 Task: Find connections with filter location Pinhais with filter topic #automotivewith filter profile language Spanish with filter current company ITC Infotech with filter school KGiSL Institute of Technology with filter industry Community Services with filter service category Event Photography with filter keywords title Program Manager
Action: Mouse moved to (619, 275)
Screenshot: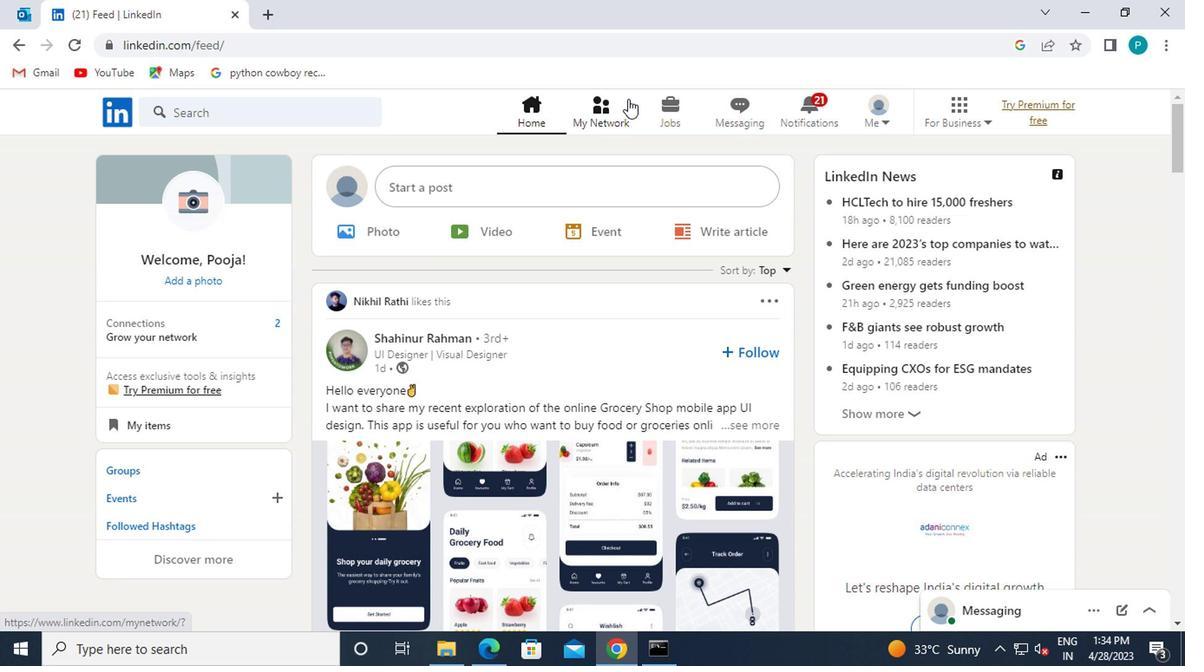 
Action: Mouse pressed left at (619, 275)
Screenshot: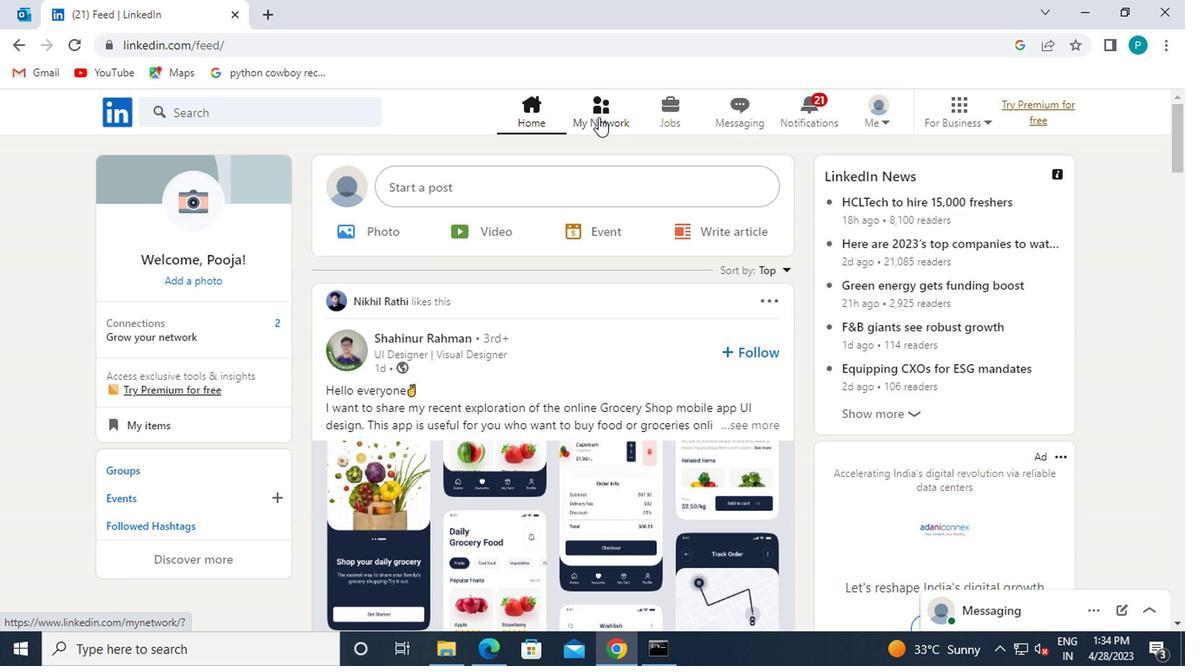 
Action: Mouse moved to (348, 322)
Screenshot: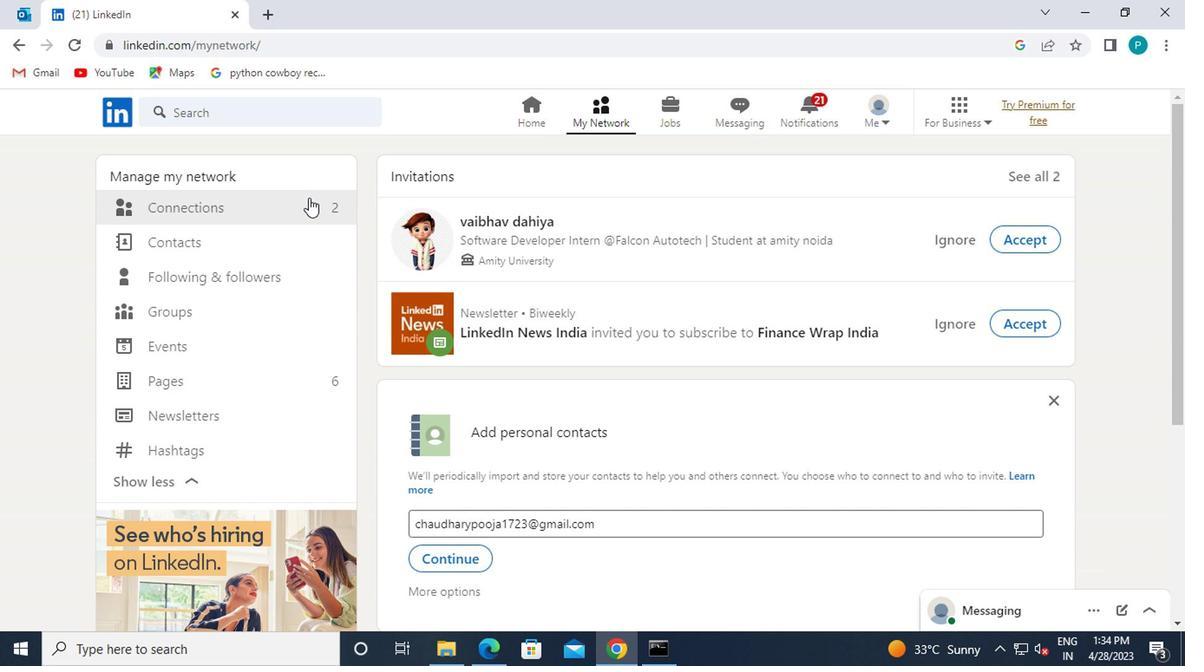
Action: Mouse pressed left at (348, 322)
Screenshot: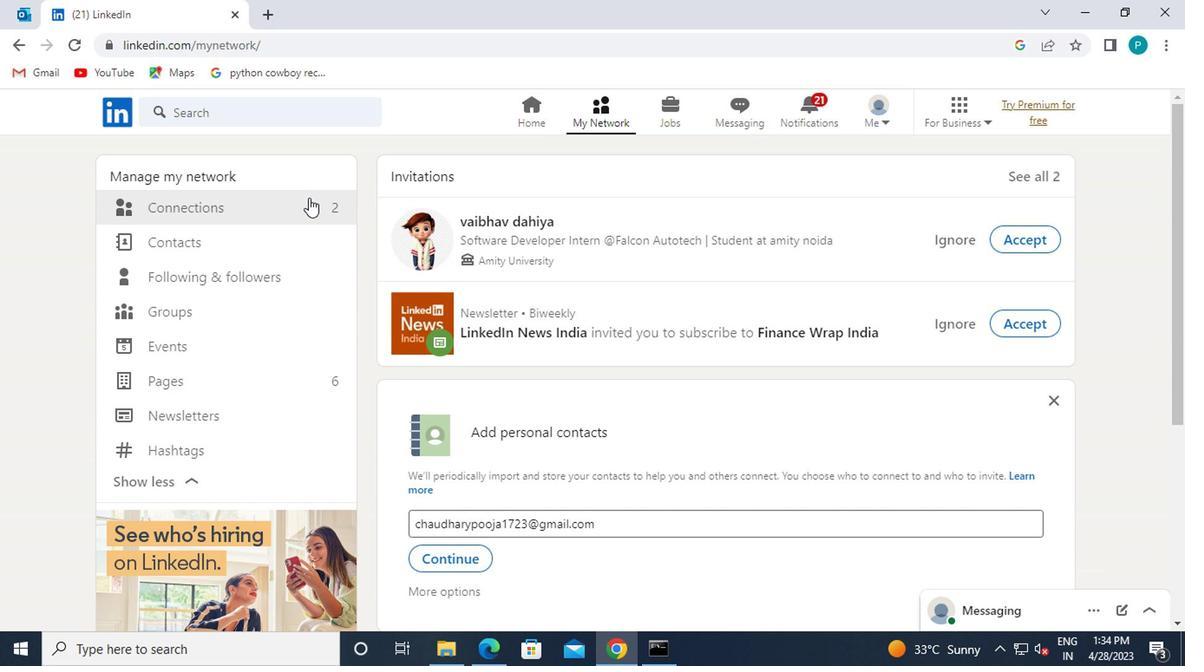 
Action: Mouse moved to (695, 323)
Screenshot: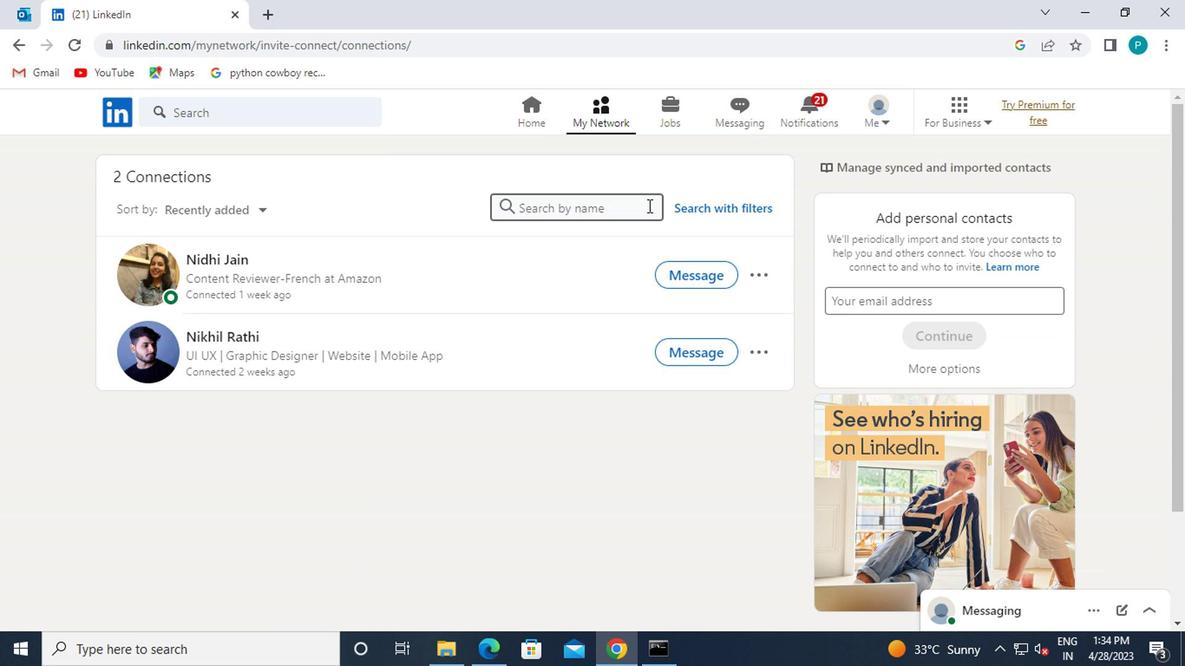 
Action: Mouse pressed left at (695, 323)
Screenshot: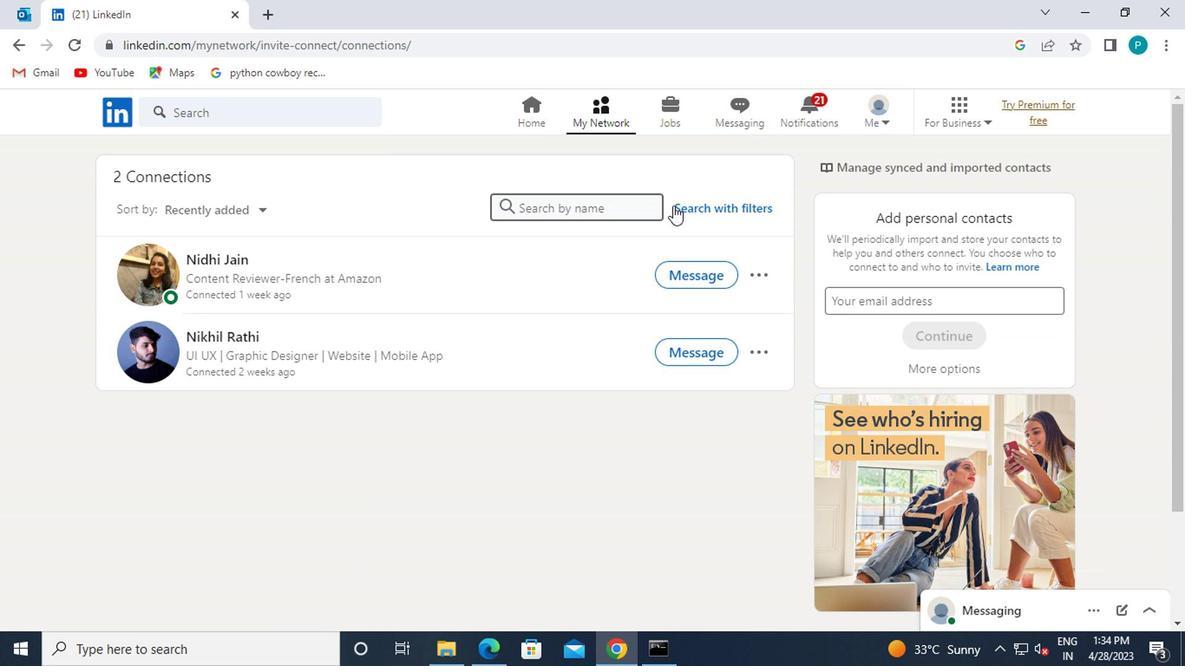 
Action: Mouse moved to (659, 294)
Screenshot: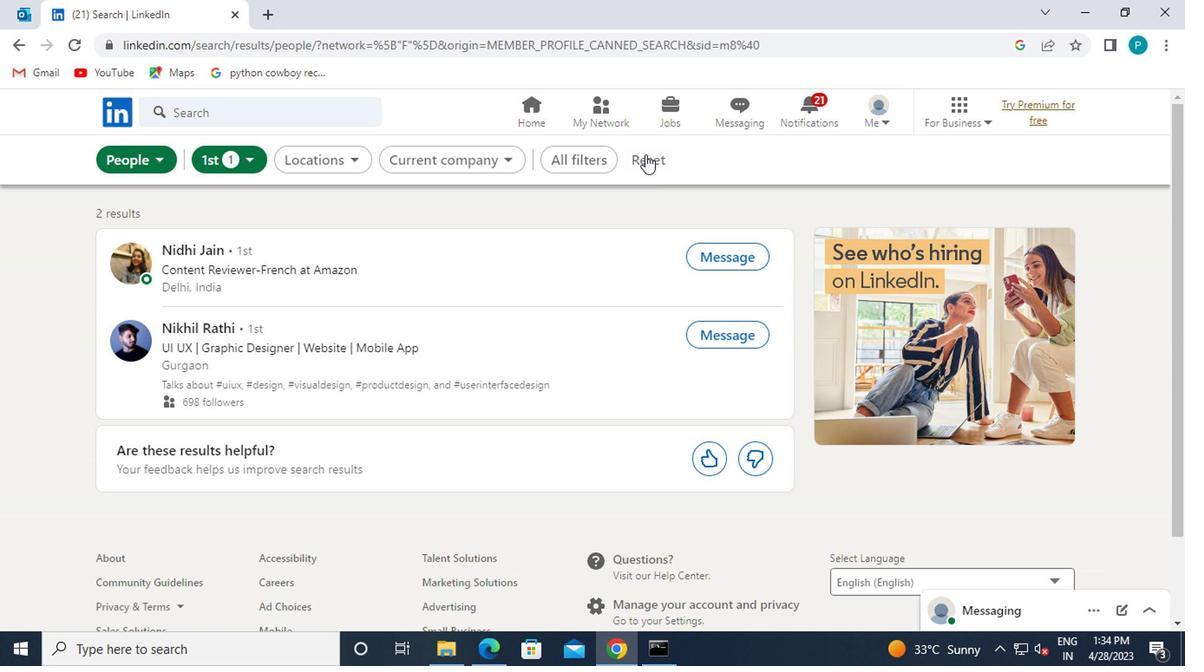 
Action: Mouse pressed left at (659, 294)
Screenshot: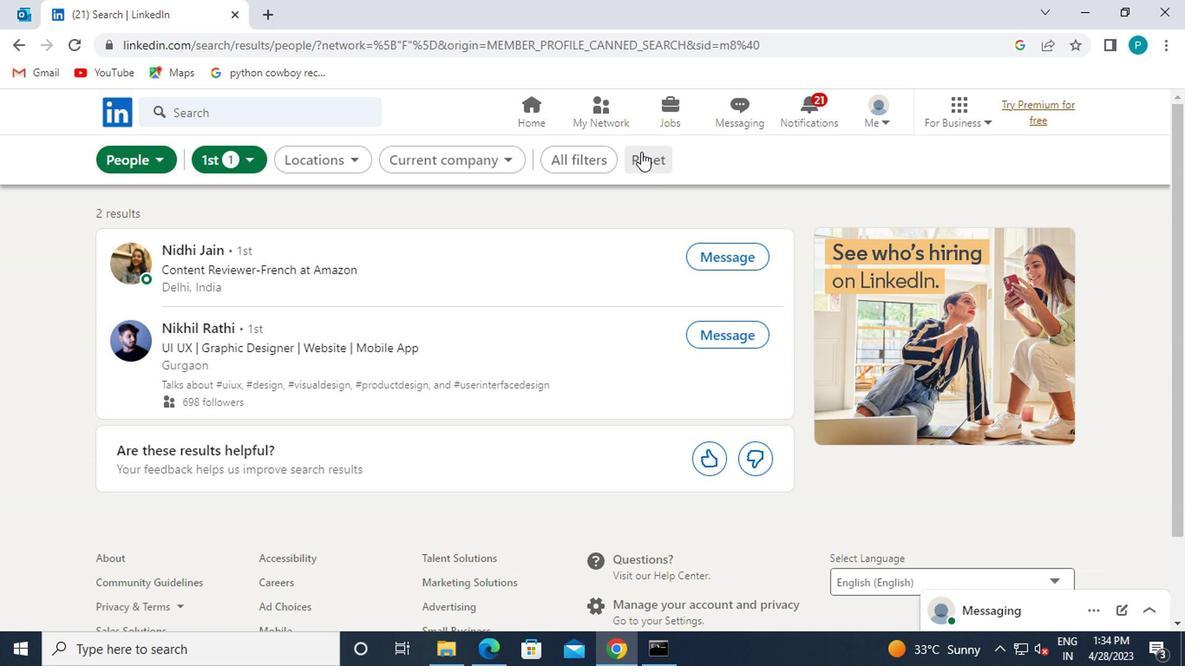 
Action: Mouse moved to (657, 301)
Screenshot: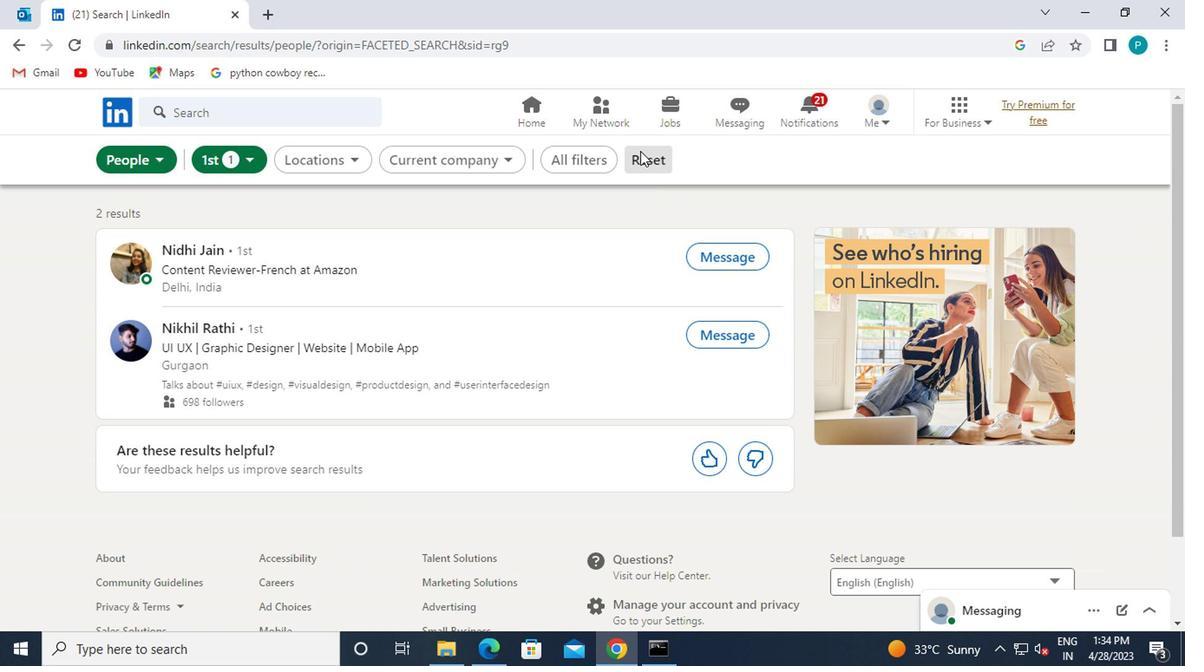 
Action: Mouse pressed left at (657, 301)
Screenshot: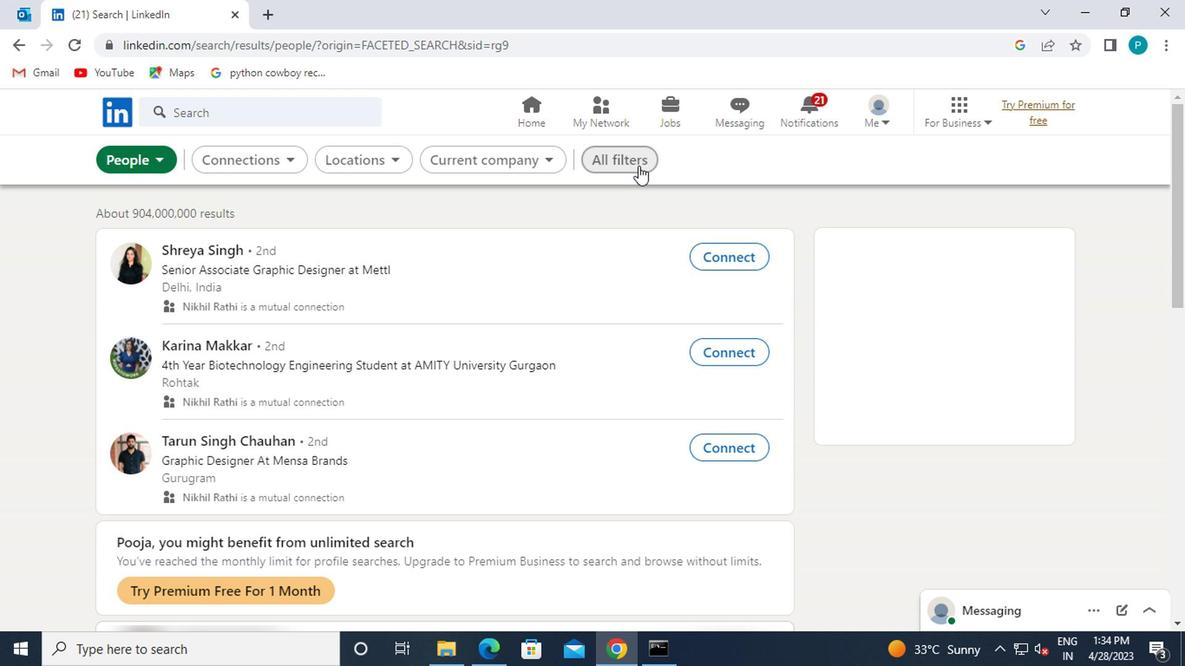 
Action: Mouse moved to (876, 417)
Screenshot: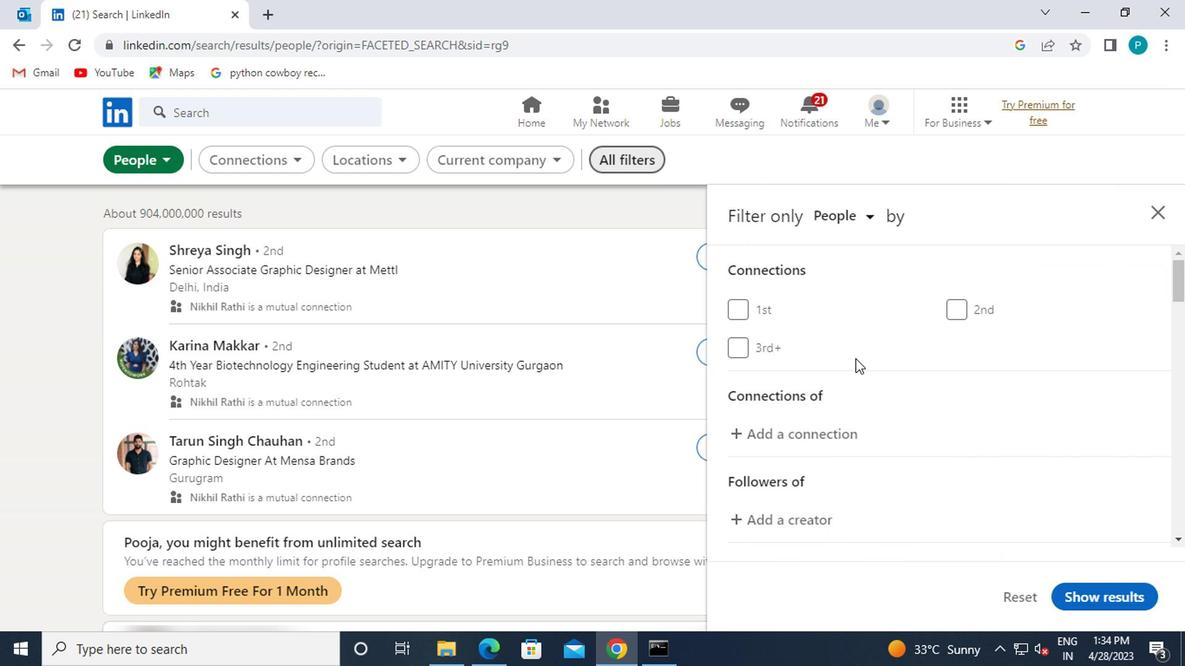 
Action: Mouse scrolled (876, 417) with delta (0, 0)
Screenshot: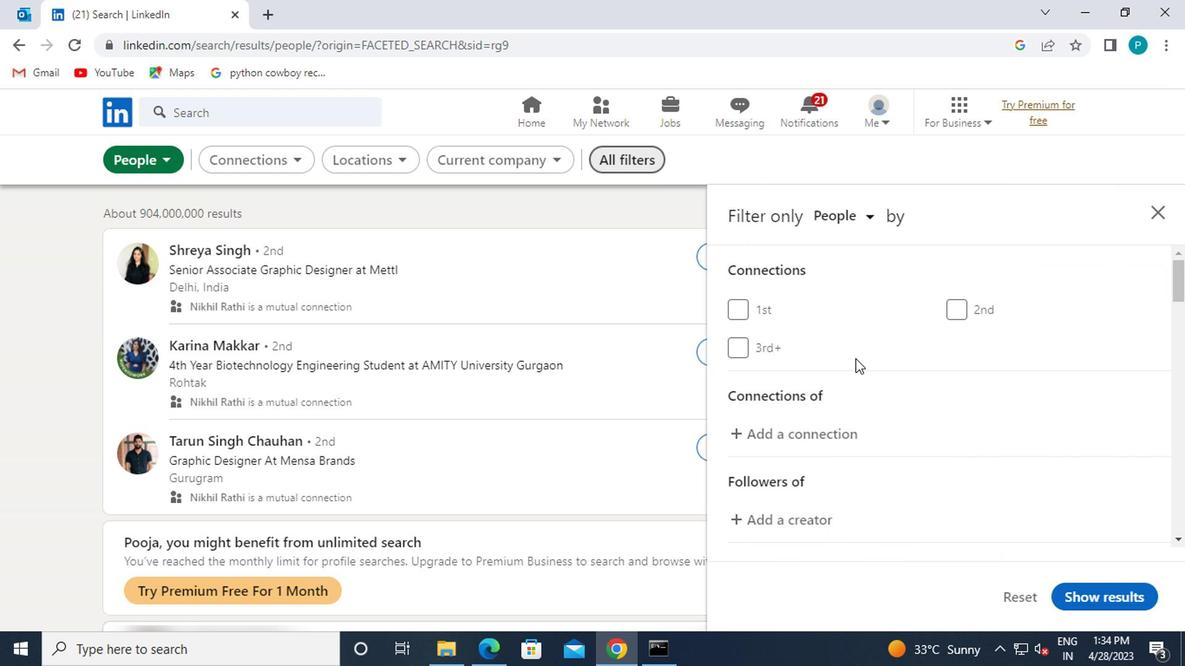 
Action: Mouse moved to (878, 418)
Screenshot: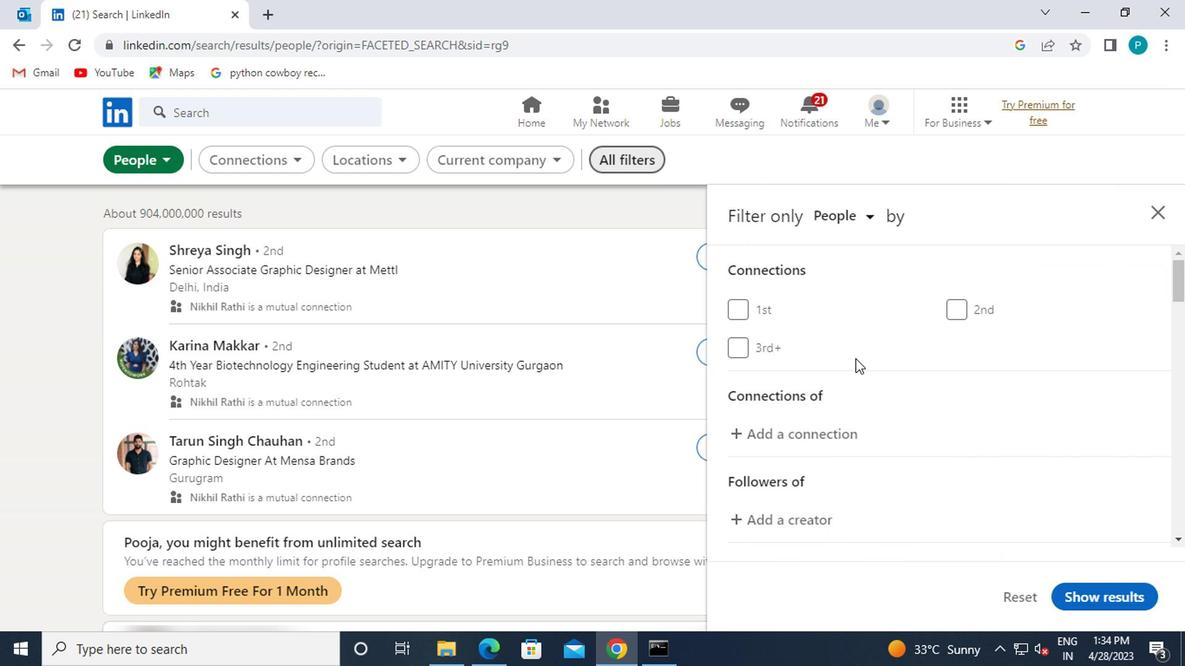 
Action: Mouse scrolled (878, 417) with delta (0, 0)
Screenshot: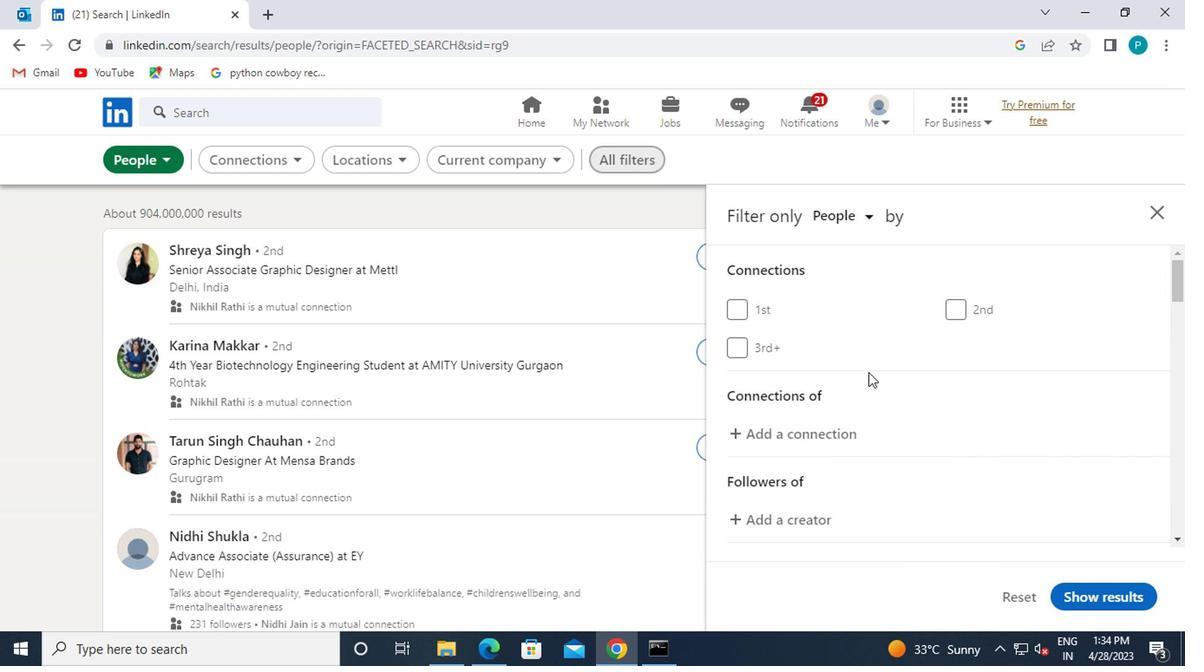 
Action: Mouse moved to (993, 489)
Screenshot: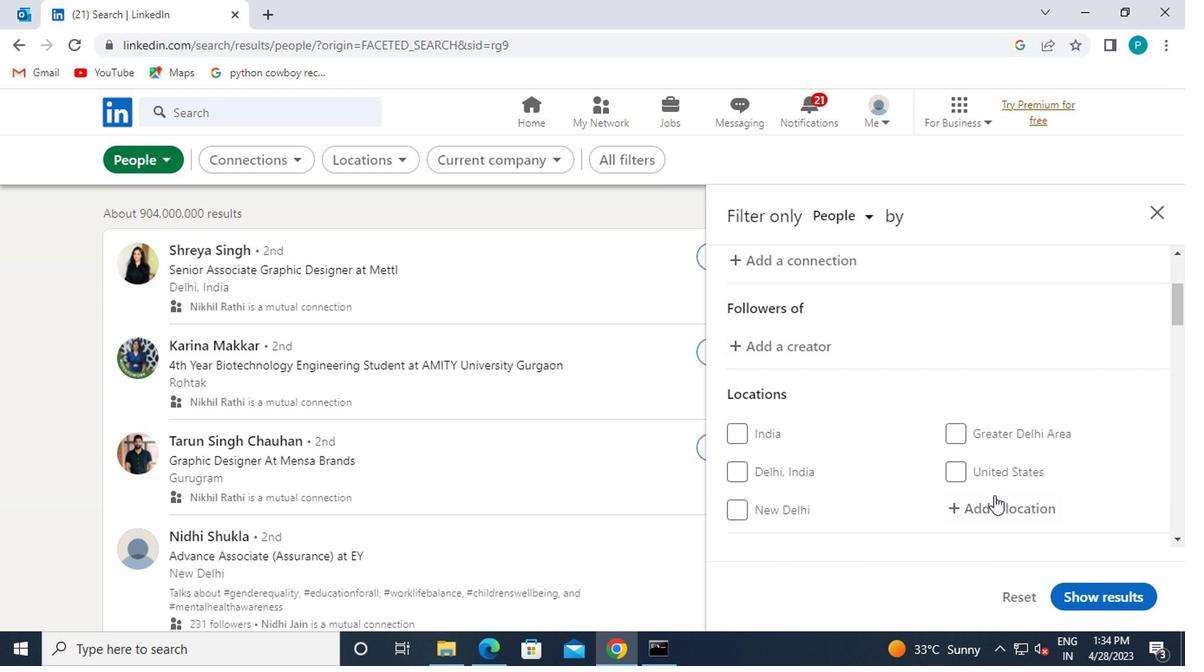 
Action: Mouse pressed left at (993, 489)
Screenshot: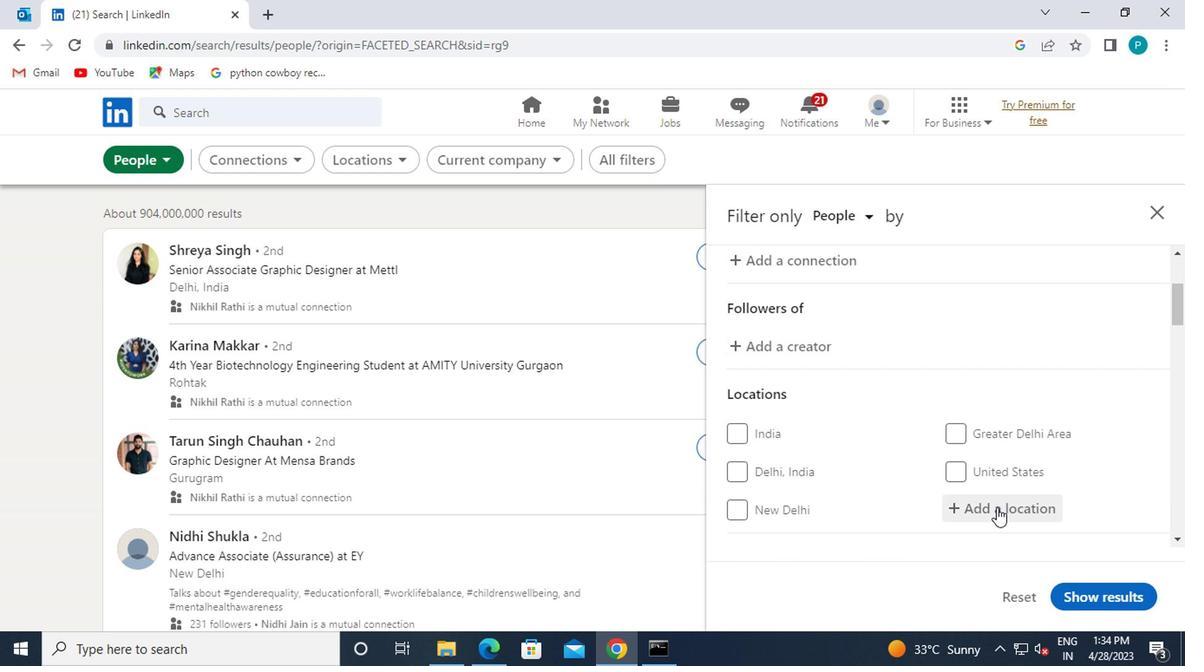 
Action: Mouse moved to (900, 442)
Screenshot: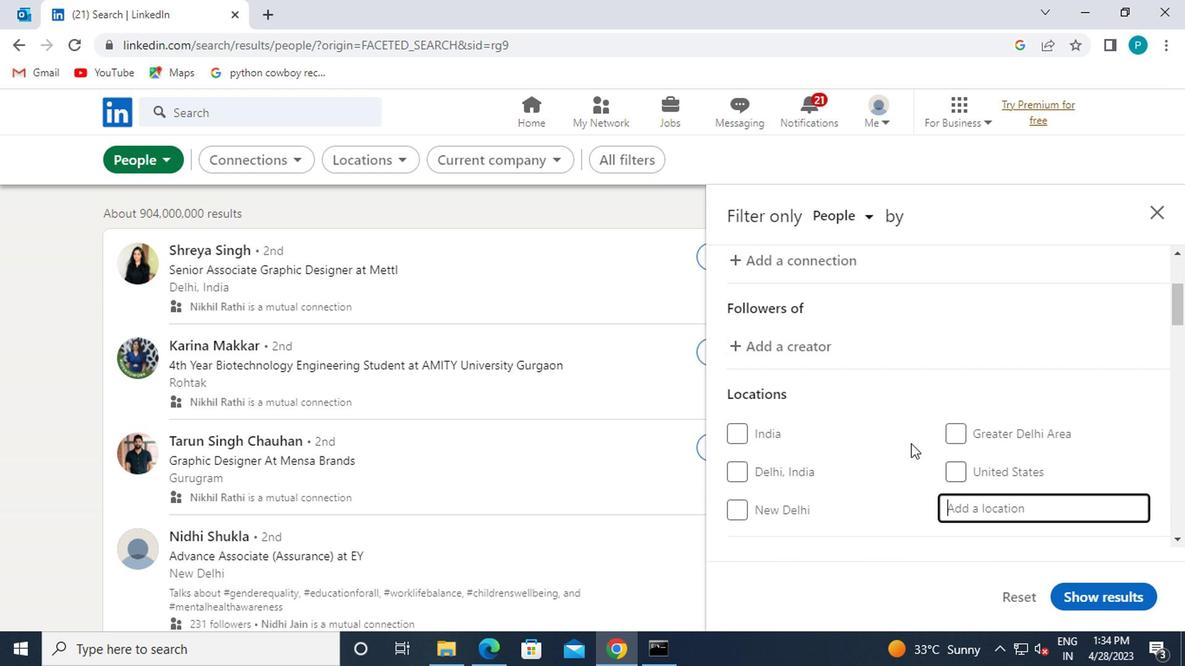 
Action: Mouse scrolled (900, 441) with delta (0, 0)
Screenshot: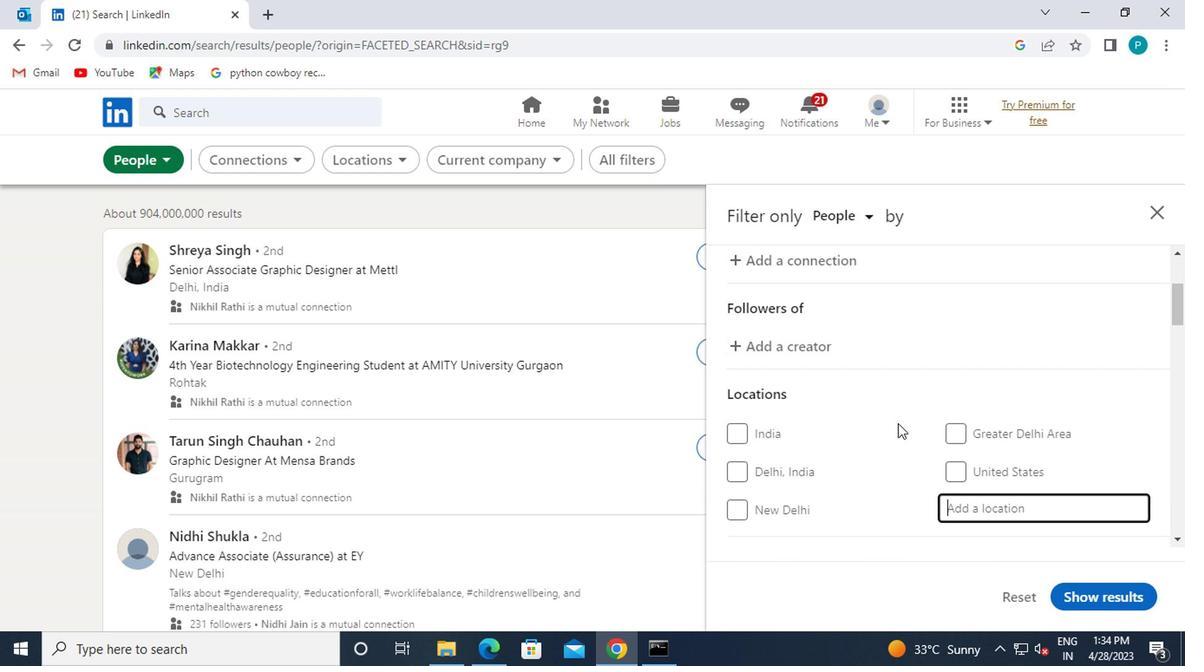 
Action: Key pressed <Key.caps_lock>p<Key.backspace><Key.caps_lock>p<Key.caps_lock>inhai
Screenshot: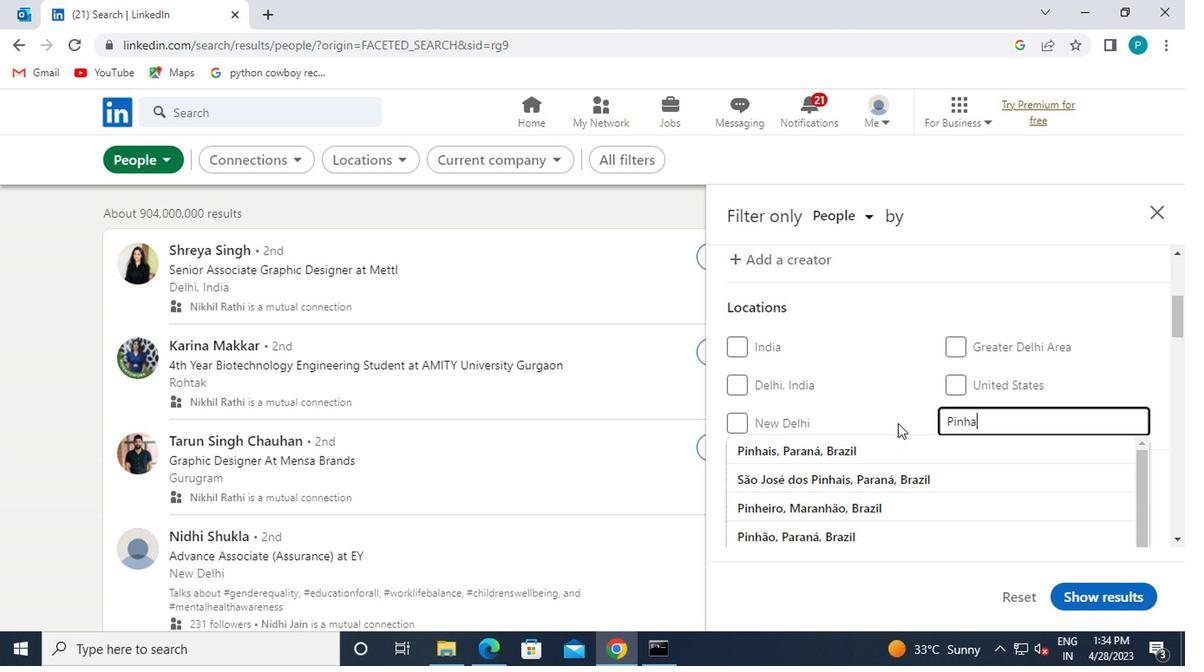 
Action: Mouse moved to (863, 454)
Screenshot: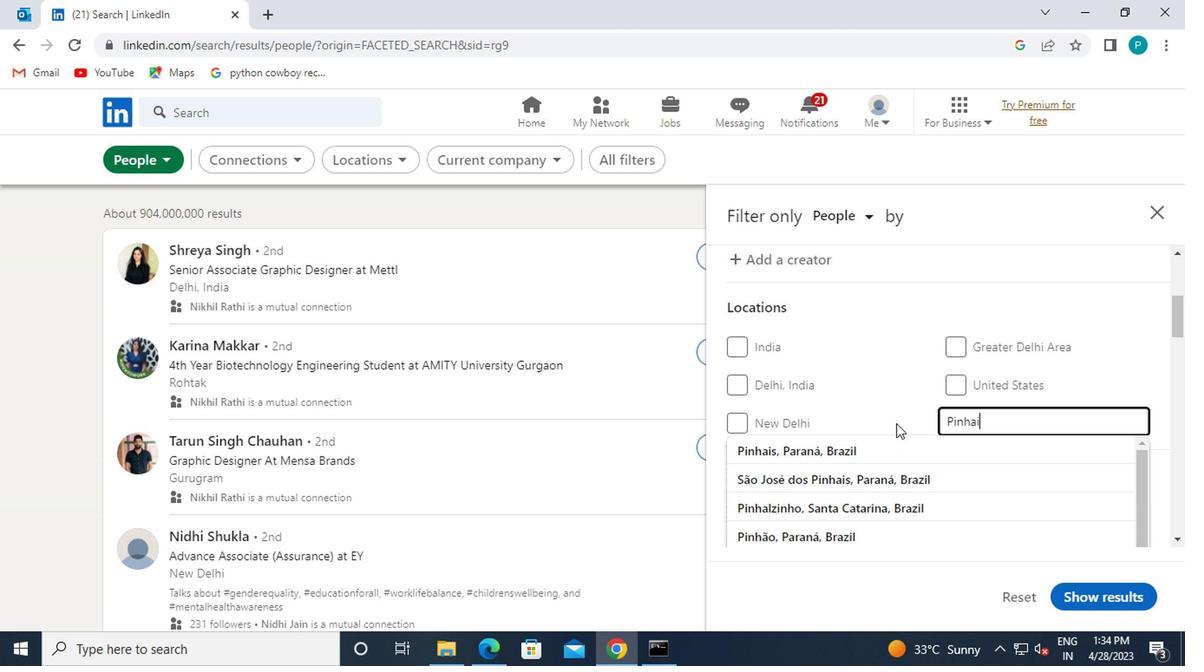 
Action: Key pressed s
Screenshot: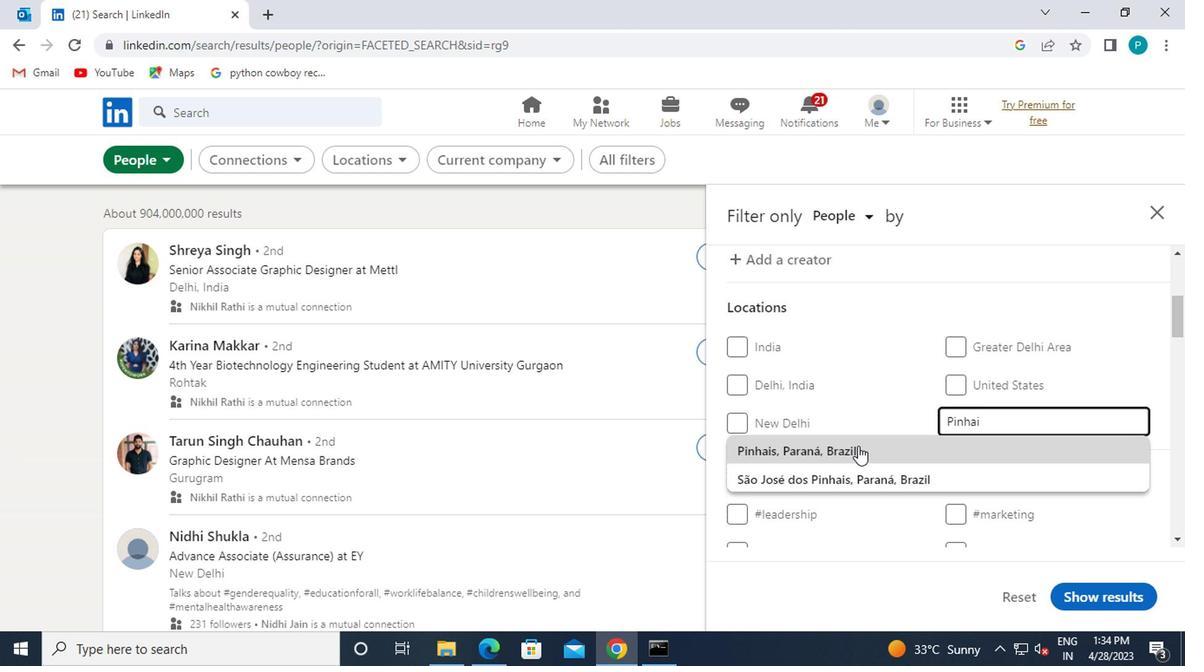
Action: Mouse moved to (857, 455)
Screenshot: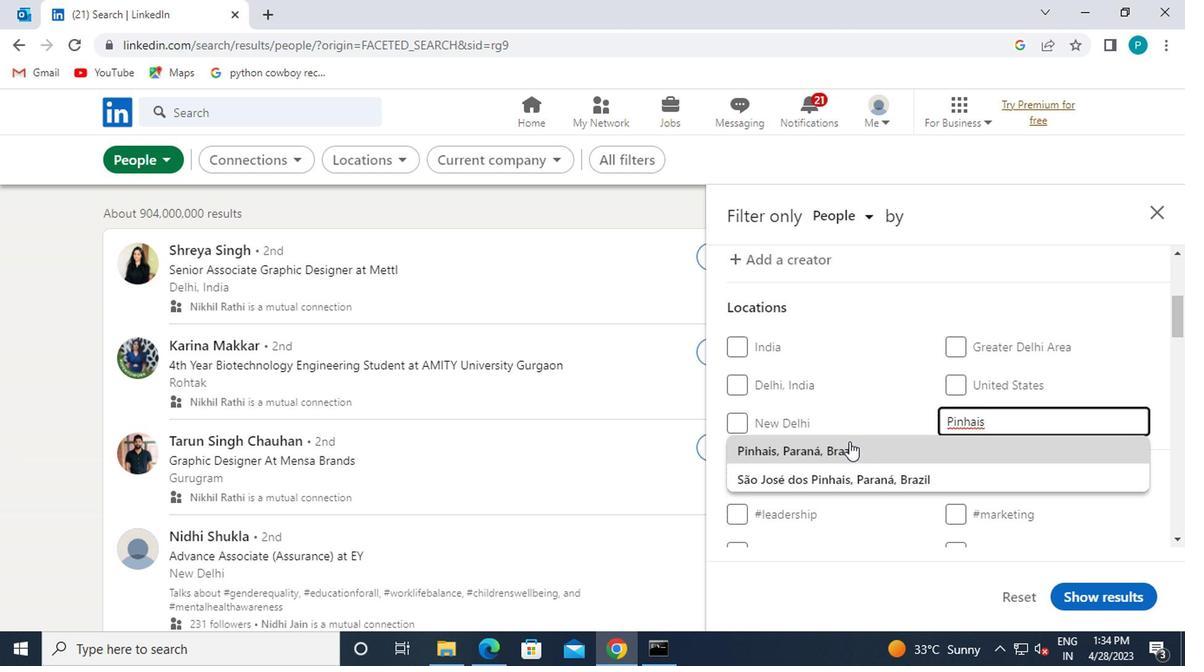 
Action: Mouse pressed left at (857, 455)
Screenshot: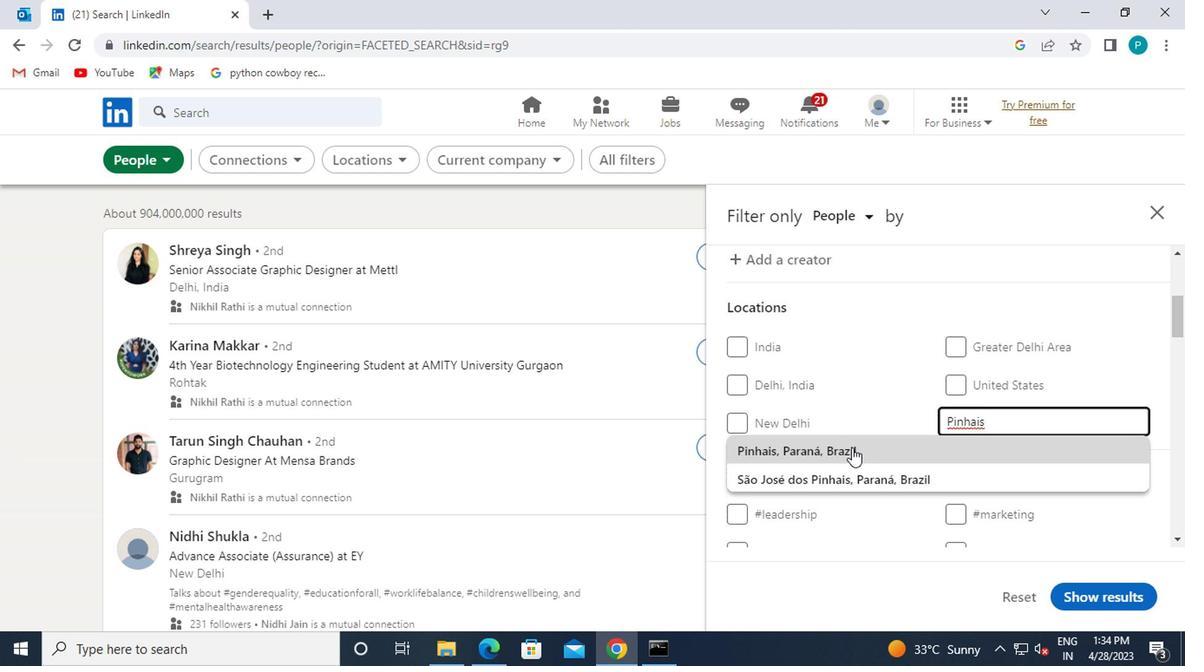
Action: Mouse moved to (955, 456)
Screenshot: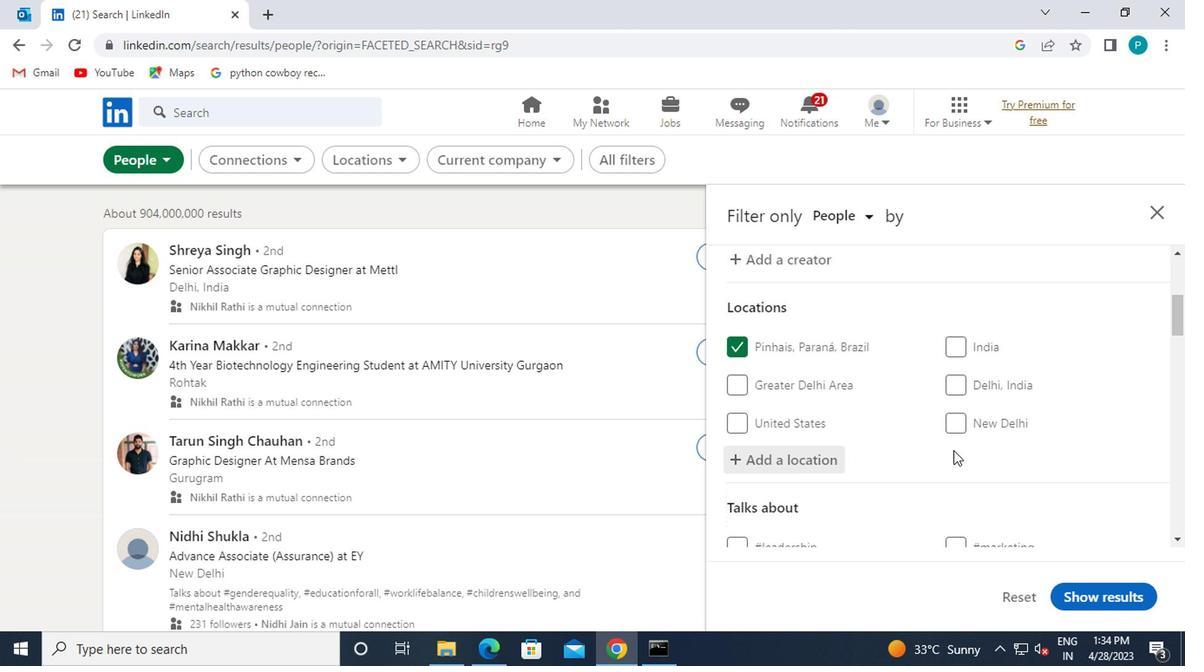 
Action: Mouse scrolled (955, 455) with delta (0, 0)
Screenshot: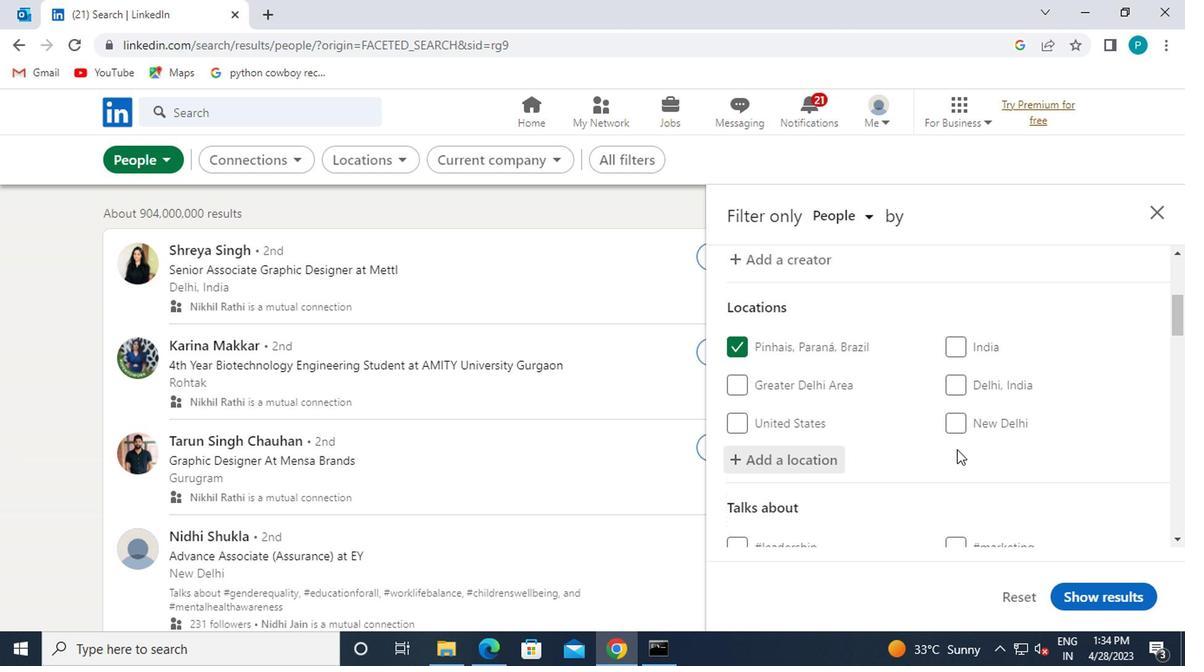 
Action: Mouse moved to (956, 456)
Screenshot: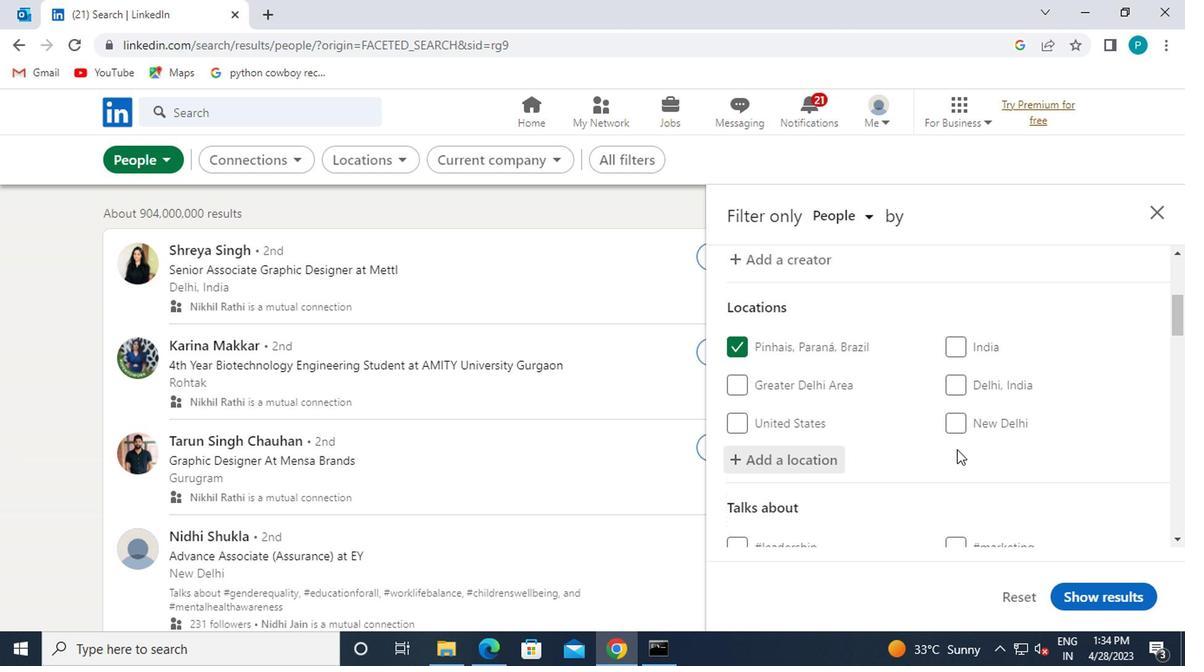 
Action: Mouse scrolled (956, 455) with delta (0, 0)
Screenshot: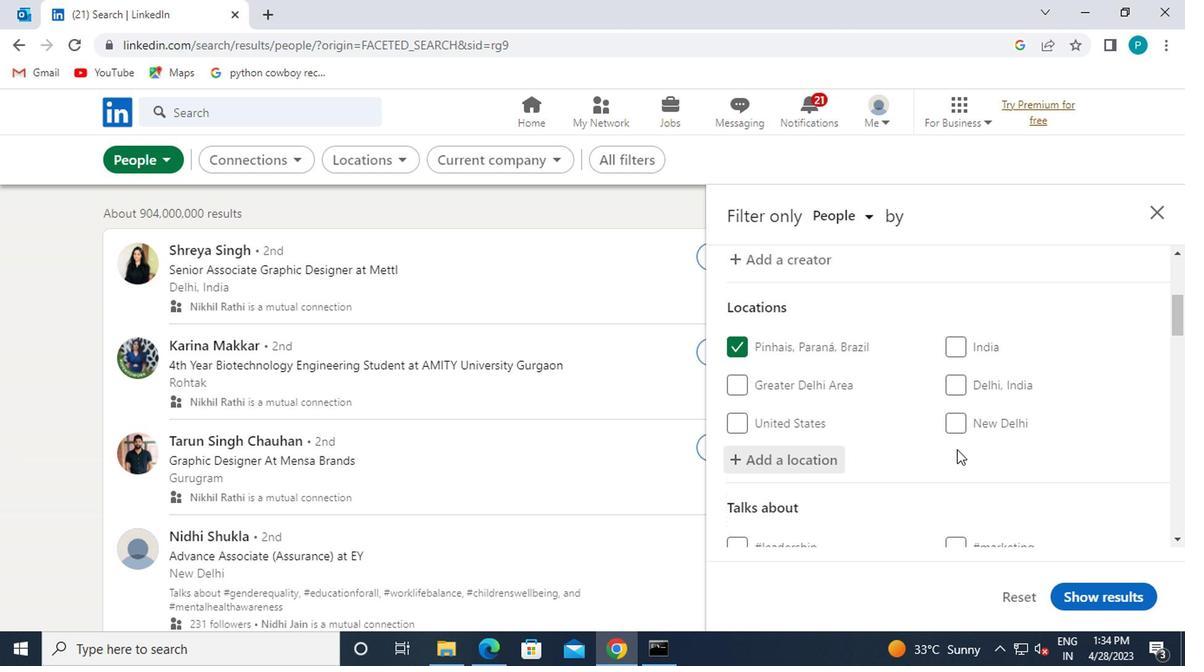 
Action: Mouse moved to (958, 455)
Screenshot: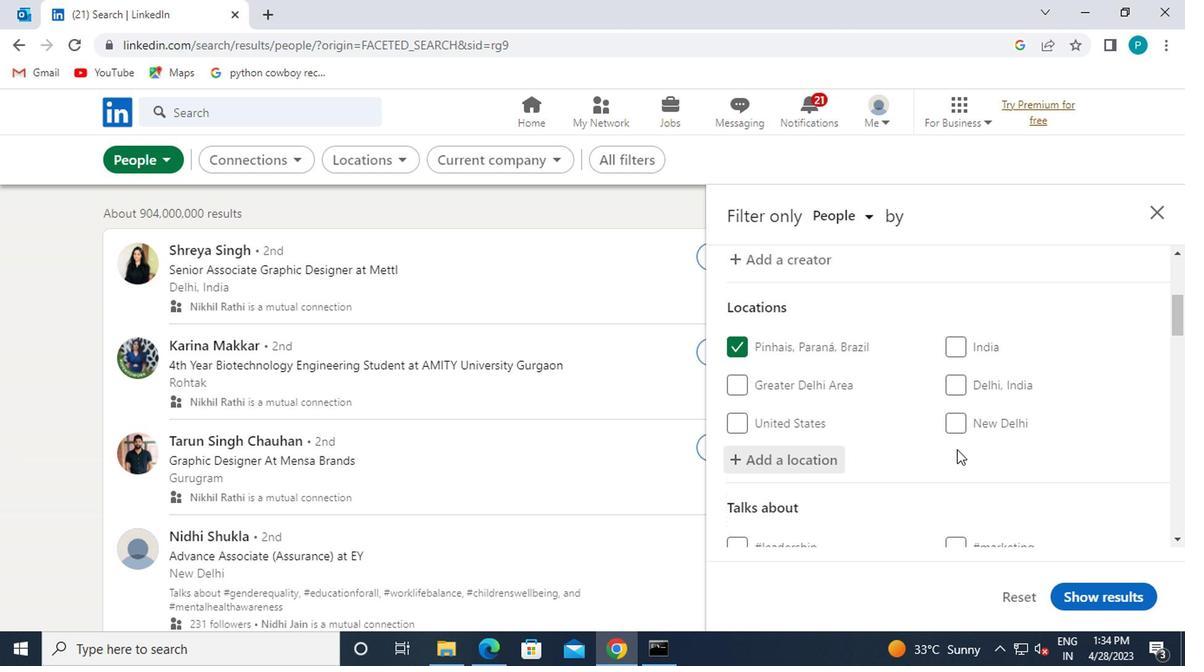 
Action: Mouse scrolled (958, 455) with delta (0, 0)
Screenshot: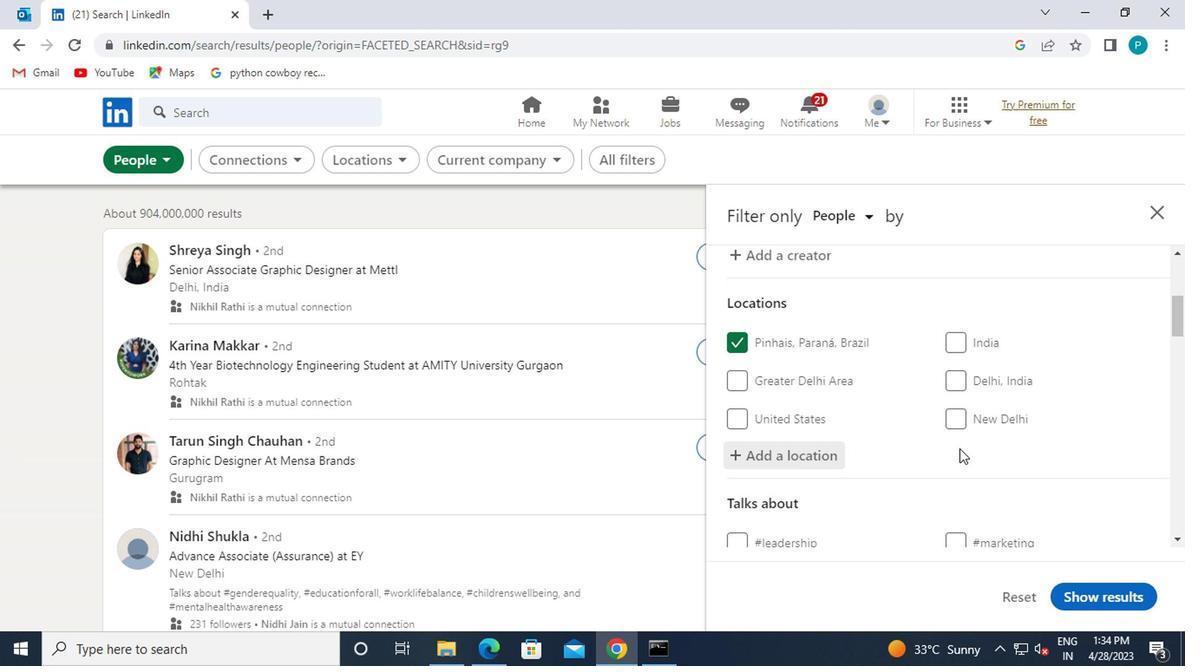 
Action: Mouse moved to (1007, 402)
Screenshot: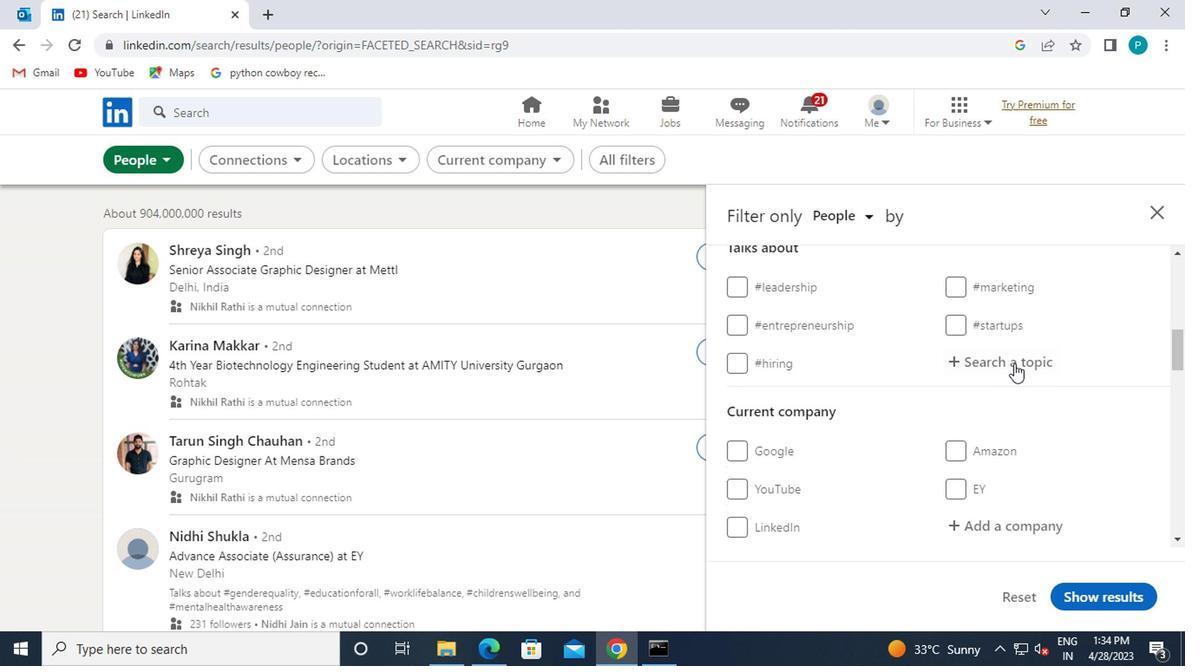 
Action: Mouse pressed left at (1007, 402)
Screenshot: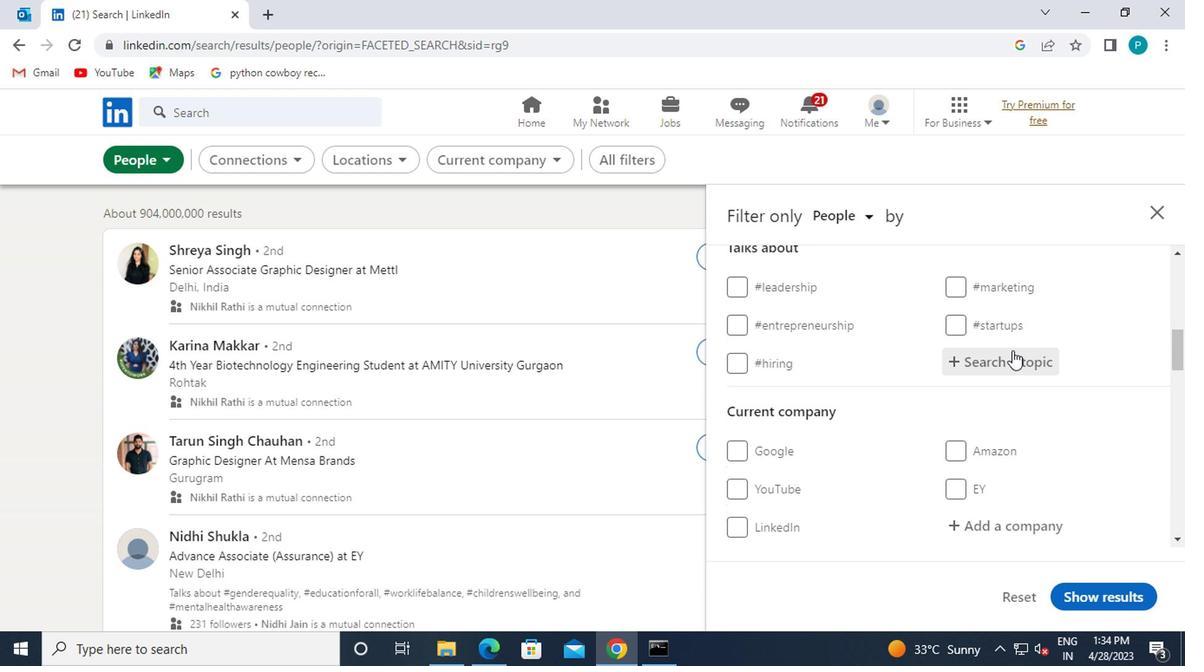 
Action: Key pressed <Key.shift>#AUTOMOTIVE
Screenshot: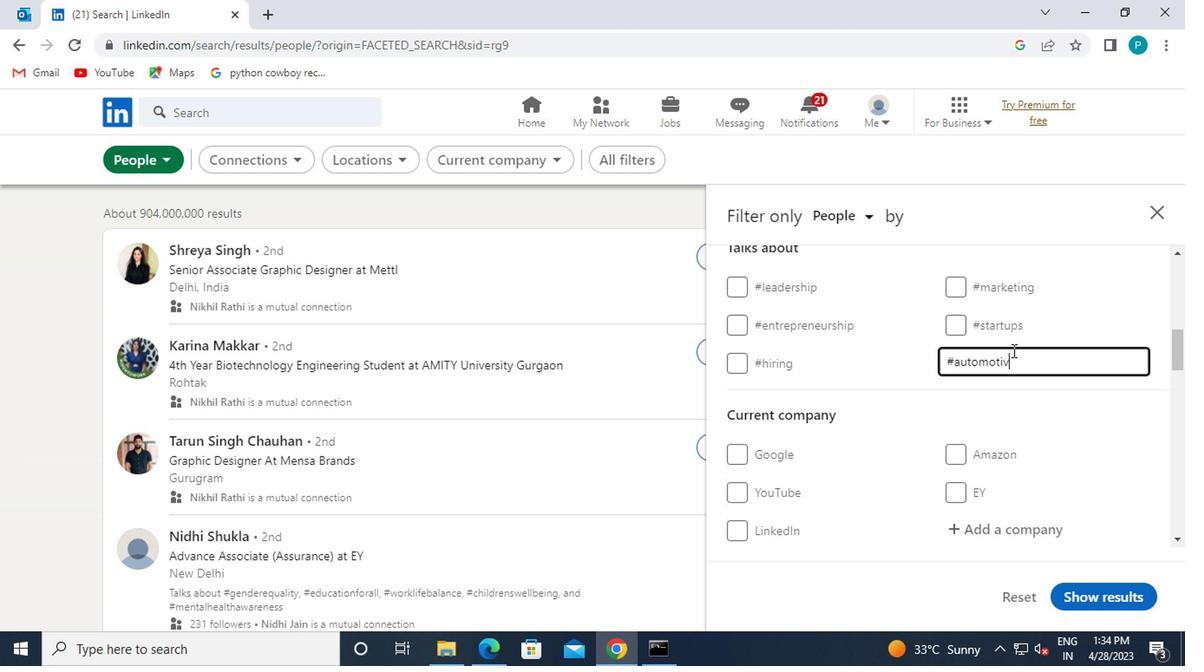 
Action: Mouse moved to (819, 416)
Screenshot: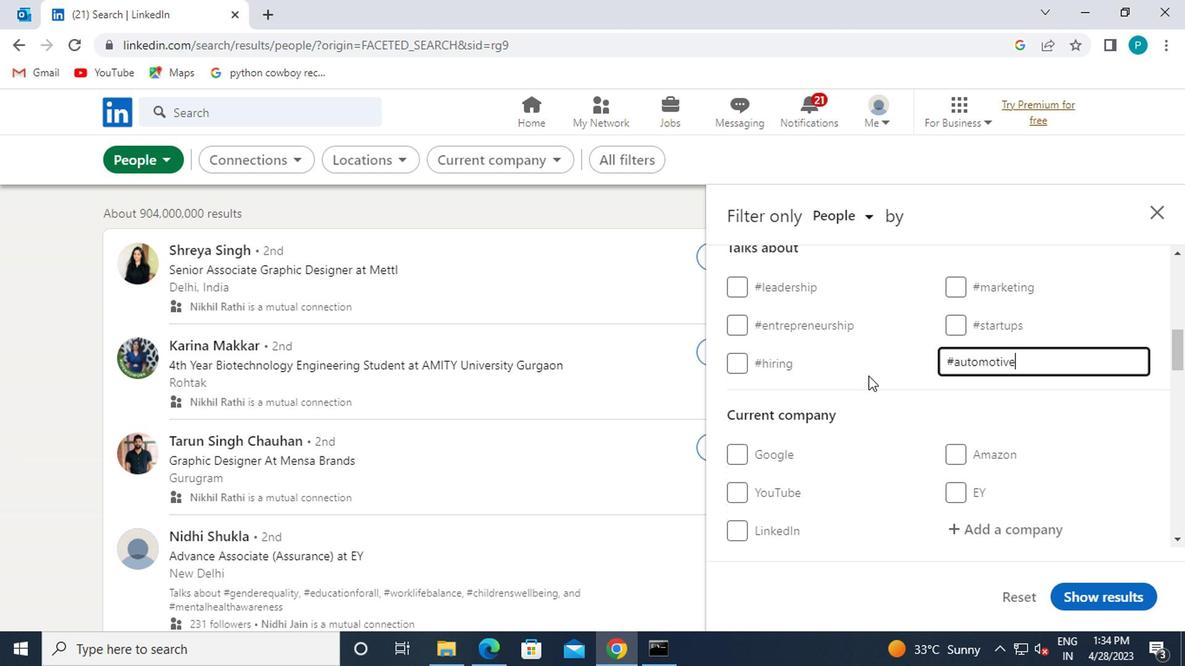 
Action: Mouse scrolled (819, 415) with delta (0, 0)
Screenshot: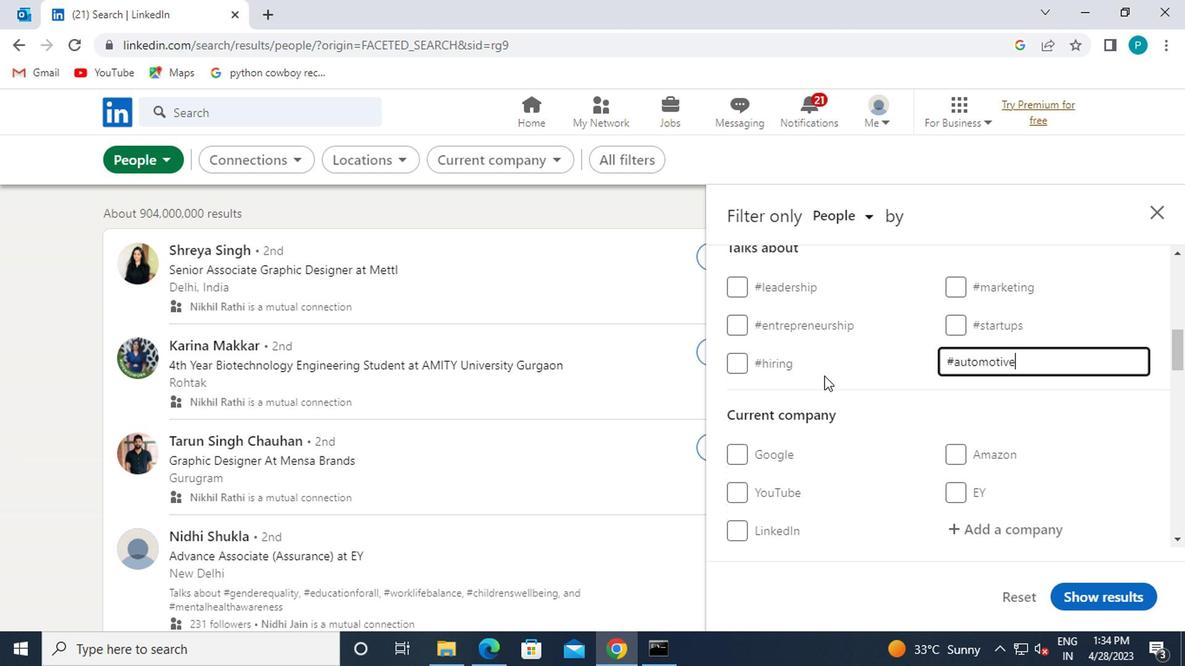 
Action: Mouse scrolled (819, 415) with delta (0, 0)
Screenshot: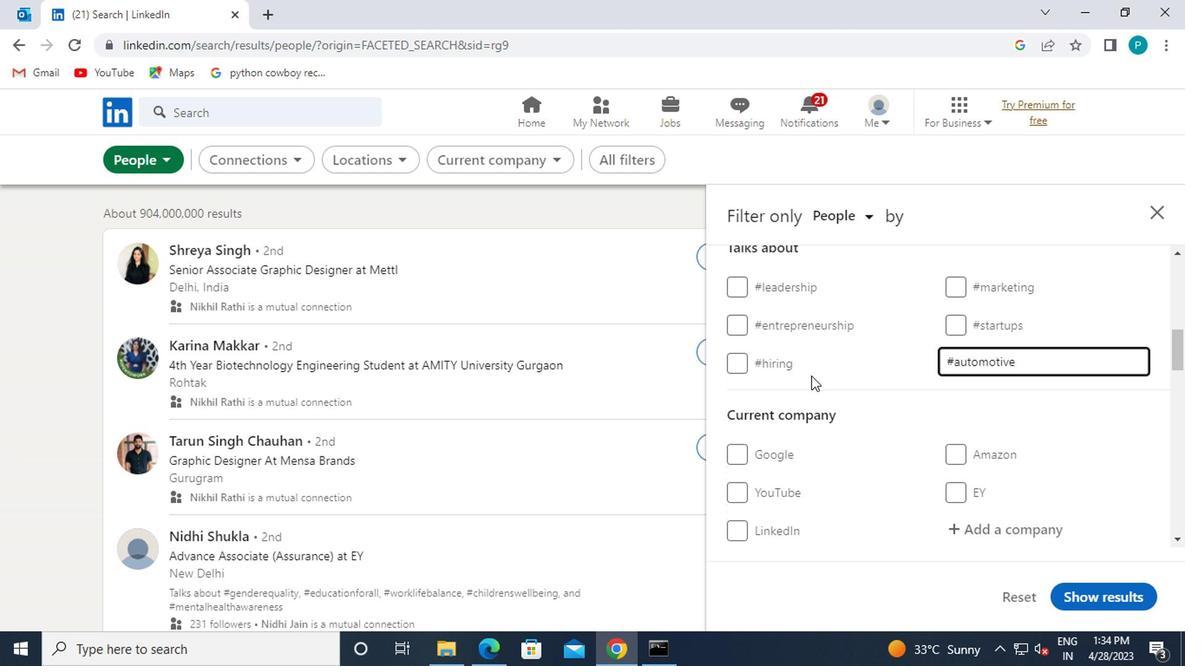 
Action: Mouse scrolled (819, 415) with delta (0, 0)
Screenshot: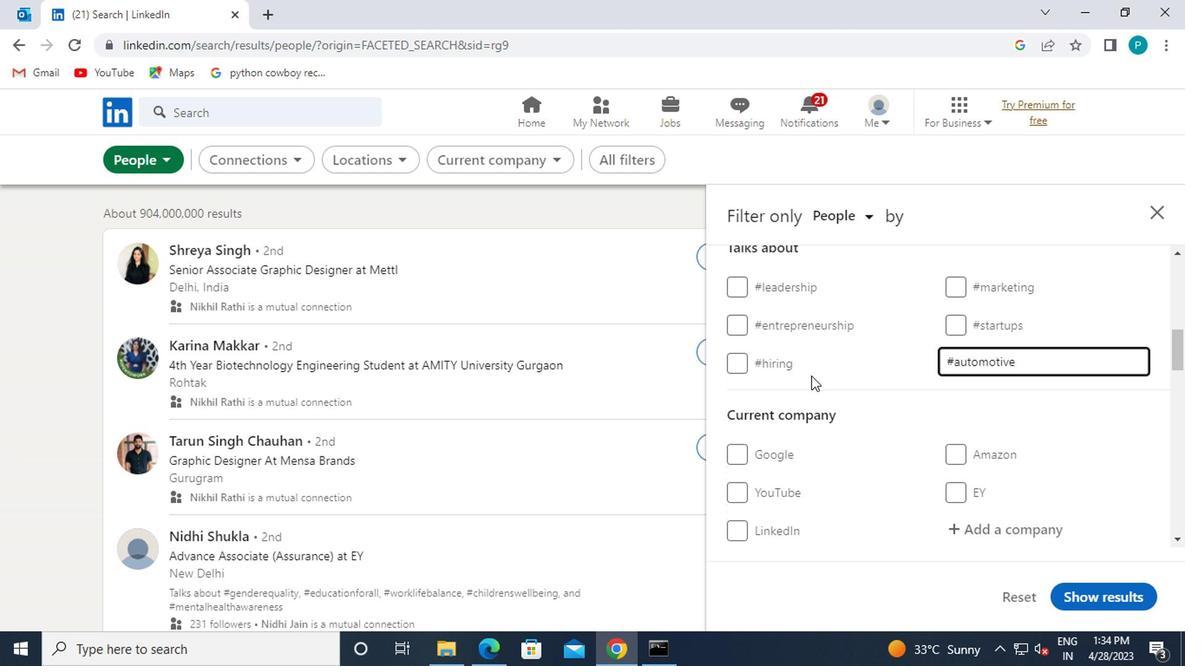 
Action: Mouse scrolled (819, 415) with delta (0, 0)
Screenshot: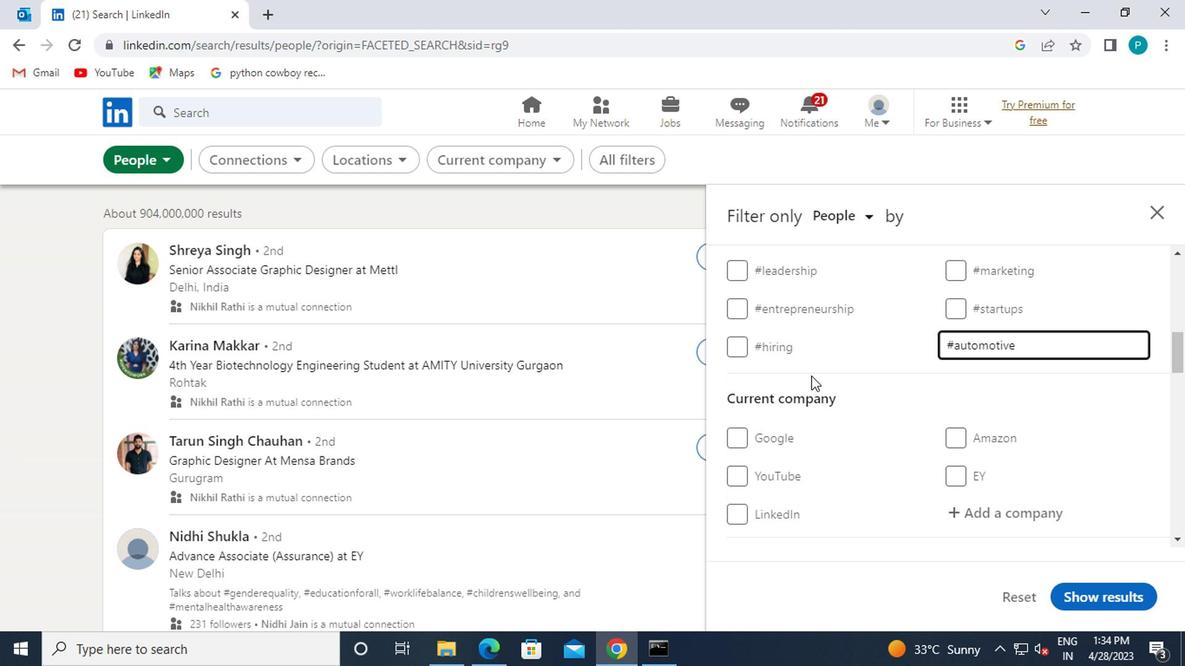 
Action: Mouse scrolled (819, 415) with delta (0, 0)
Screenshot: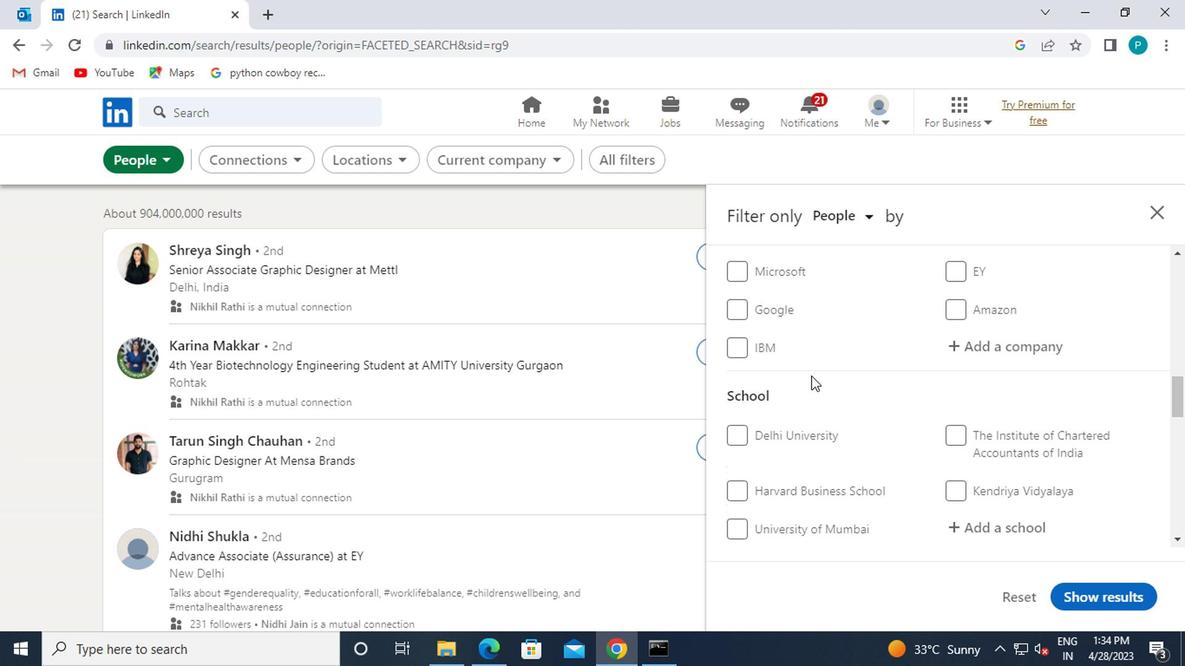 
Action: Mouse scrolled (819, 415) with delta (0, 0)
Screenshot: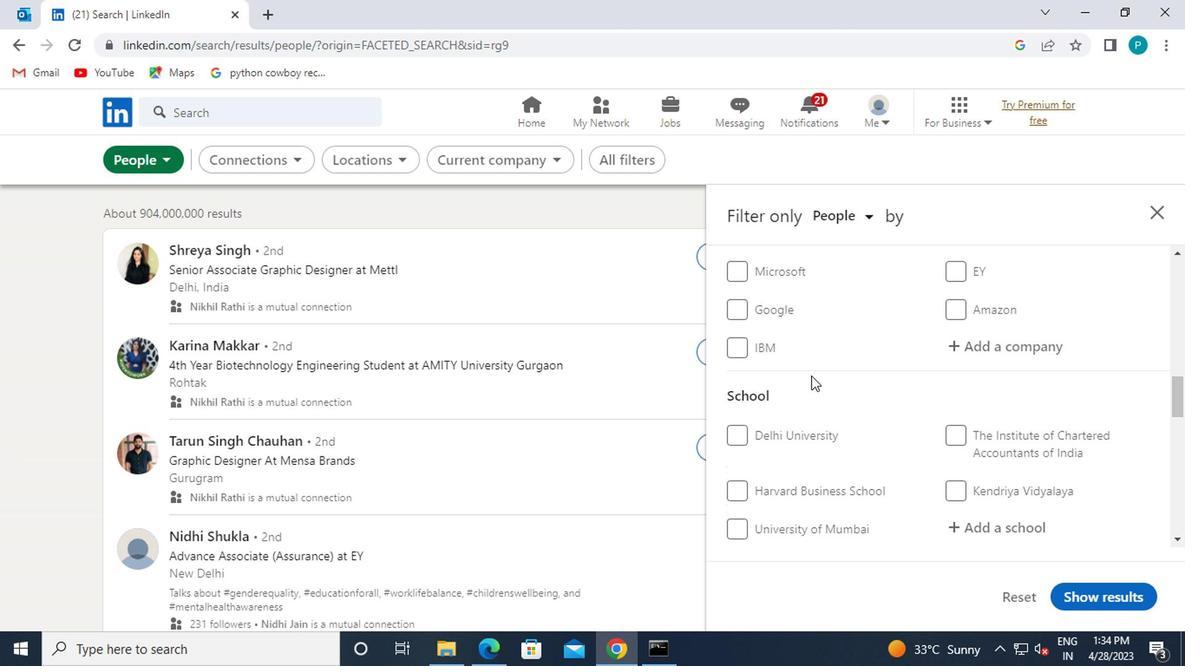 
Action: Mouse scrolled (819, 415) with delta (0, 0)
Screenshot: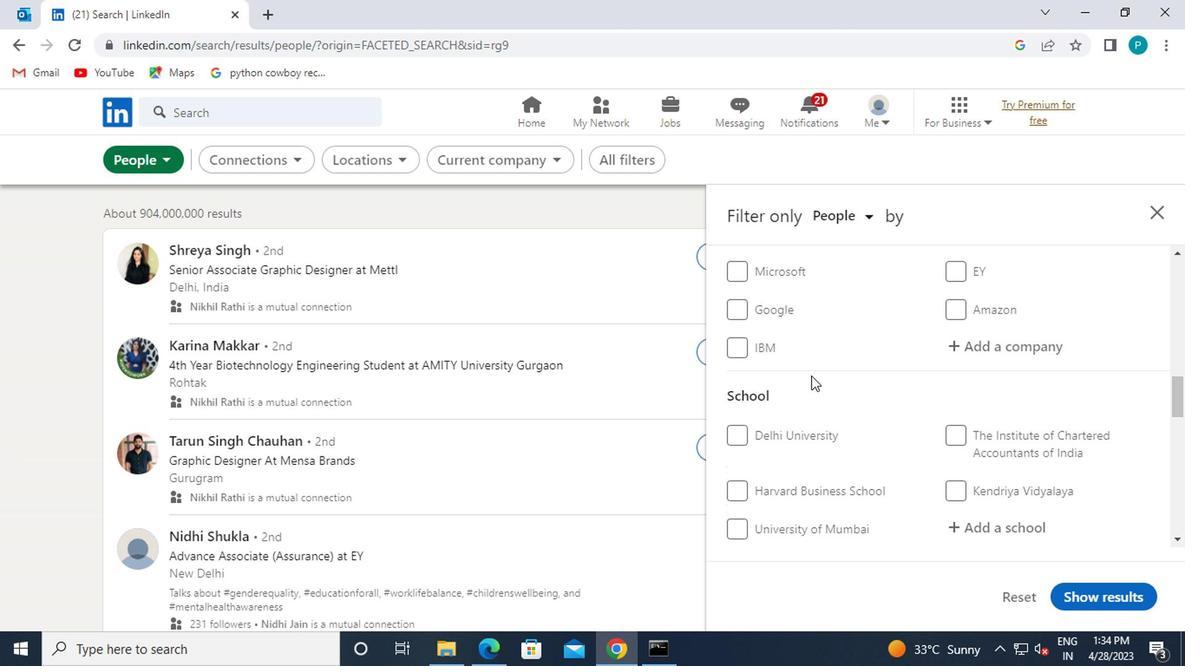 
Action: Mouse moved to (818, 416)
Screenshot: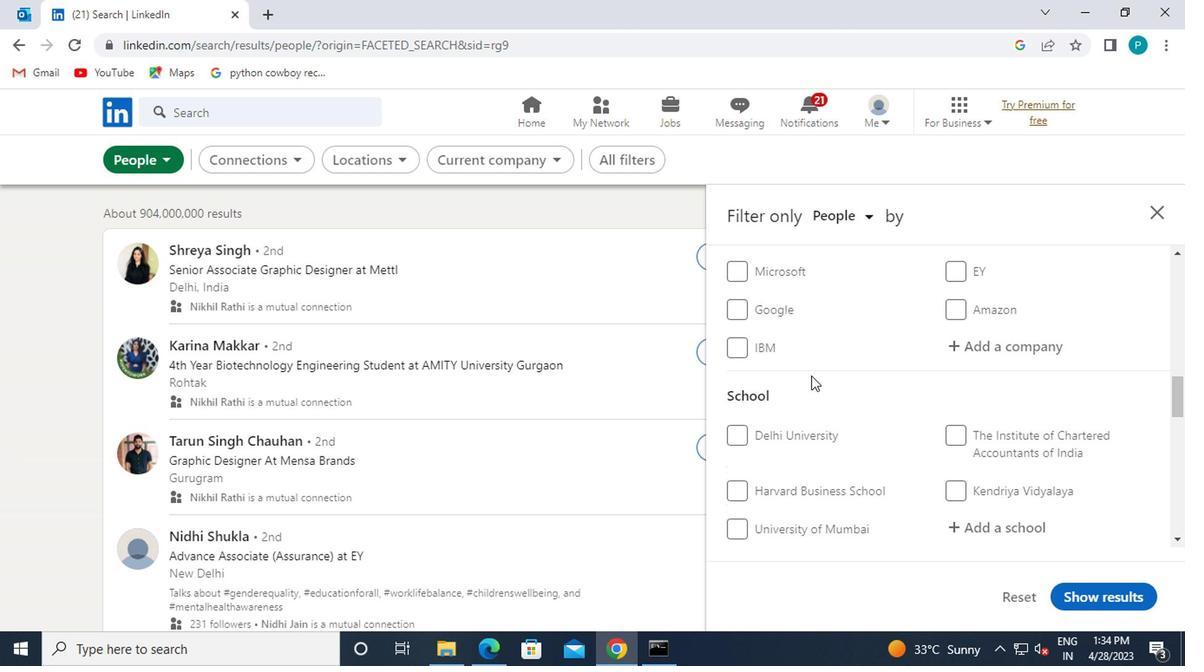 
Action: Mouse scrolled (818, 415) with delta (0, 0)
Screenshot: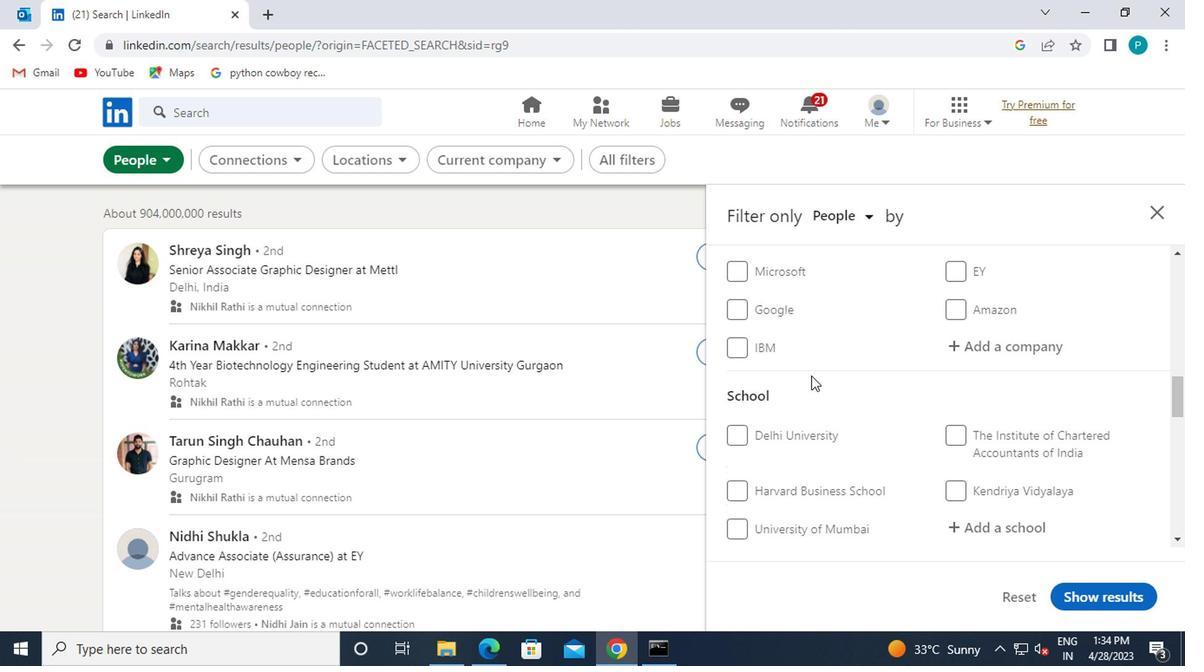 
Action: Mouse moved to (792, 449)
Screenshot: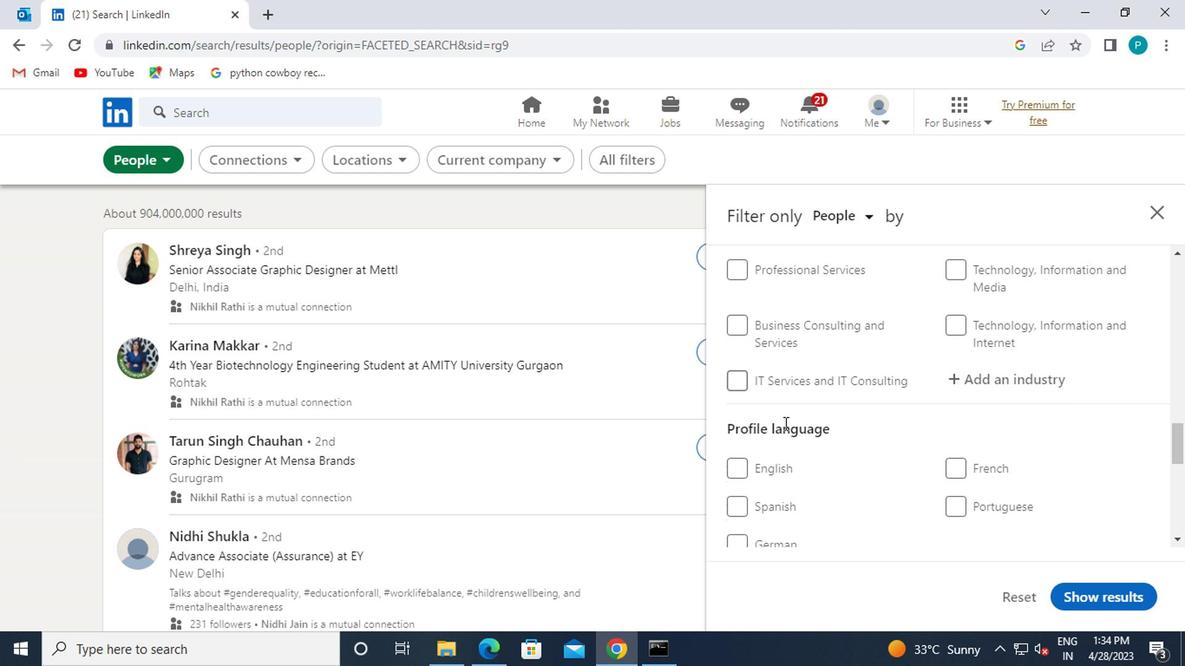 
Action: Mouse scrolled (792, 448) with delta (0, 0)
Screenshot: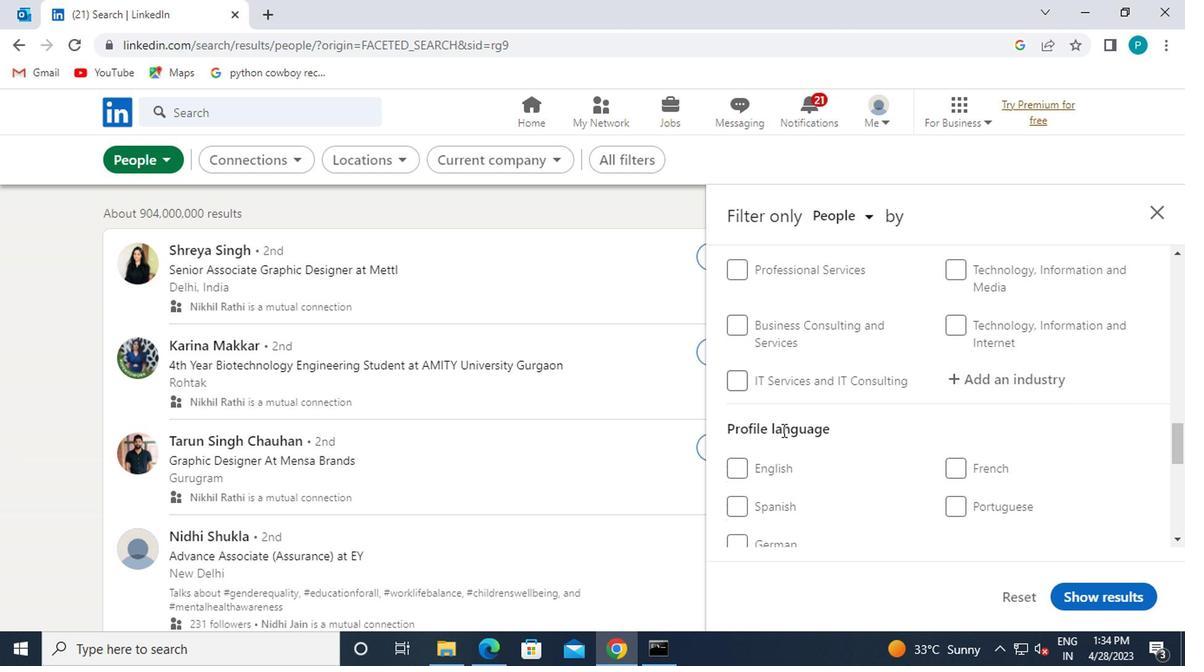 
Action: Mouse scrolled (792, 448) with delta (0, 0)
Screenshot: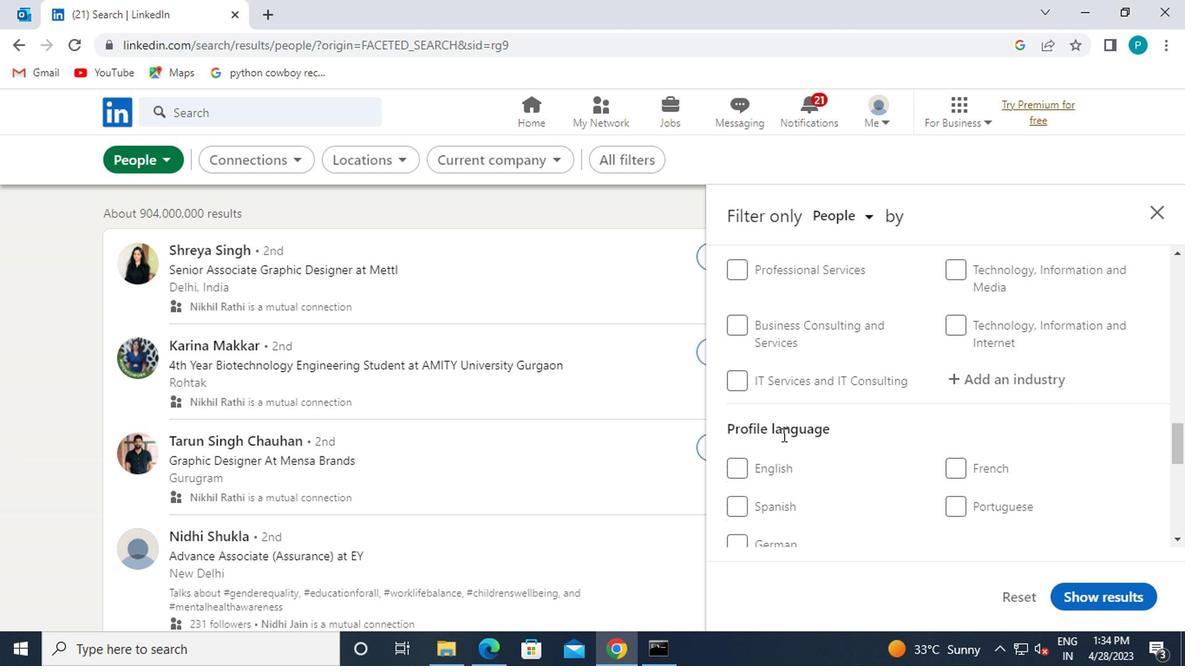 
Action: Mouse scrolled (792, 448) with delta (0, 0)
Screenshot: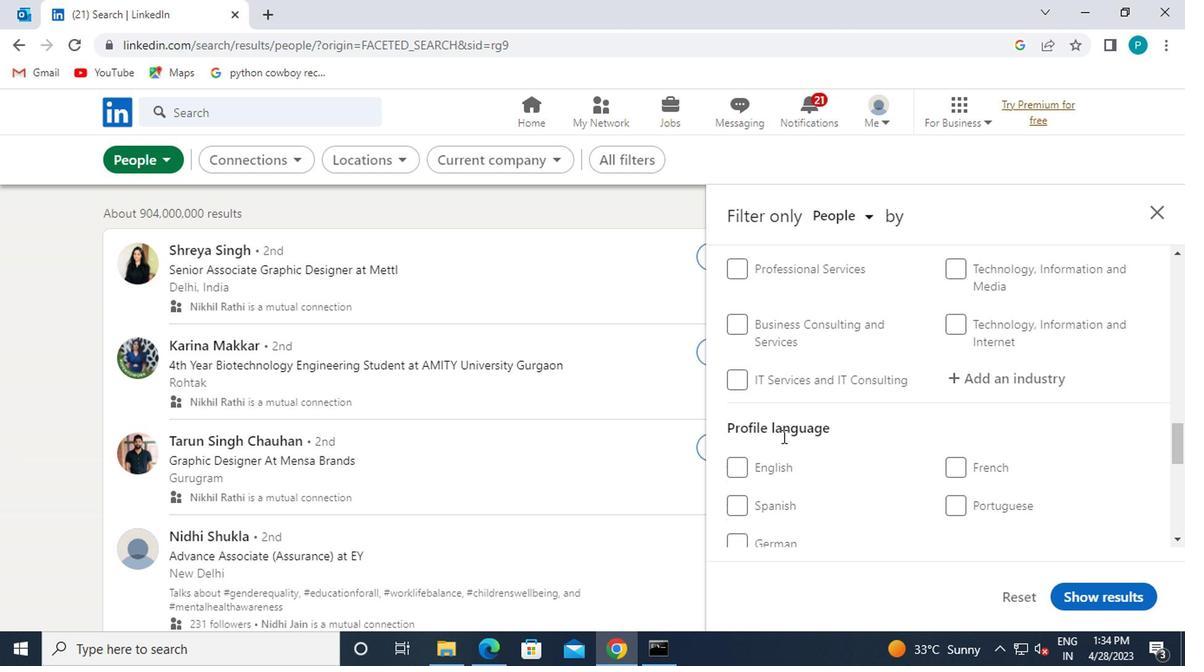 
Action: Mouse moved to (788, 440)
Screenshot: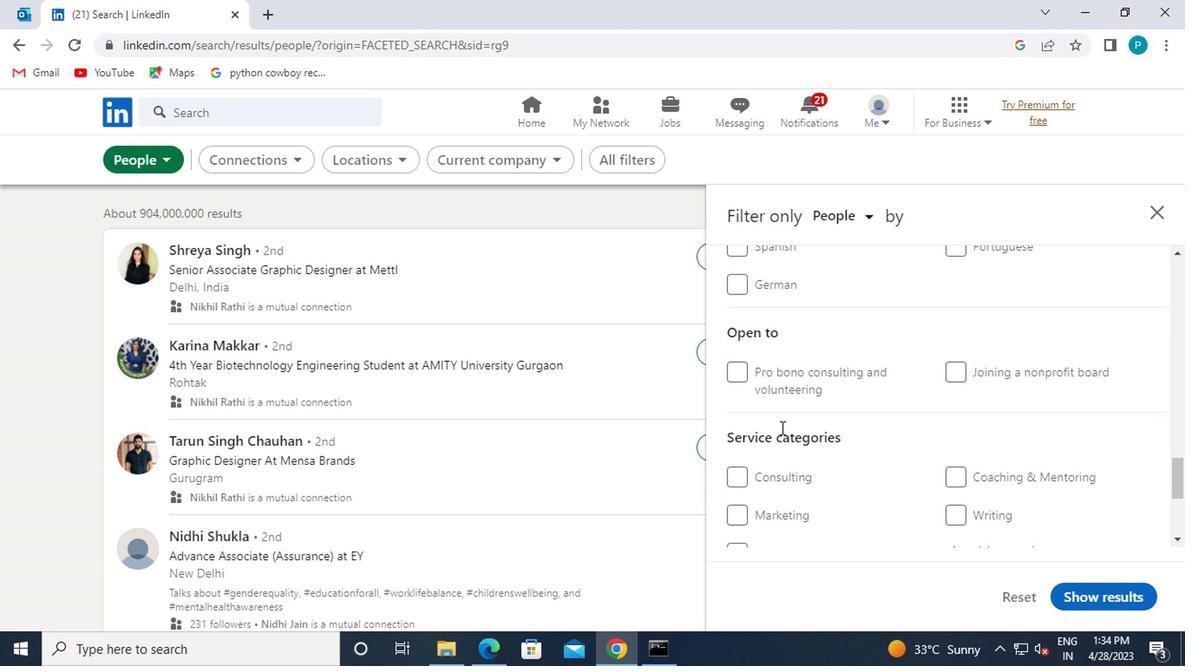 
Action: Mouse scrolled (788, 441) with delta (0, 0)
Screenshot: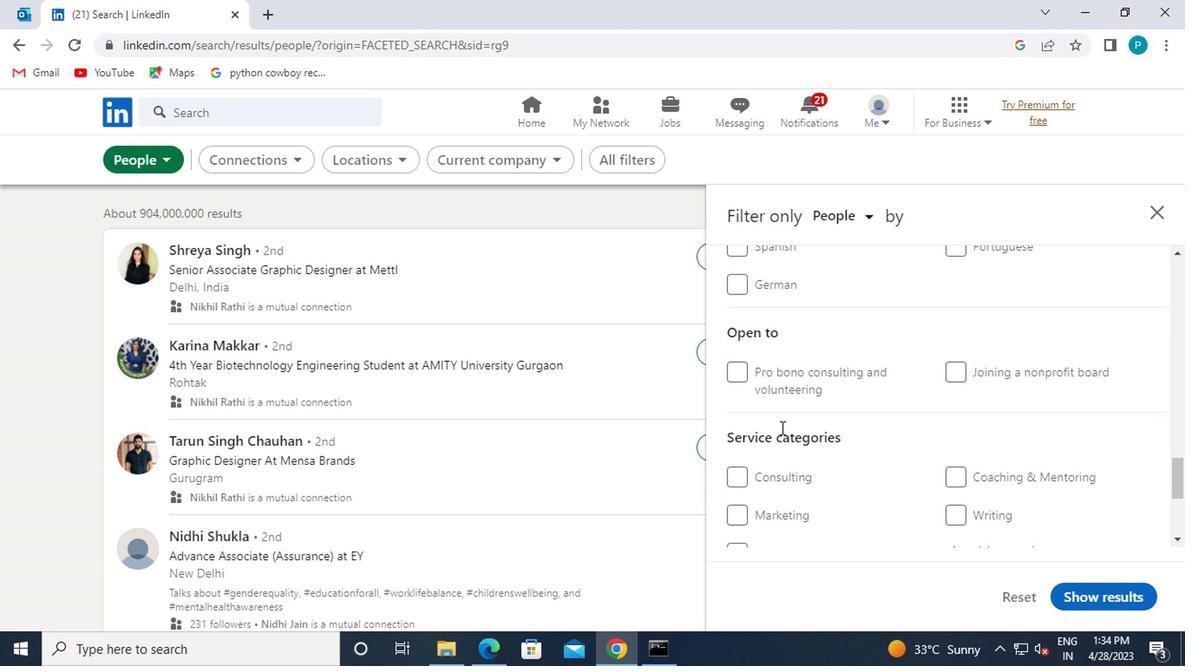 
Action: Mouse scrolled (788, 441) with delta (0, 0)
Screenshot: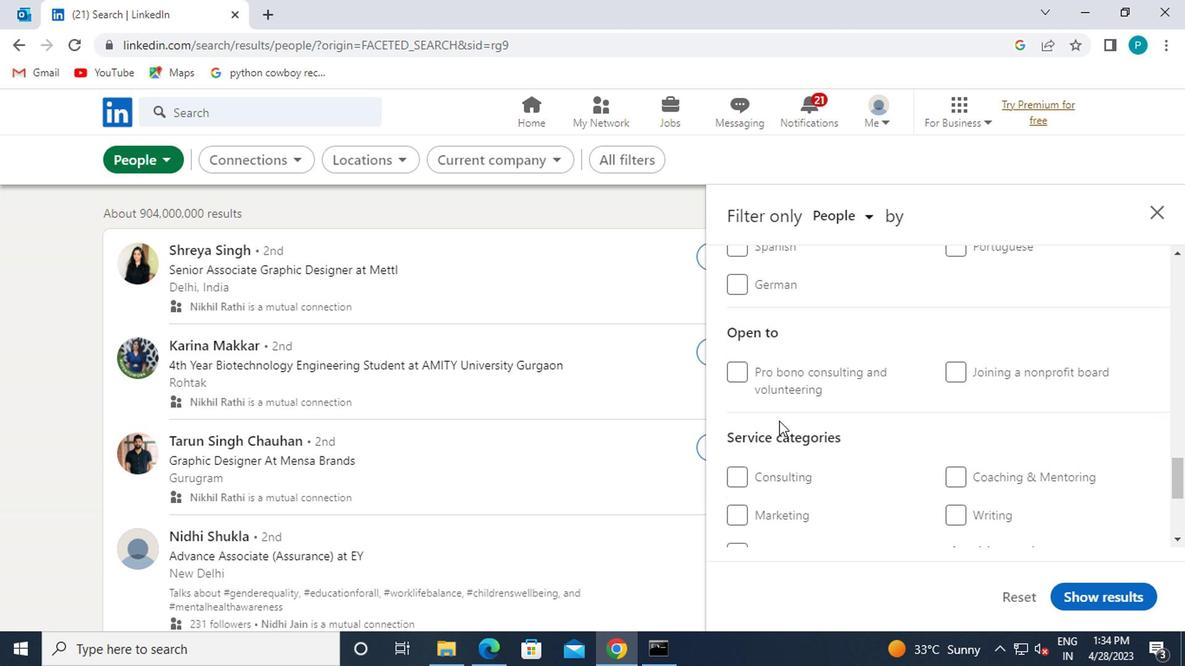 
Action: Mouse moved to (769, 442)
Screenshot: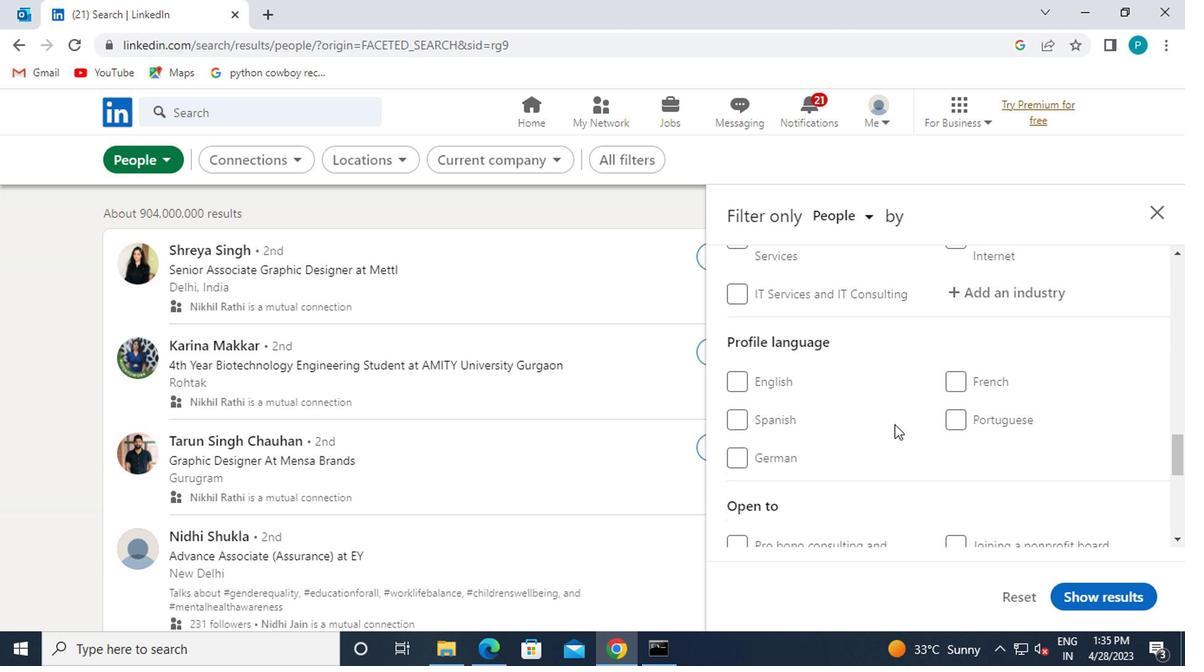 
Action: Mouse pressed left at (769, 442)
Screenshot: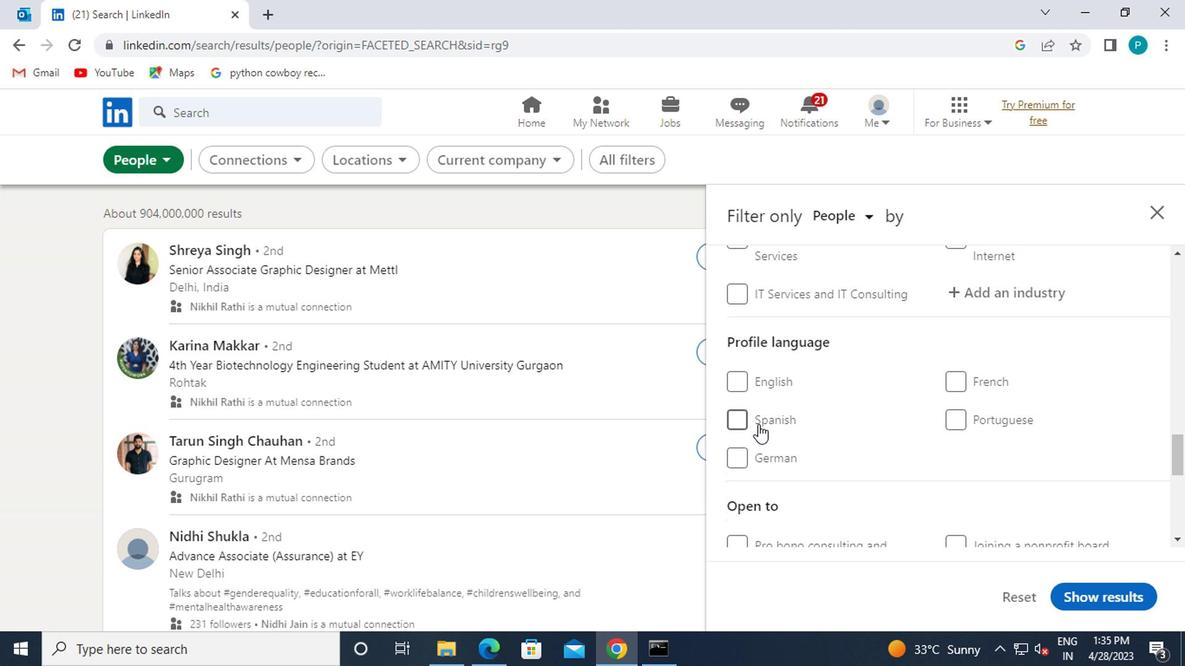 
Action: Mouse moved to (916, 442)
Screenshot: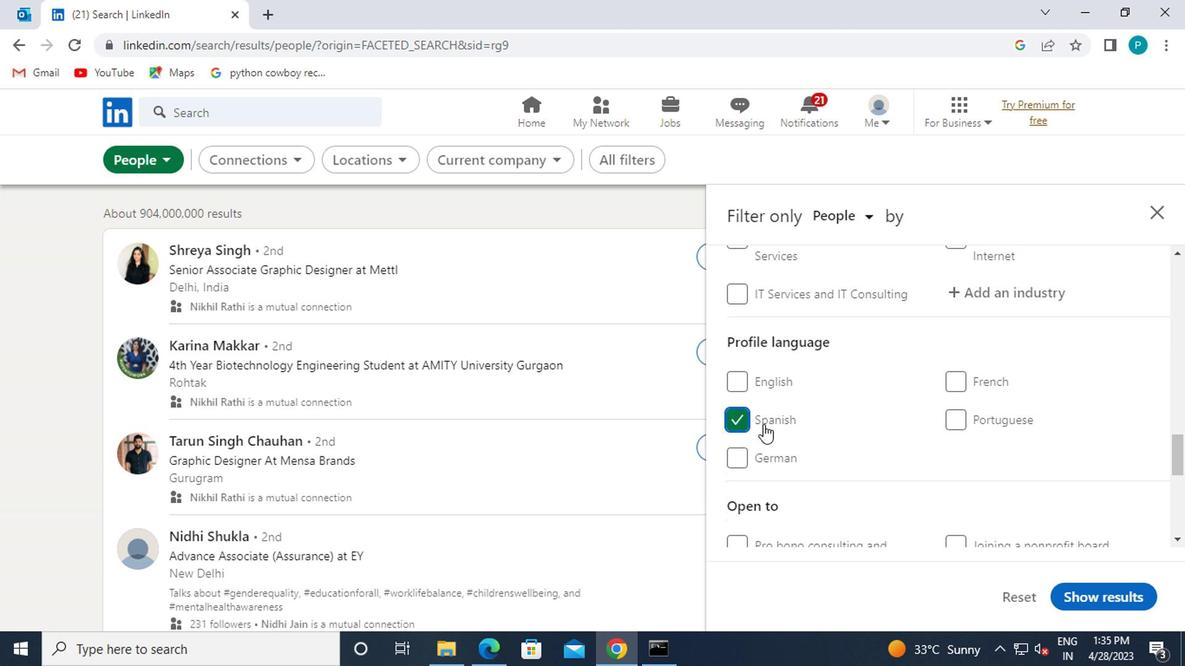 
Action: Mouse scrolled (916, 443) with delta (0, 0)
Screenshot: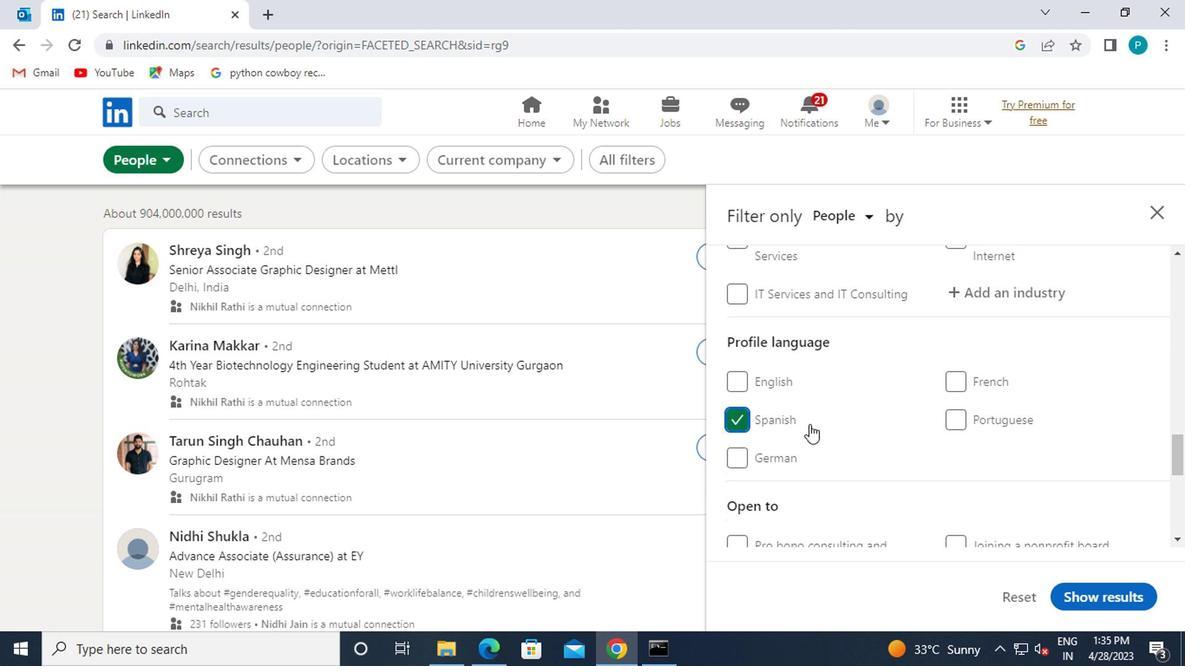 
Action: Mouse scrolled (916, 443) with delta (0, 0)
Screenshot: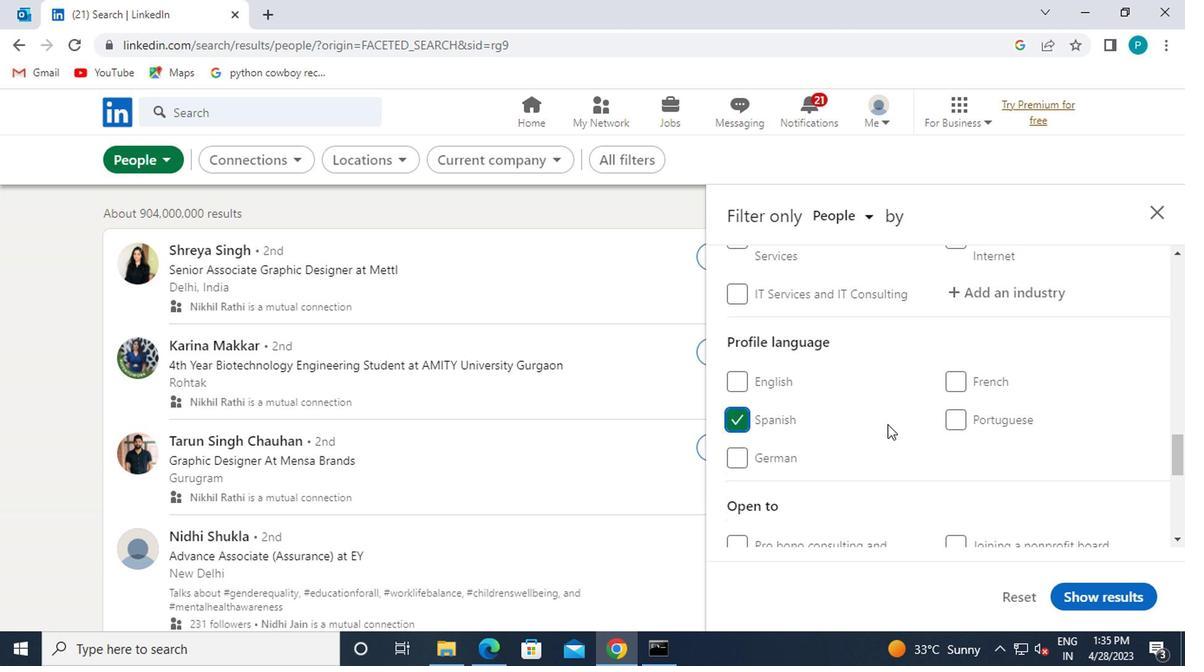 
Action: Mouse scrolled (916, 443) with delta (0, 0)
Screenshot: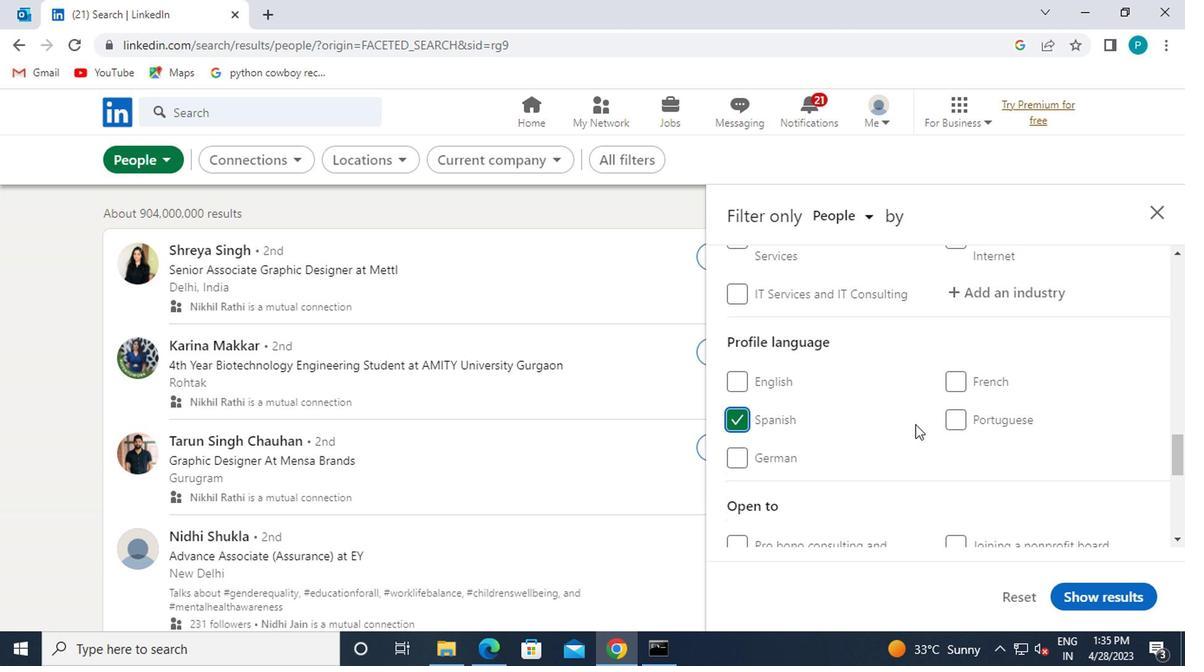 
Action: Mouse scrolled (916, 443) with delta (0, 0)
Screenshot: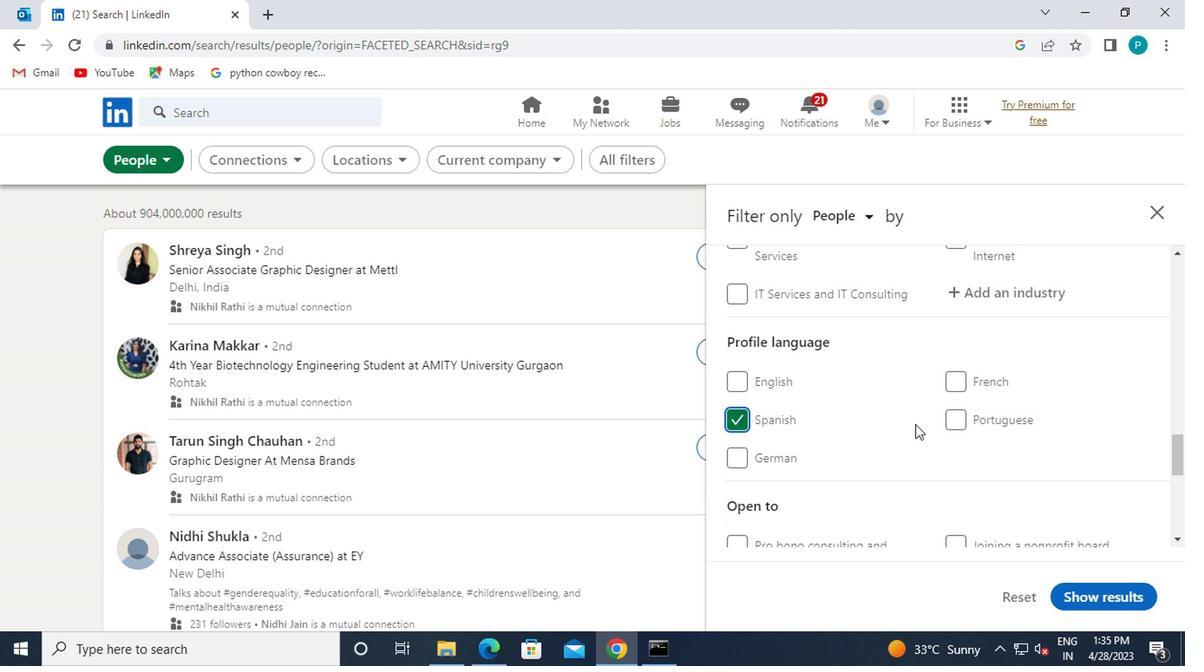 
Action: Mouse moved to (916, 442)
Screenshot: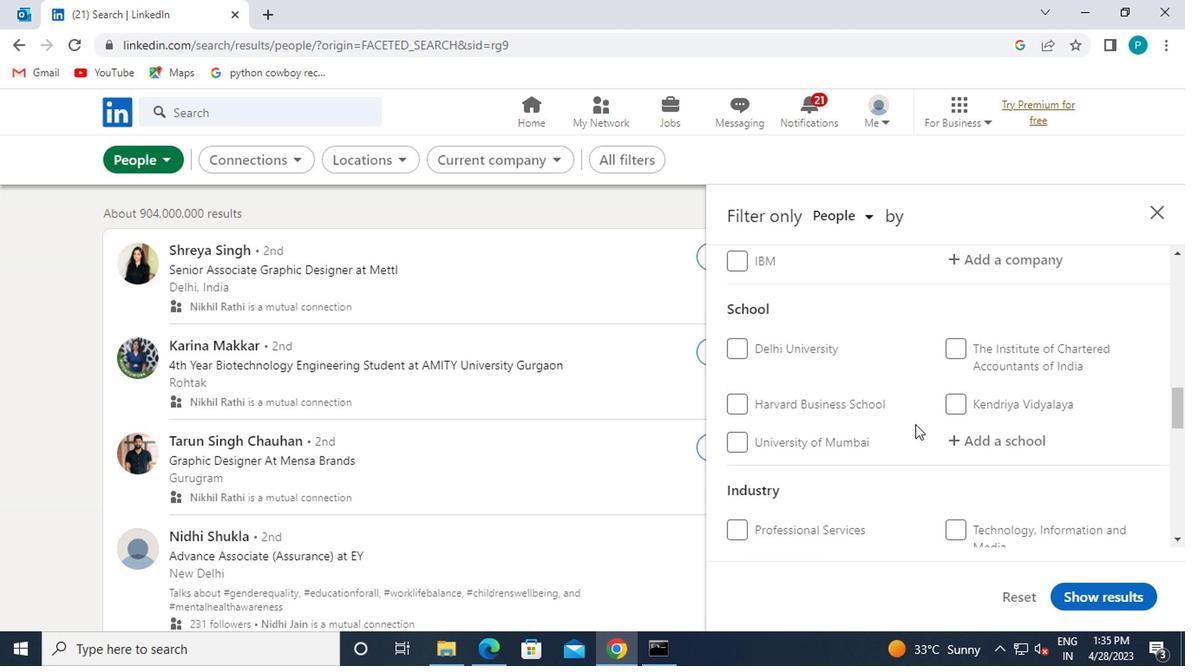 
Action: Mouse scrolled (916, 443) with delta (0, 0)
Screenshot: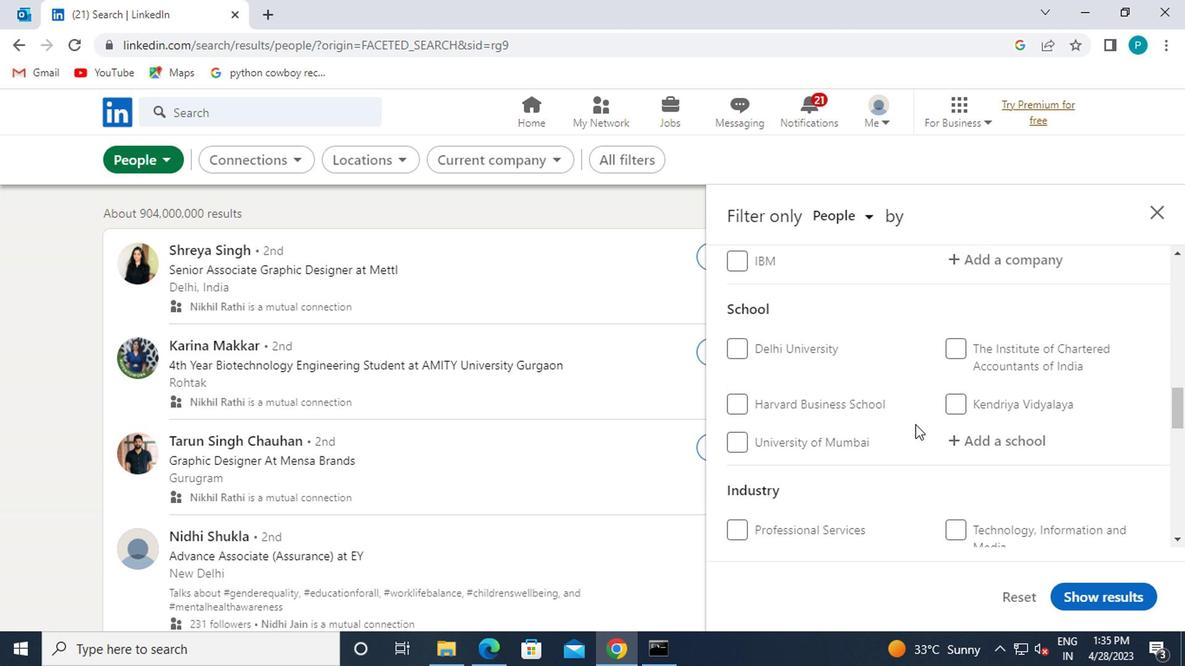
Action: Mouse scrolled (916, 443) with delta (0, 0)
Screenshot: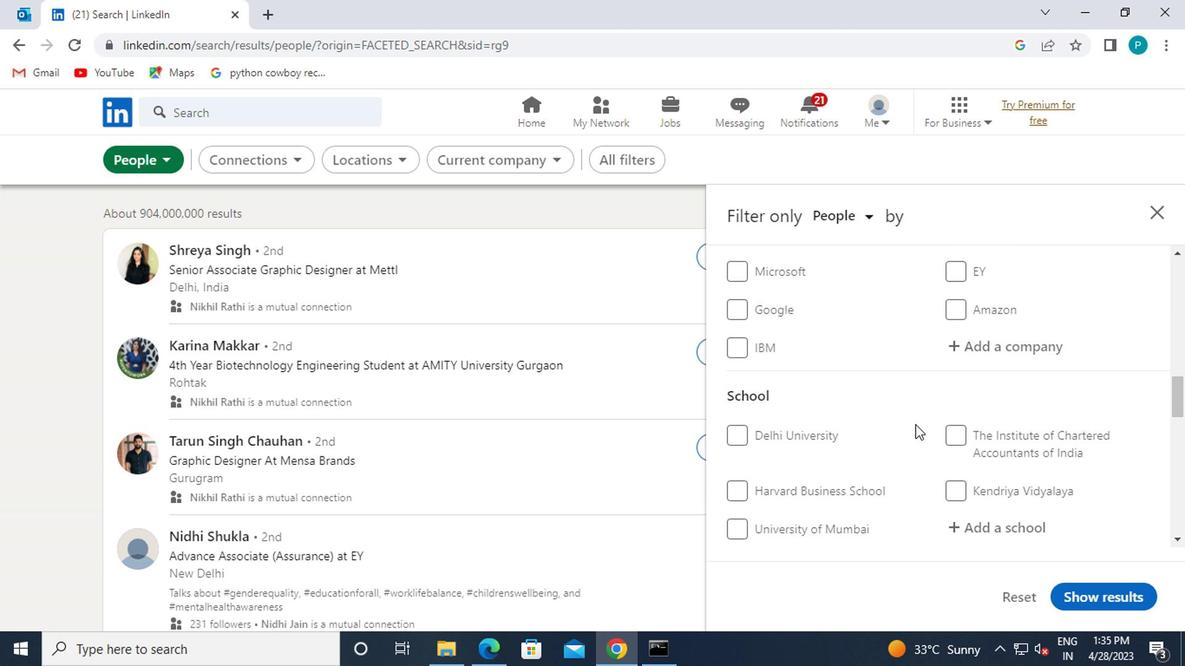 
Action: Mouse scrolled (916, 443) with delta (0, 0)
Screenshot: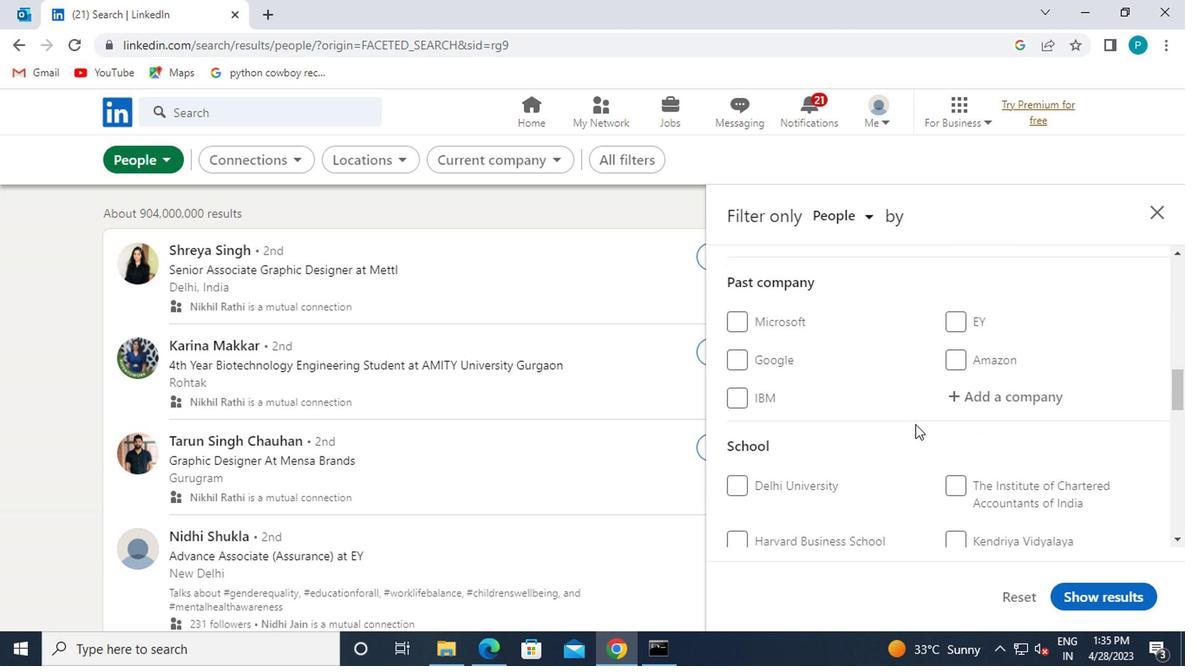 
Action: Mouse scrolled (916, 443) with delta (0, 0)
Screenshot: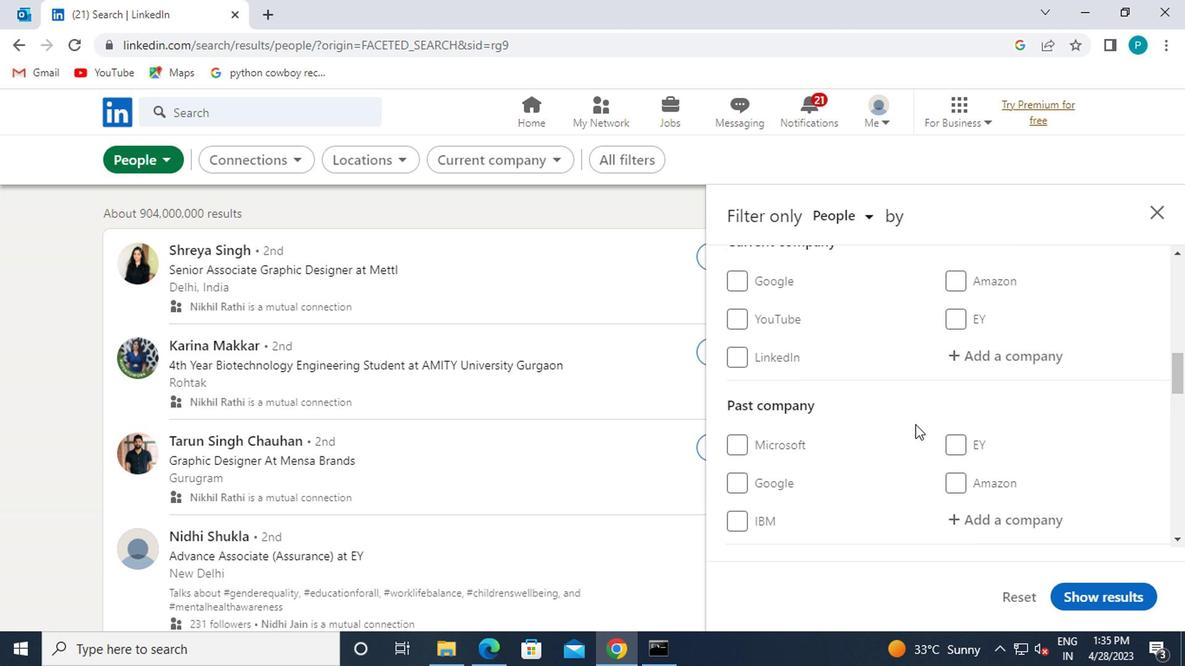 
Action: Mouse moved to (968, 454)
Screenshot: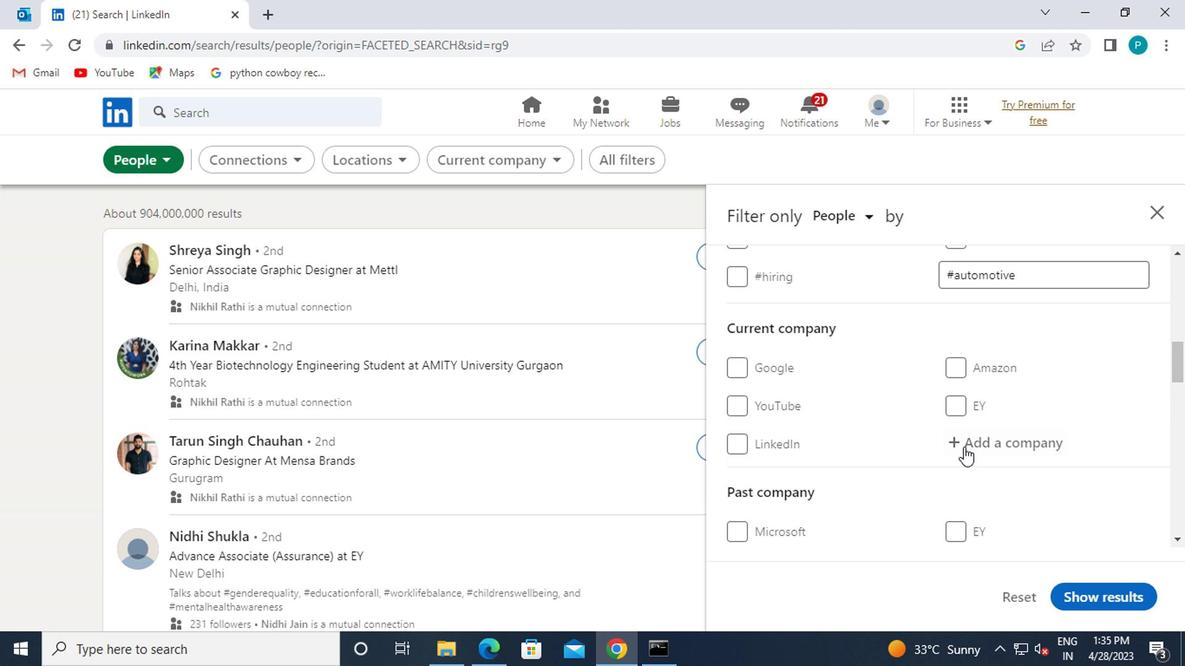 
Action: Mouse pressed left at (968, 454)
Screenshot: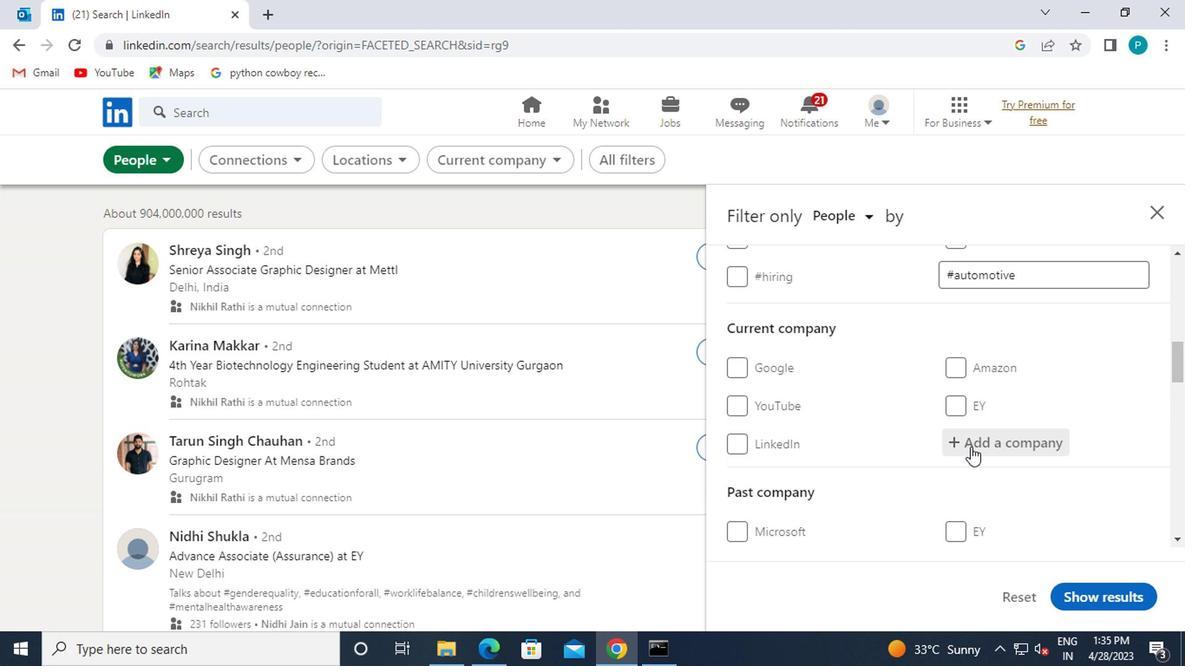 
Action: Mouse moved to (972, 454)
Screenshot: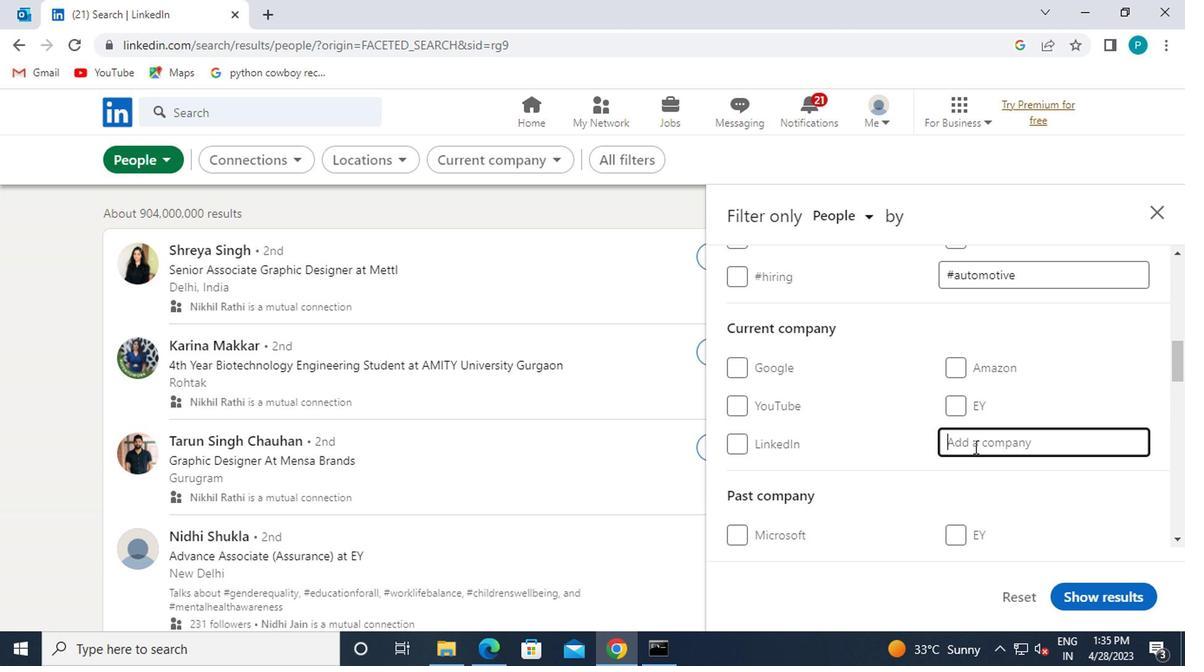 
Action: Key pressed <Key.caps_lock>ITC
Screenshot: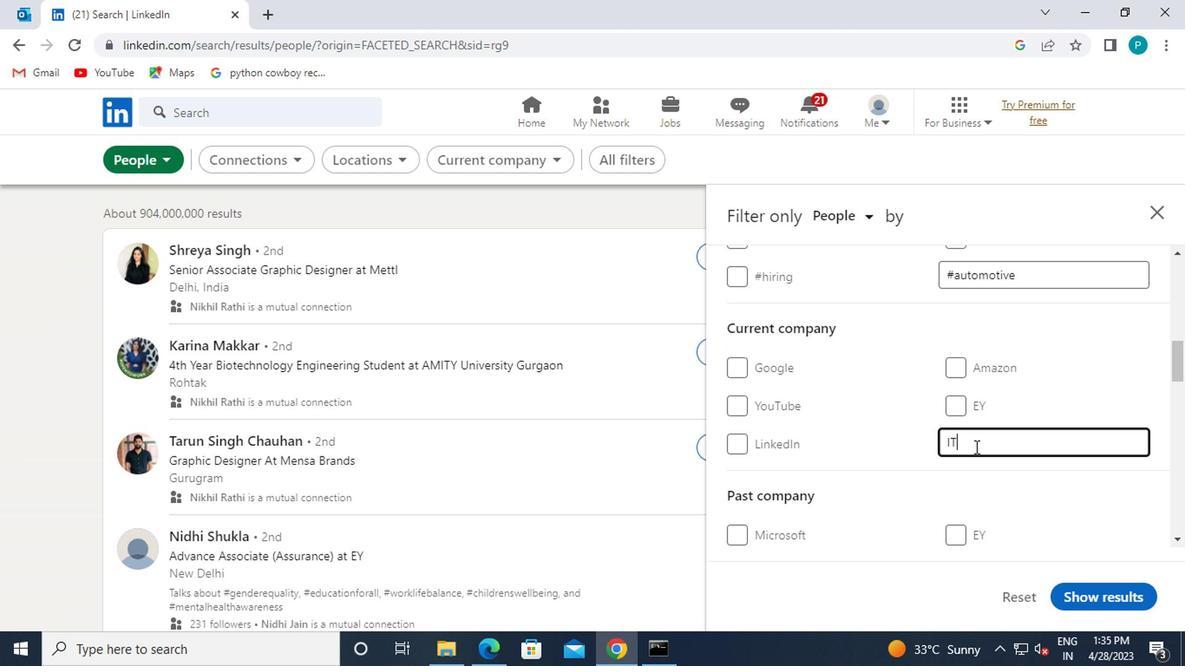 
Action: Mouse moved to (899, 495)
Screenshot: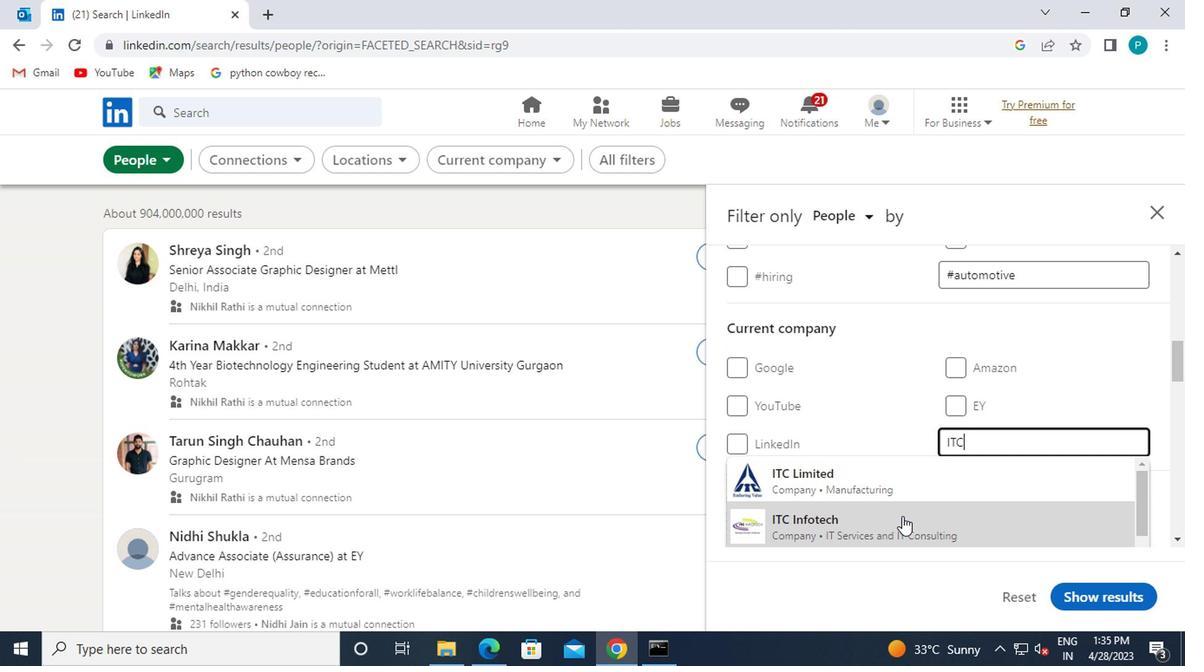 
Action: Mouse pressed left at (899, 495)
Screenshot: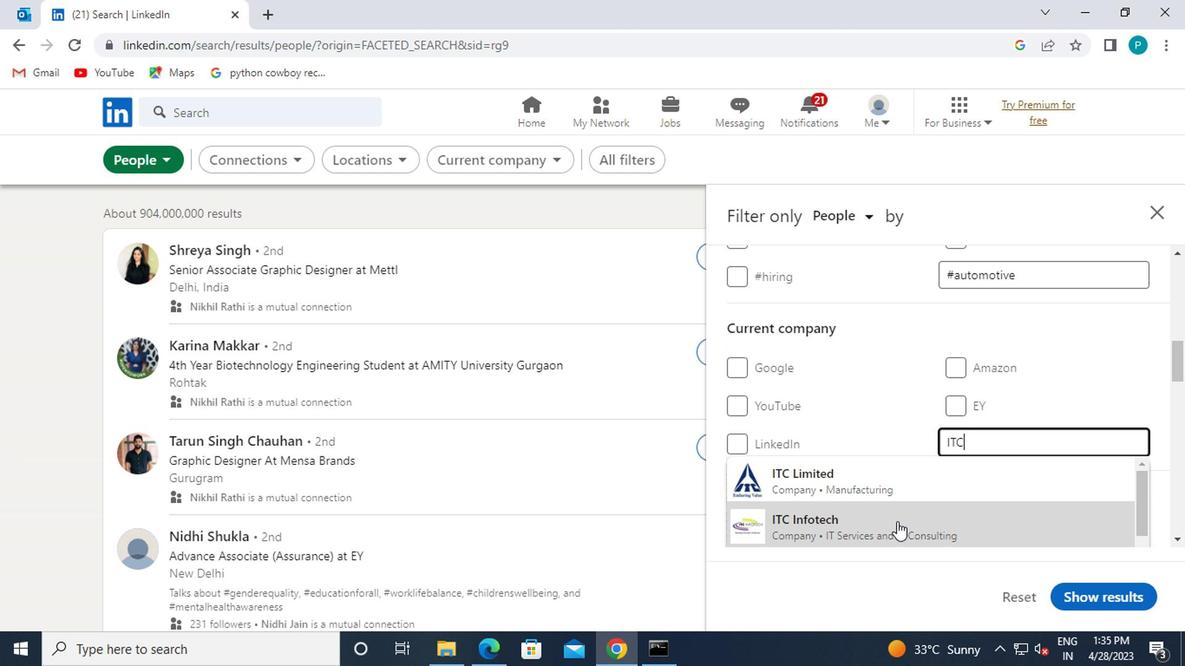 
Action: Mouse moved to (898, 496)
Screenshot: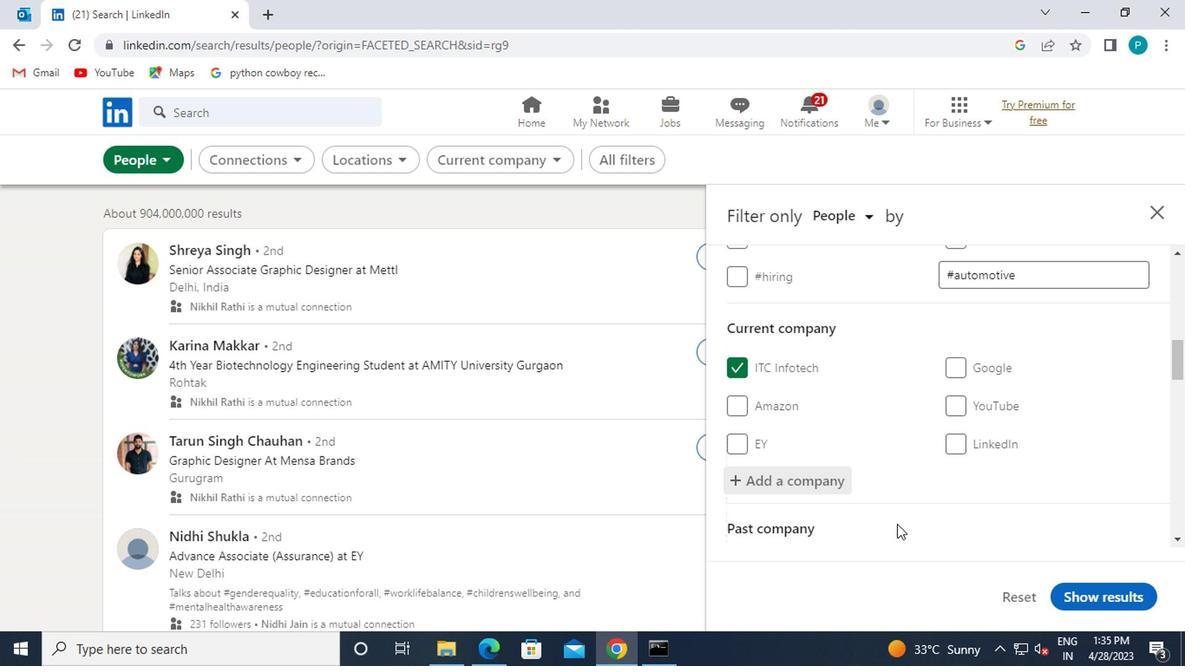 
Action: Mouse scrolled (898, 495) with delta (0, 0)
Screenshot: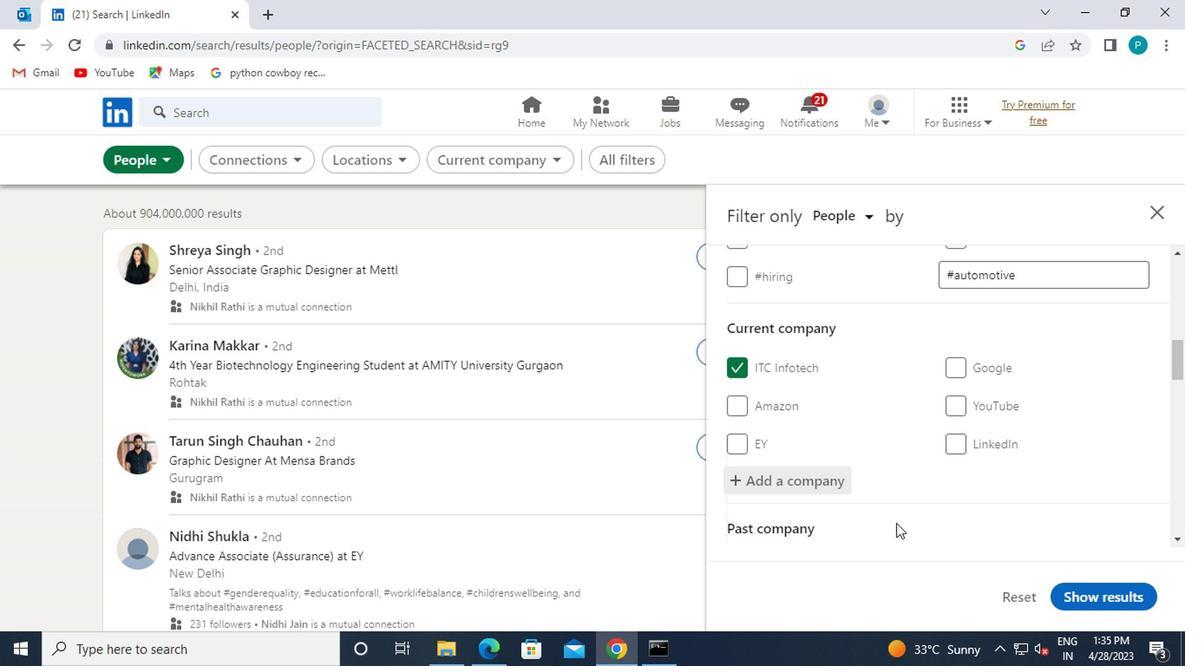 
Action: Mouse scrolled (898, 495) with delta (0, 0)
Screenshot: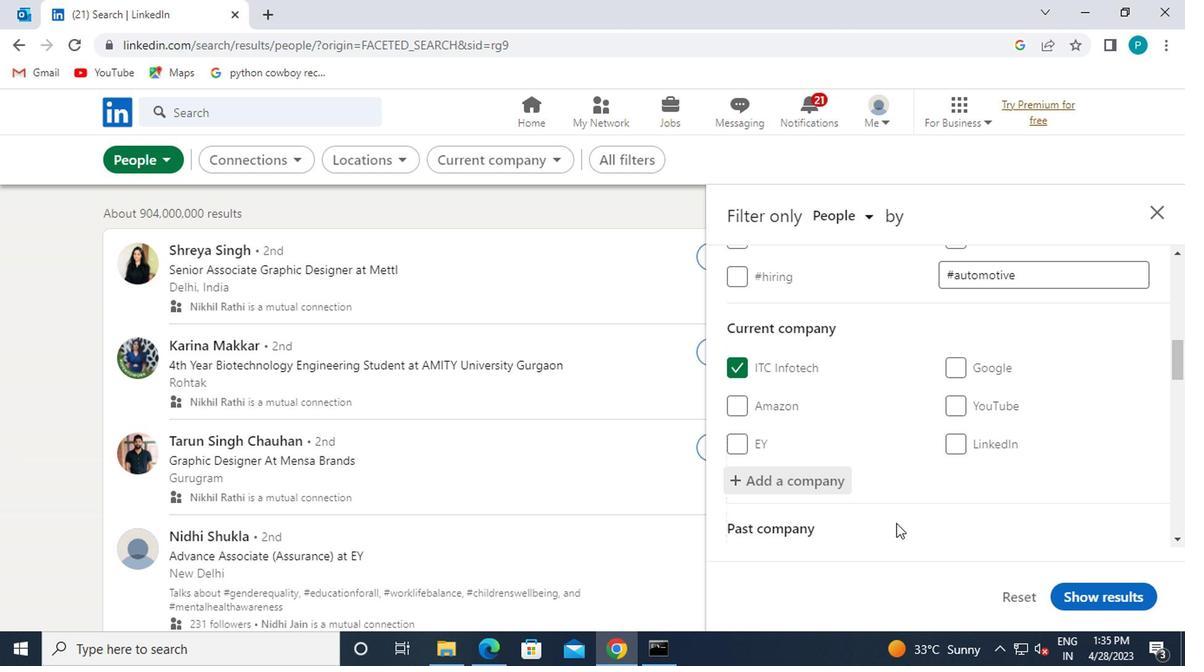 
Action: Mouse scrolled (898, 495) with delta (0, 0)
Screenshot: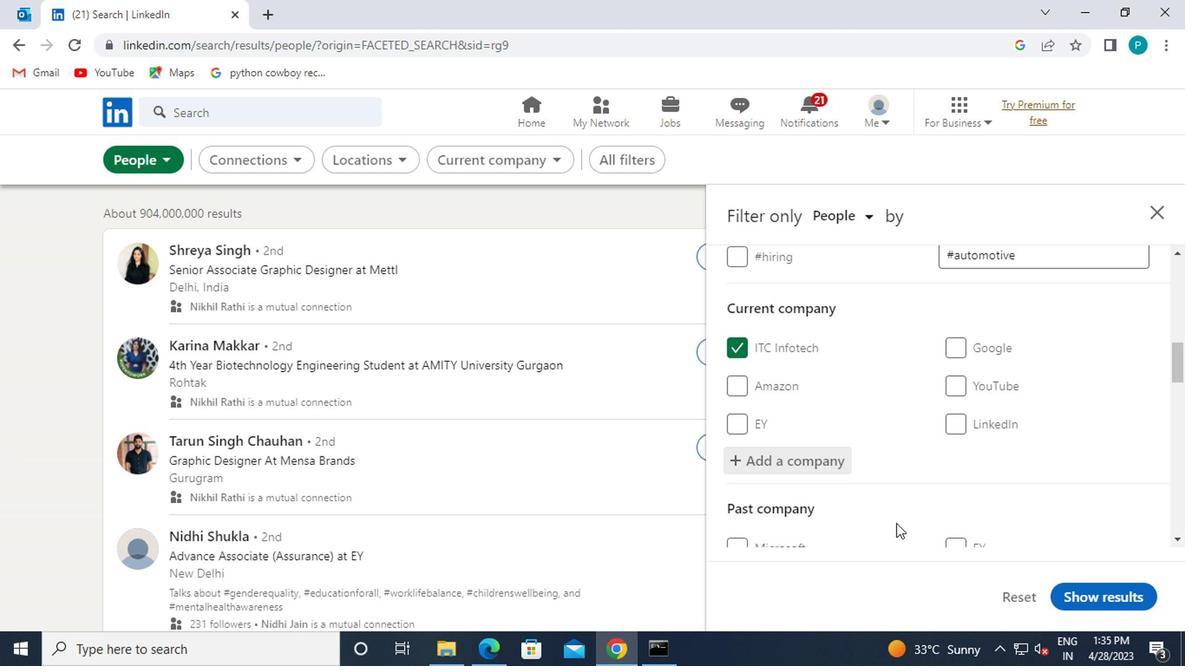 
Action: Mouse moved to (903, 427)
Screenshot: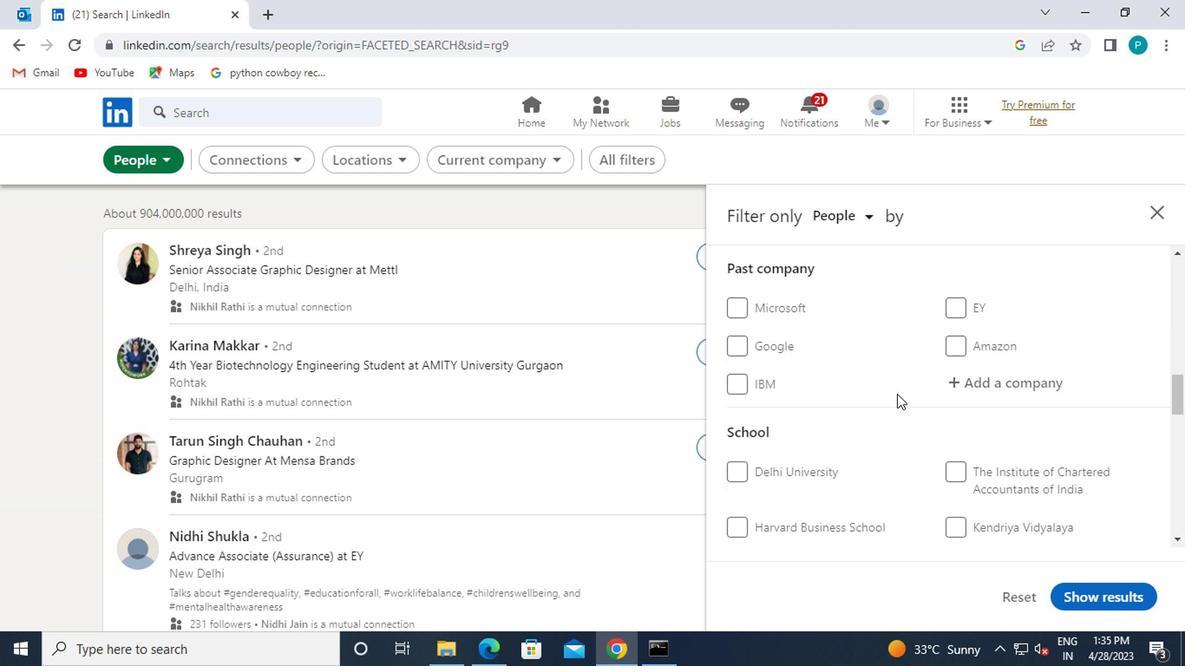 
Action: Mouse scrolled (903, 428) with delta (0, 0)
Screenshot: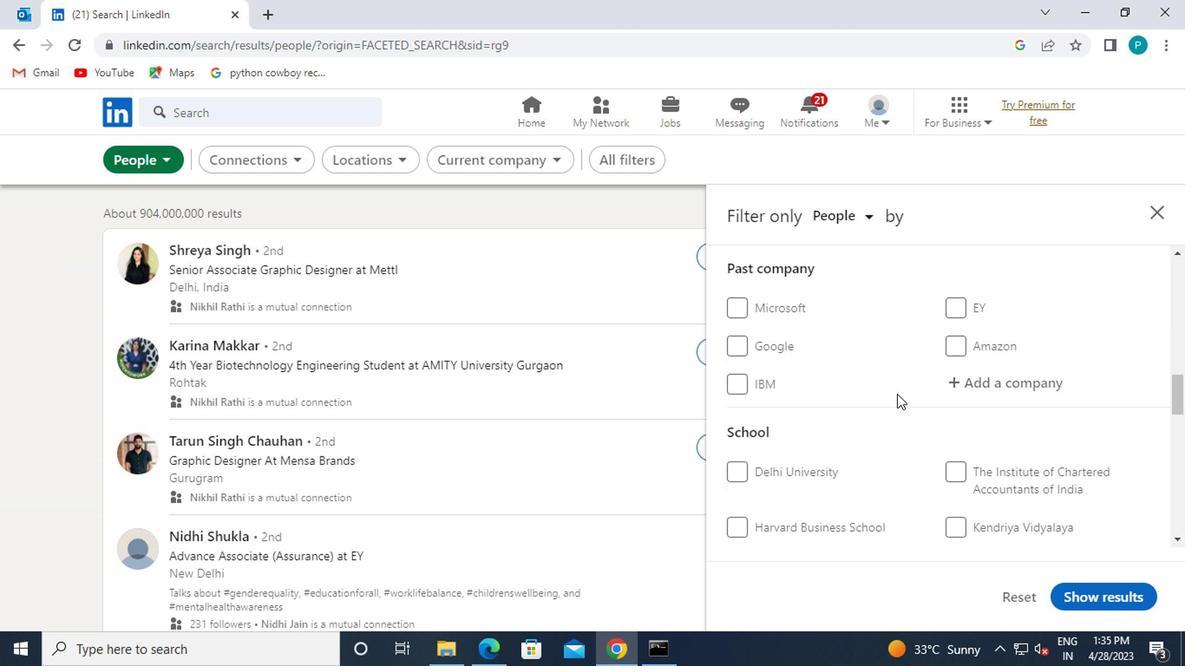 
Action: Mouse moved to (918, 433)
Screenshot: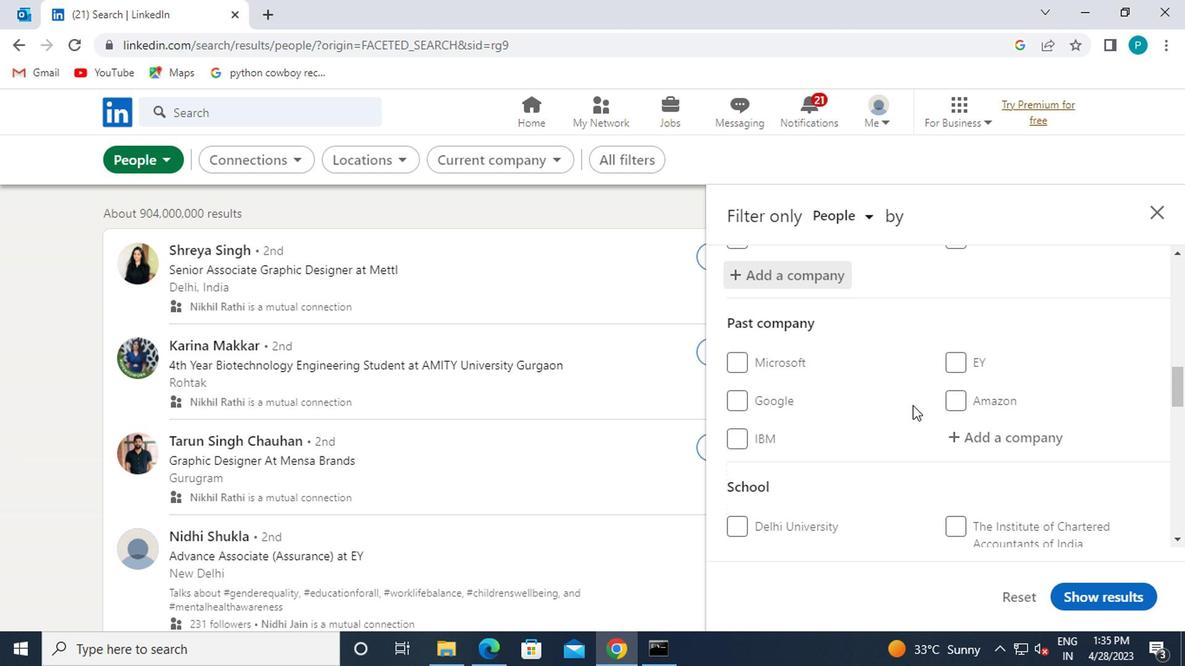 
Action: Mouse scrolled (918, 433) with delta (0, 0)
Screenshot: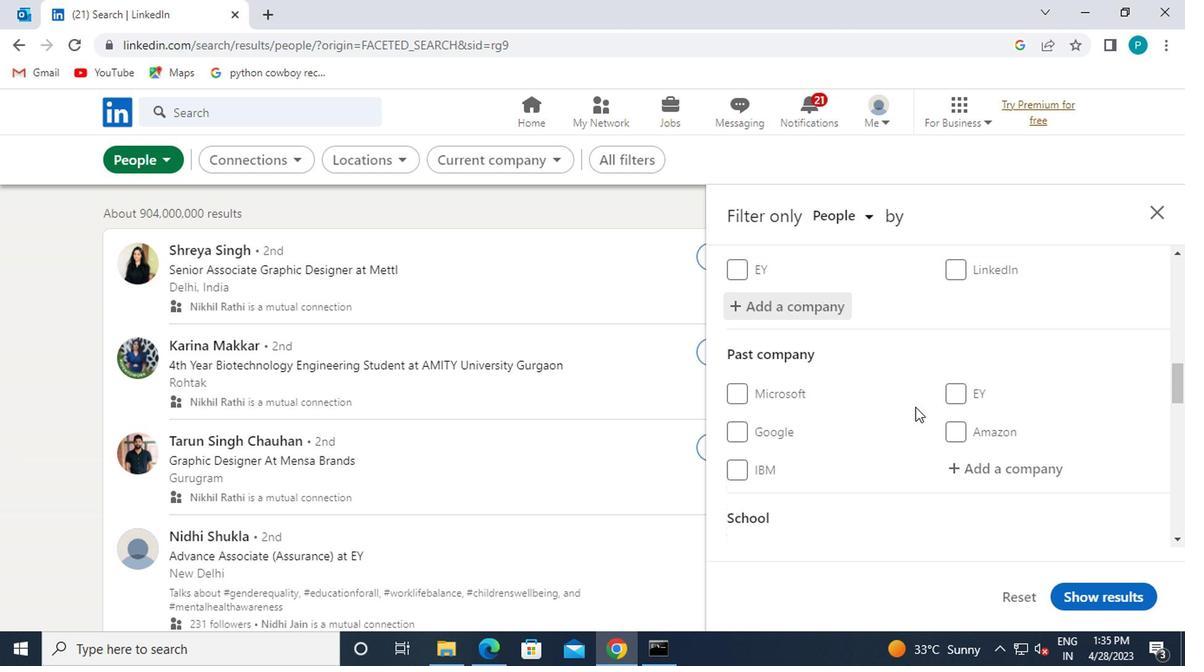 
Action: Mouse scrolled (918, 433) with delta (0, 0)
Screenshot: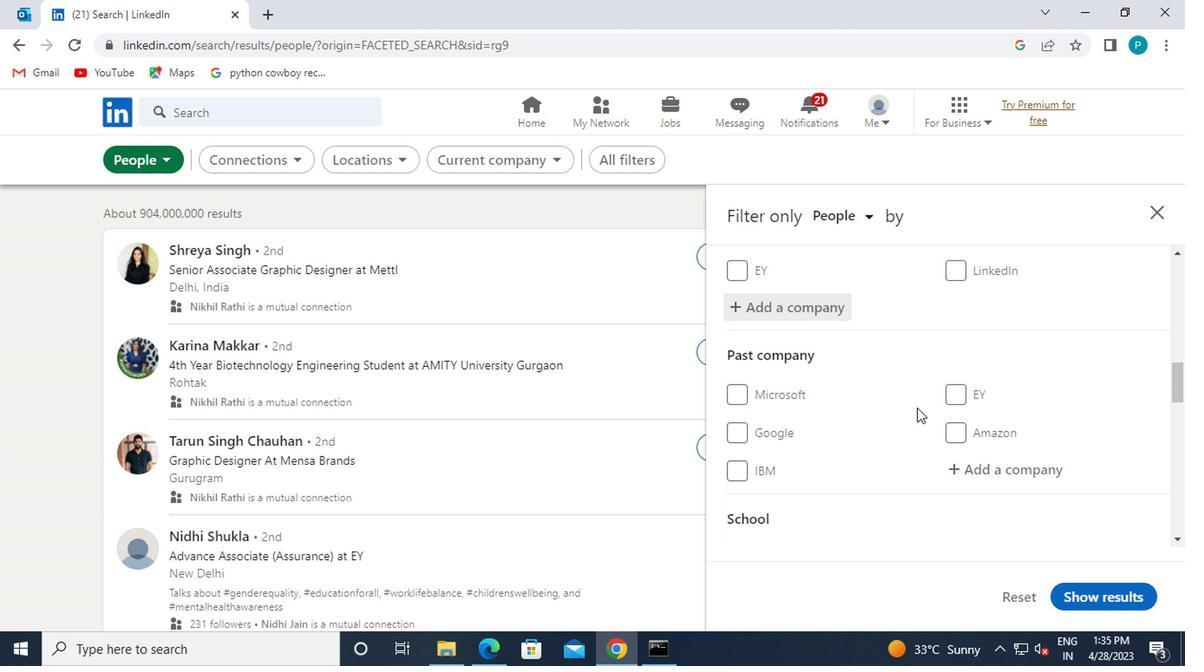 
Action: Mouse moved to (1000, 472)
Screenshot: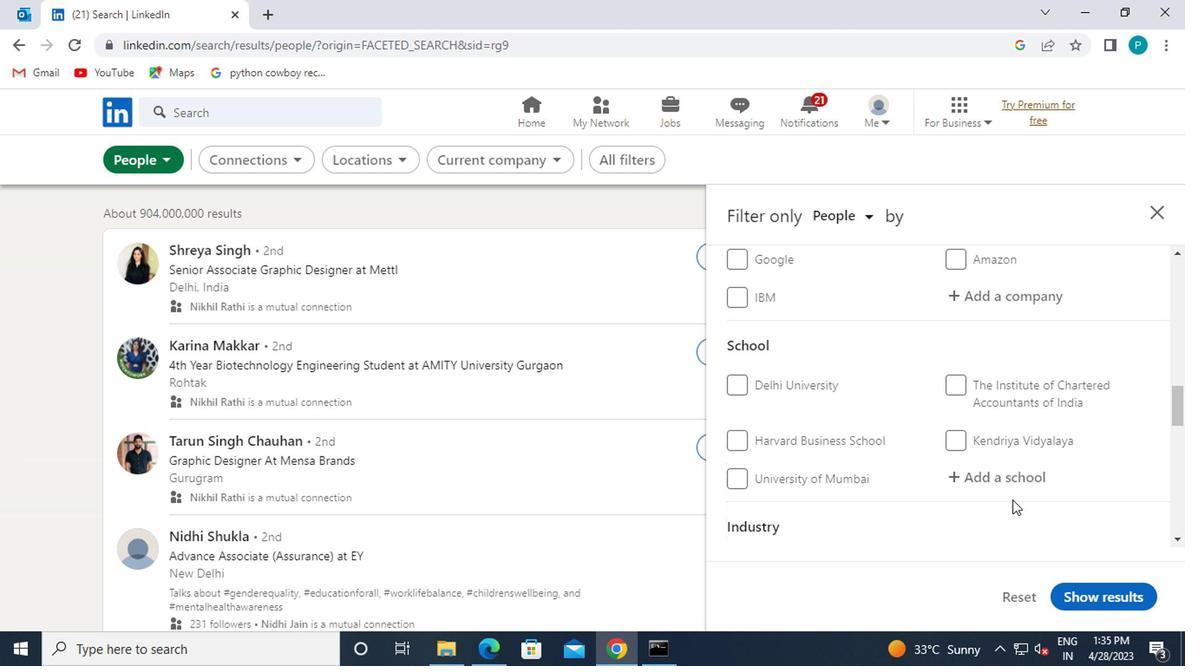 
Action: Mouse pressed left at (1000, 472)
Screenshot: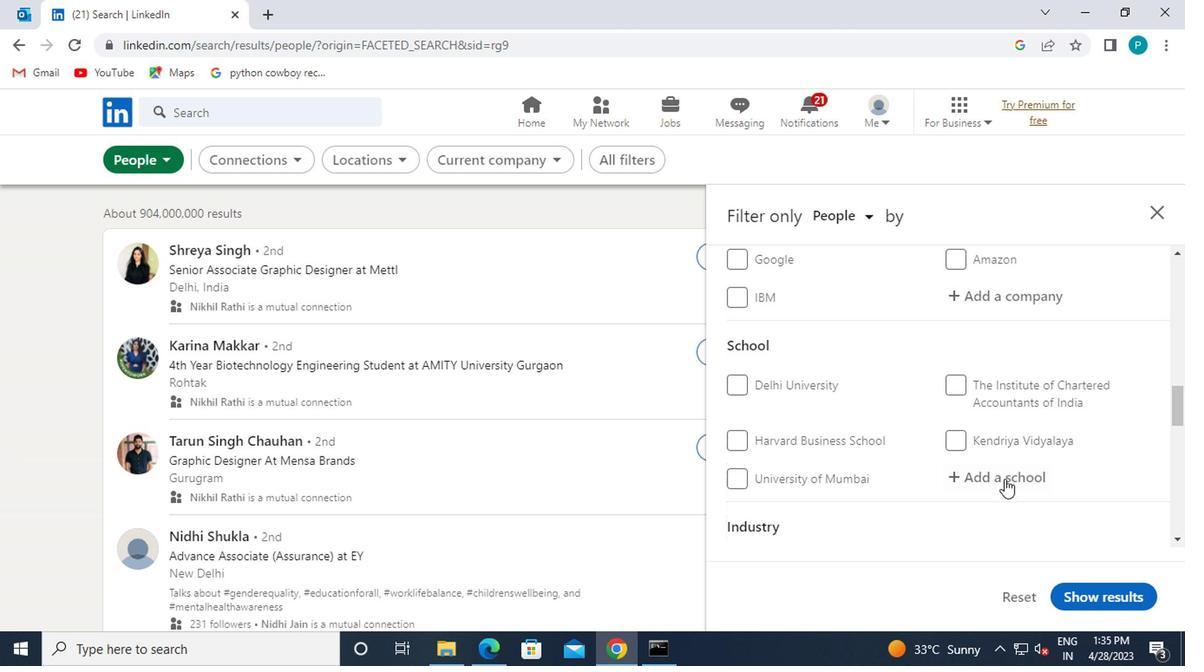 
Action: Mouse moved to (978, 475)
Screenshot: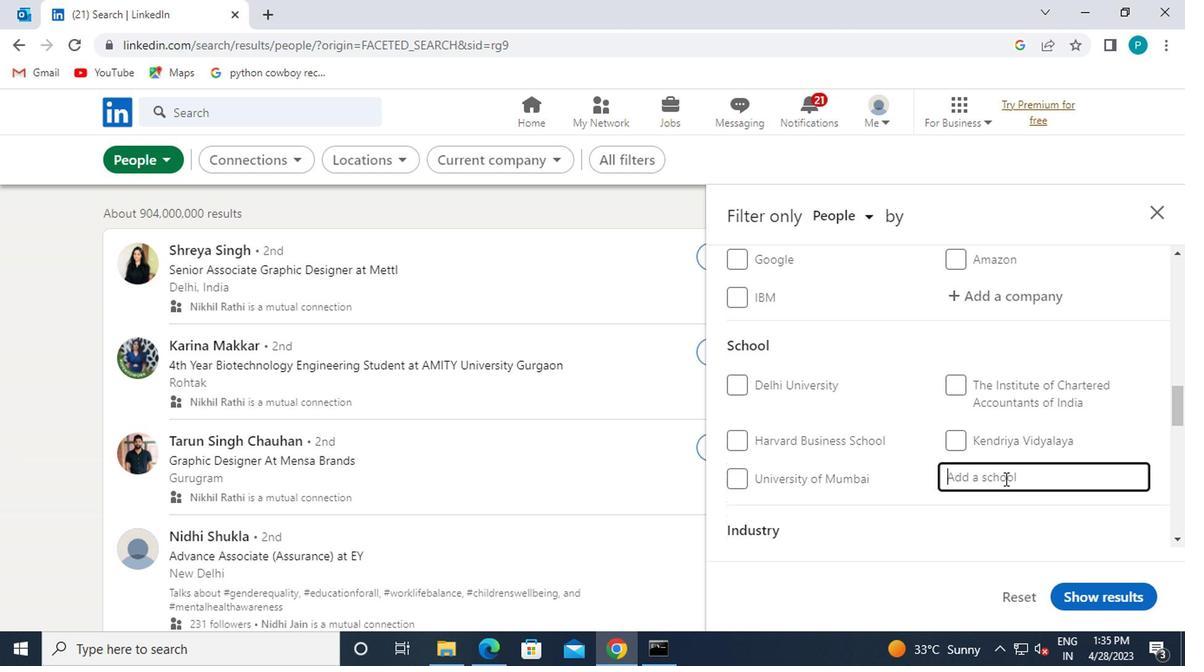 
Action: Key pressed <Key.caps_lock>S<Key.caps_lock><Key.backspace><Key.caps_lock>KG<Key.backspace><Key.backspace><Key.caps_lock>KG<Key.caps_lock>I
Screenshot: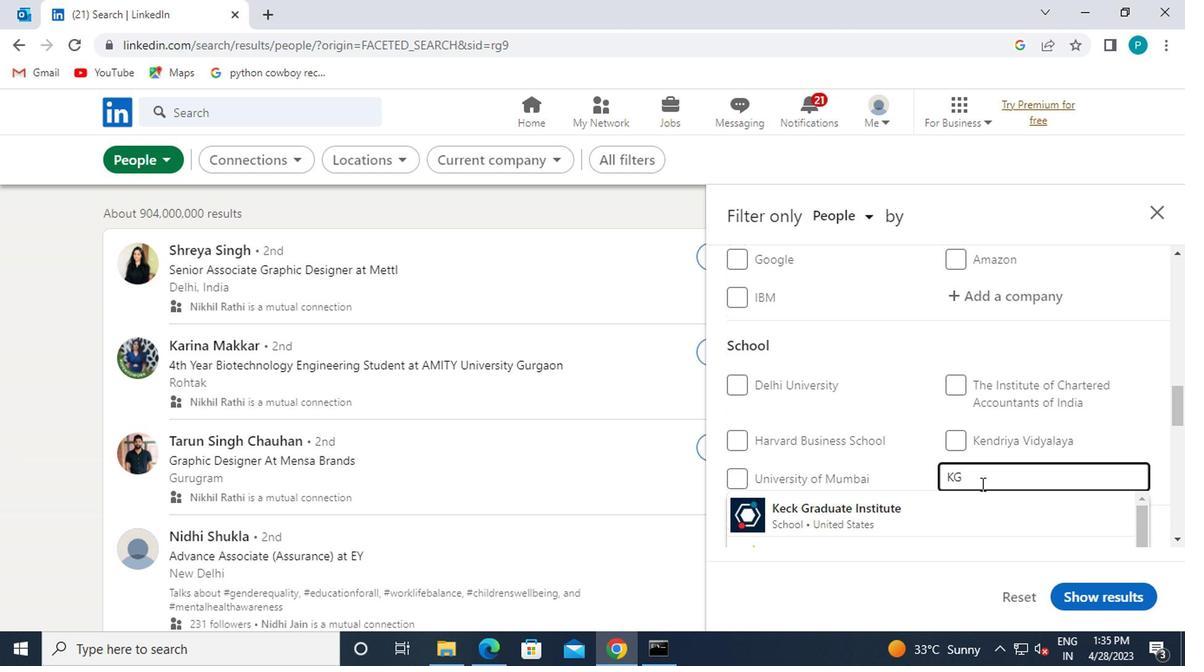 
Action: Mouse moved to (969, 479)
Screenshot: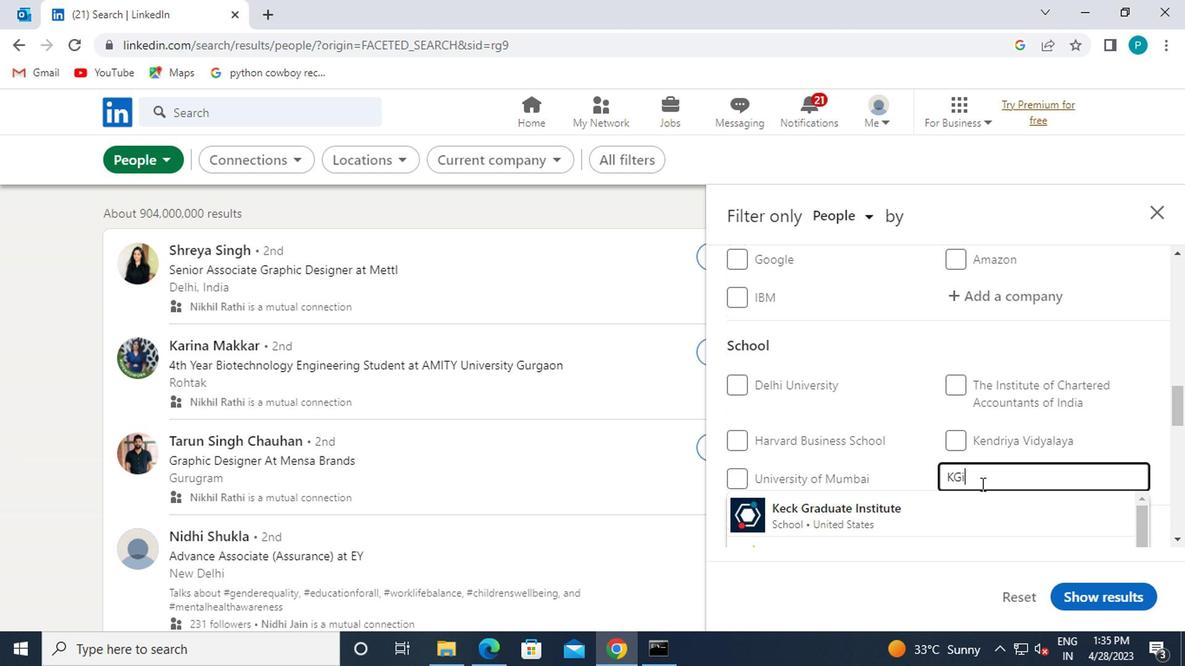 
Action: Key pressed <Key.caps_lock>SL
Screenshot: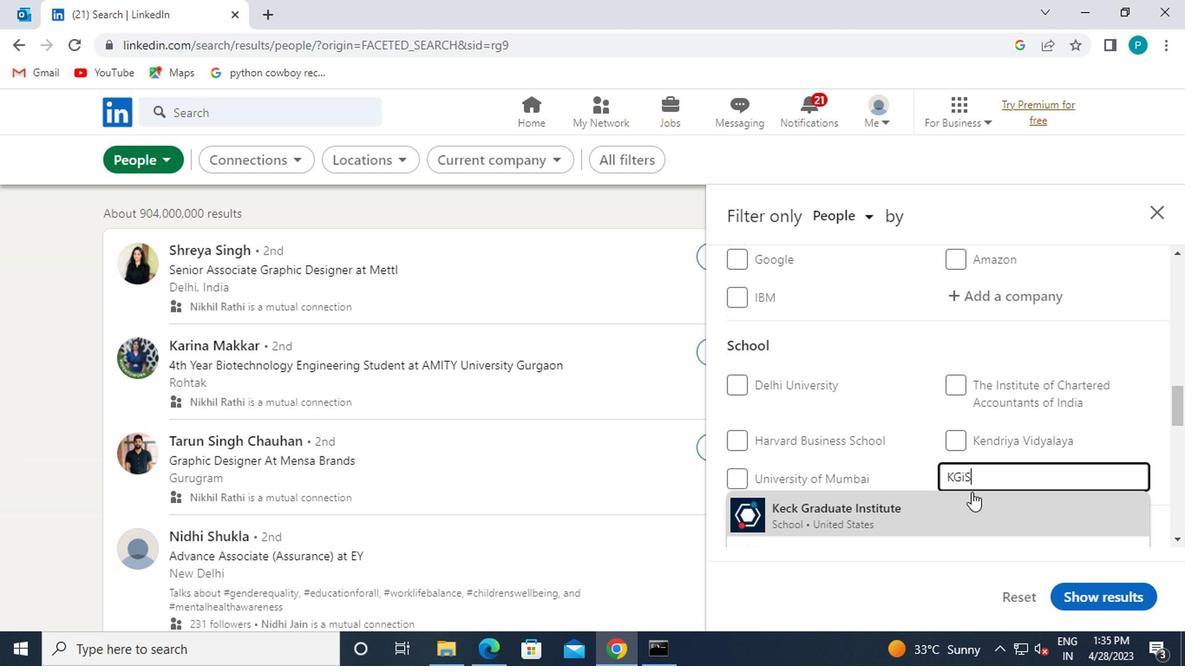
Action: Mouse moved to (880, 494)
Screenshot: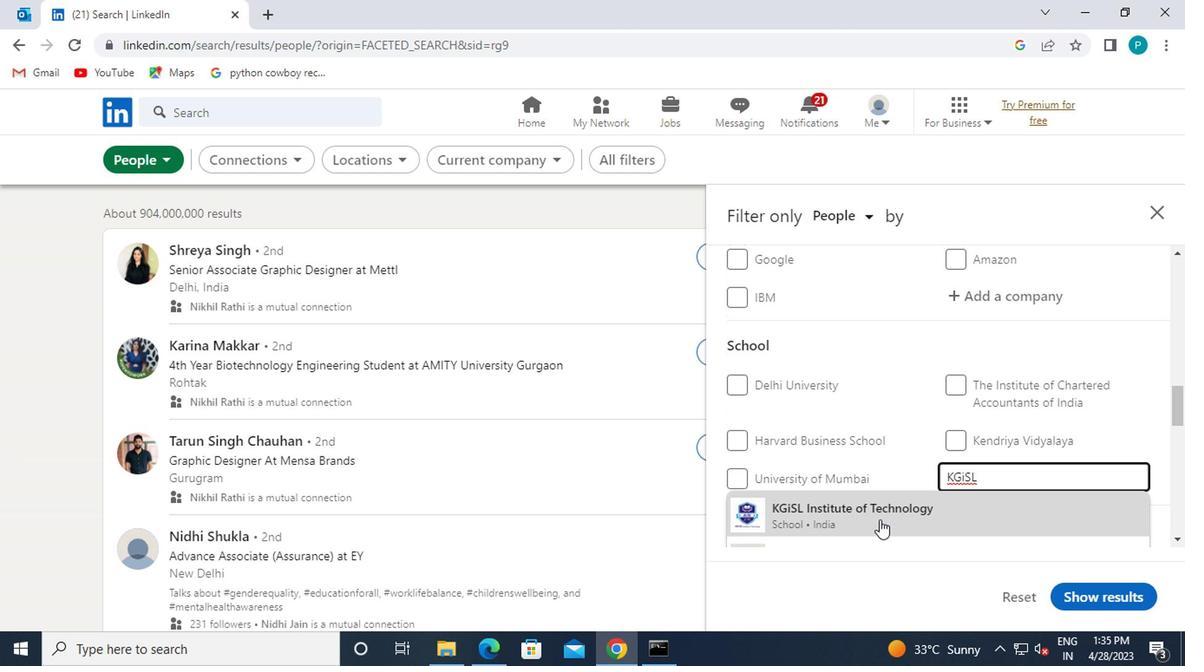 
Action: Mouse pressed left at (880, 494)
Screenshot: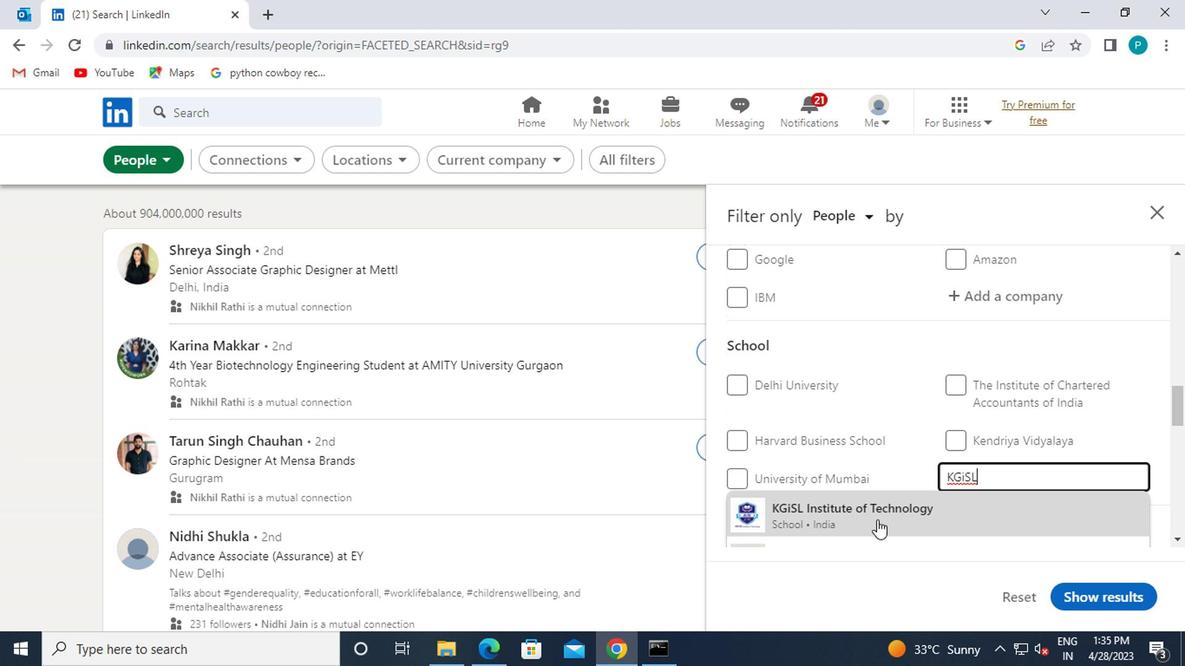 
Action: Mouse moved to (914, 449)
Screenshot: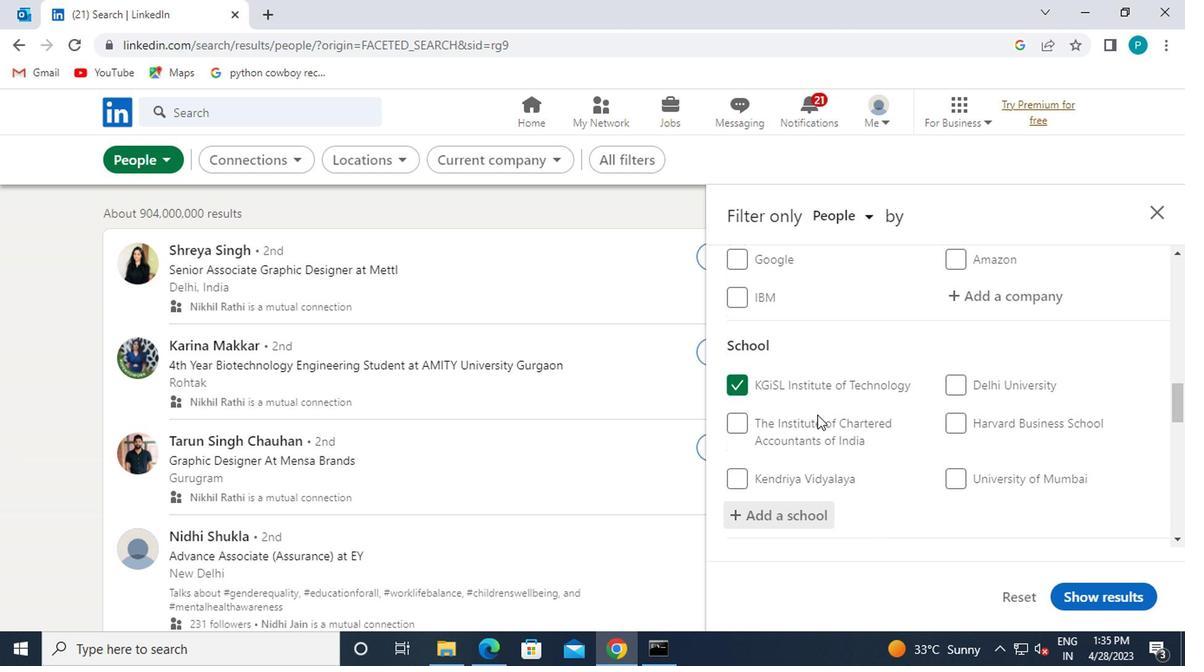 
Action: Mouse scrolled (914, 449) with delta (0, 0)
Screenshot: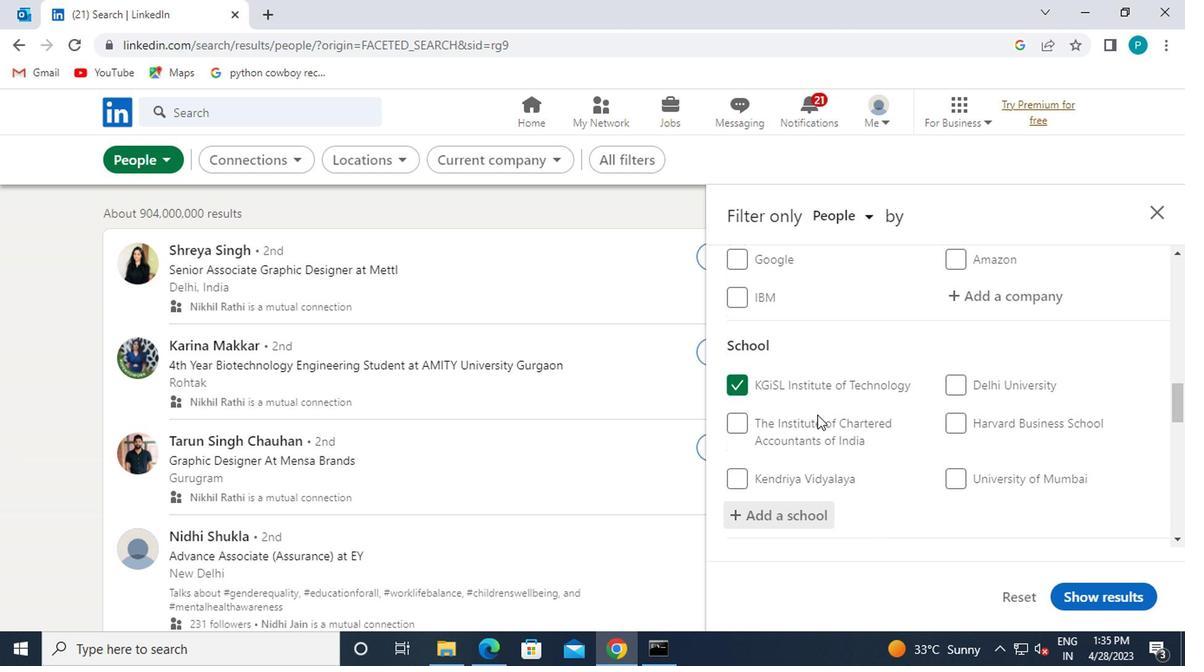 
Action: Mouse moved to (914, 450)
Screenshot: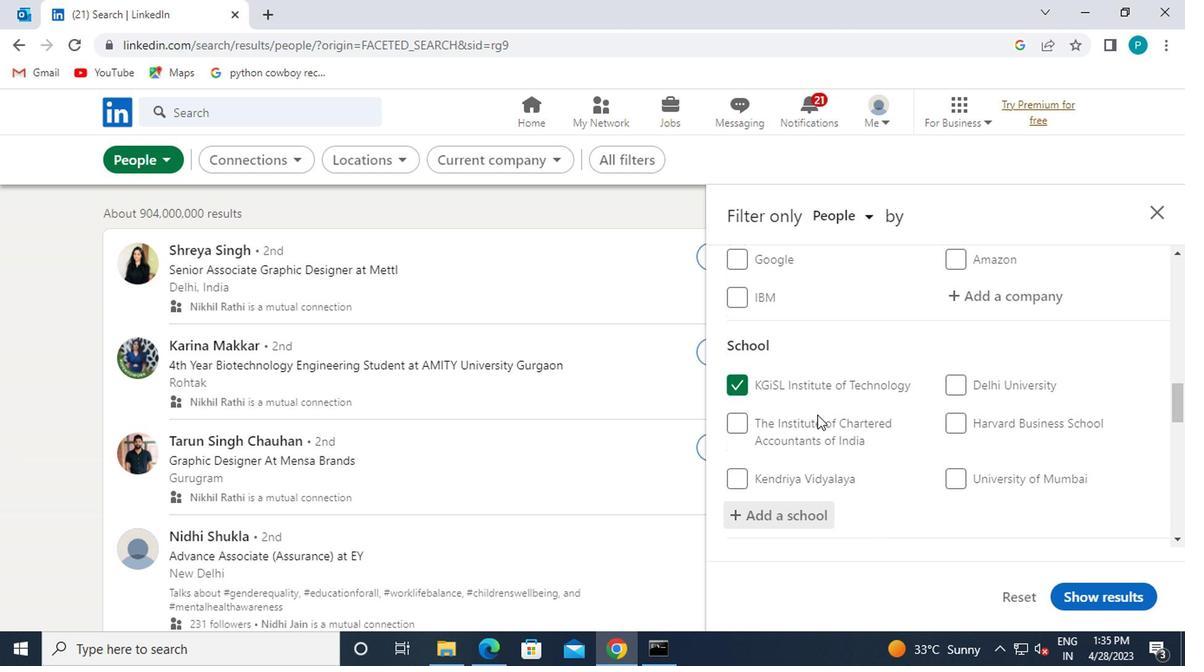 
Action: Mouse scrolled (914, 449) with delta (0, 0)
Screenshot: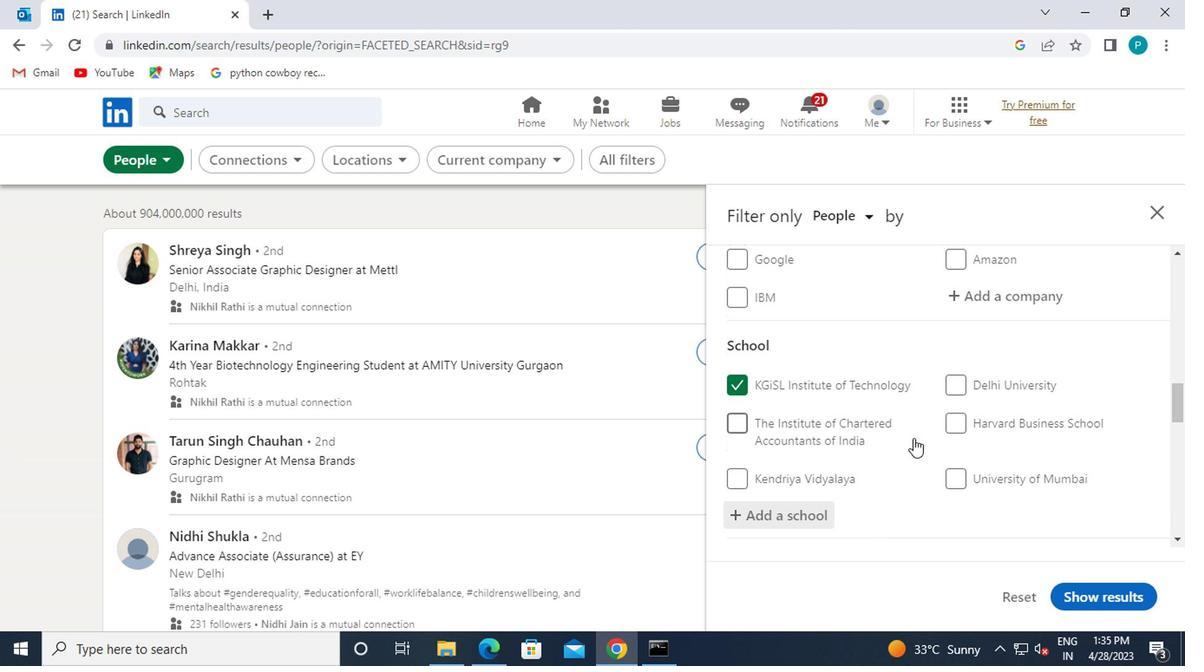 
Action: Mouse moved to (1024, 480)
Screenshot: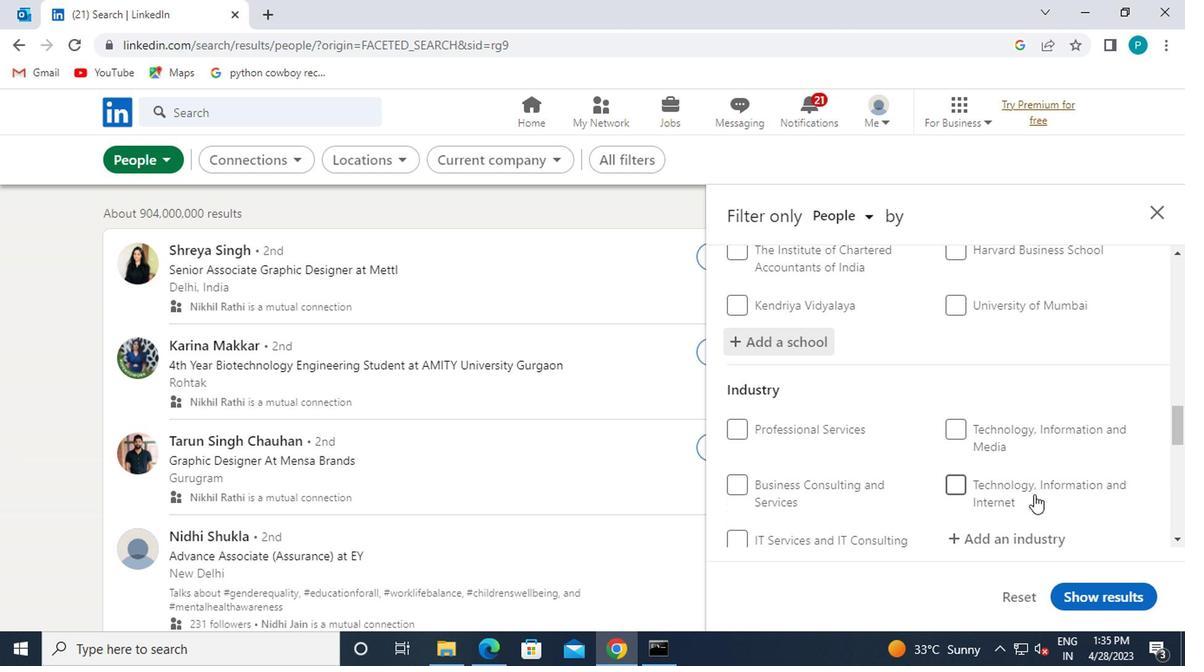 
Action: Mouse scrolled (1024, 480) with delta (0, 0)
Screenshot: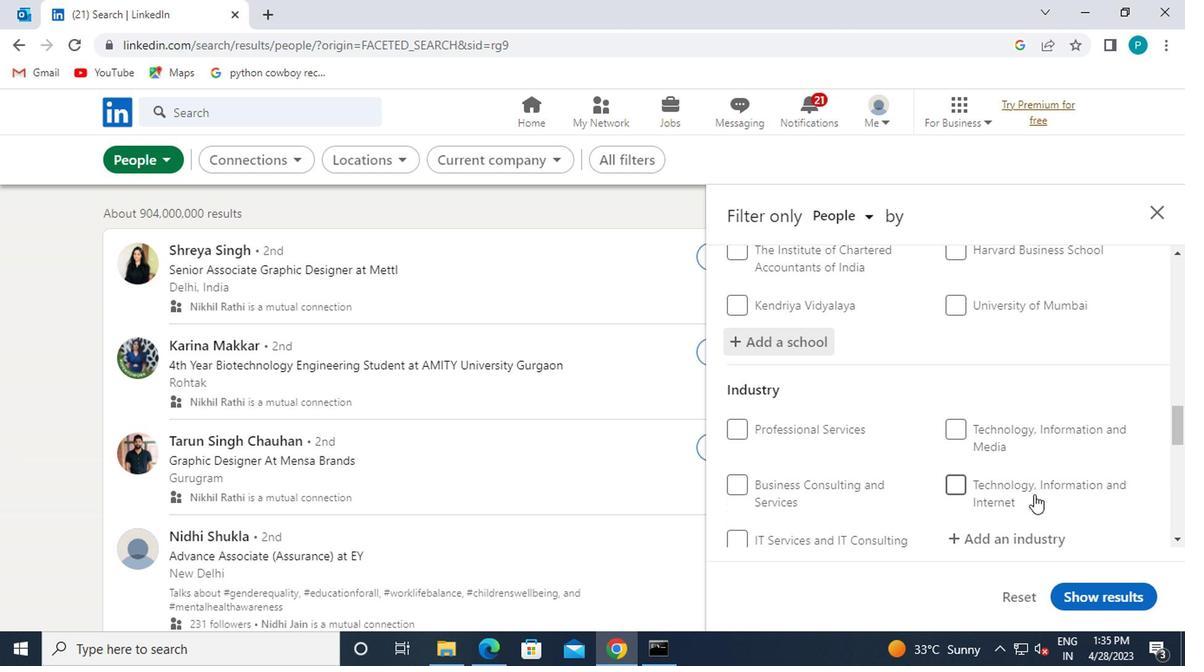 
Action: Mouse moved to (988, 458)
Screenshot: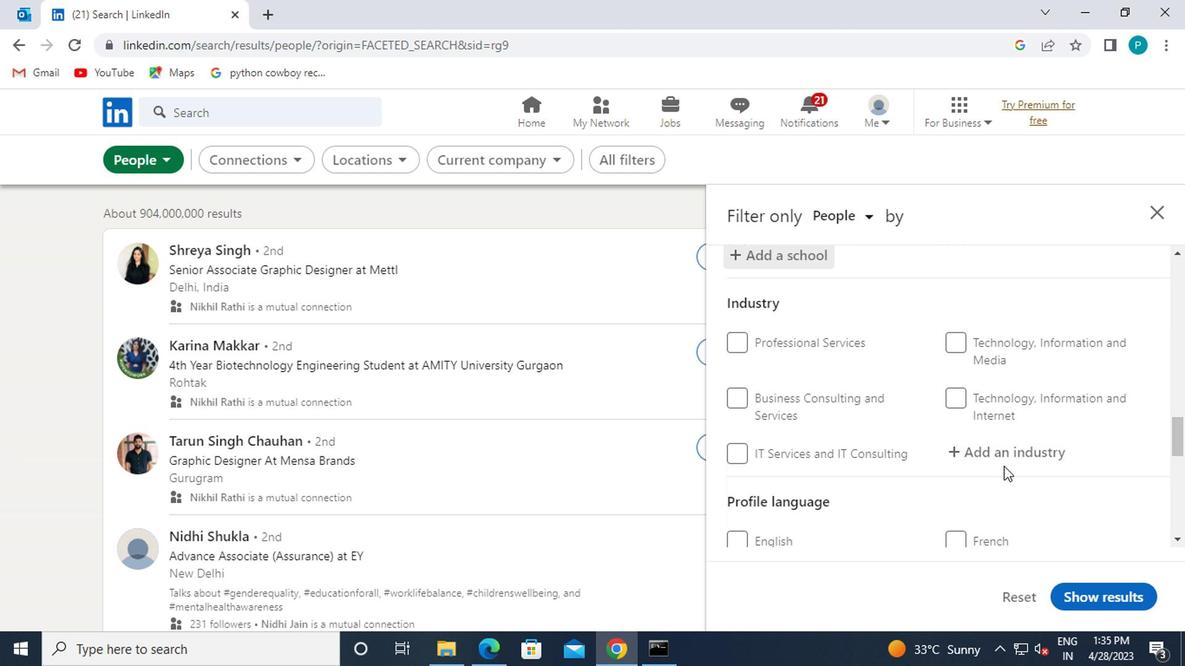 
Action: Mouse pressed left at (988, 458)
Screenshot: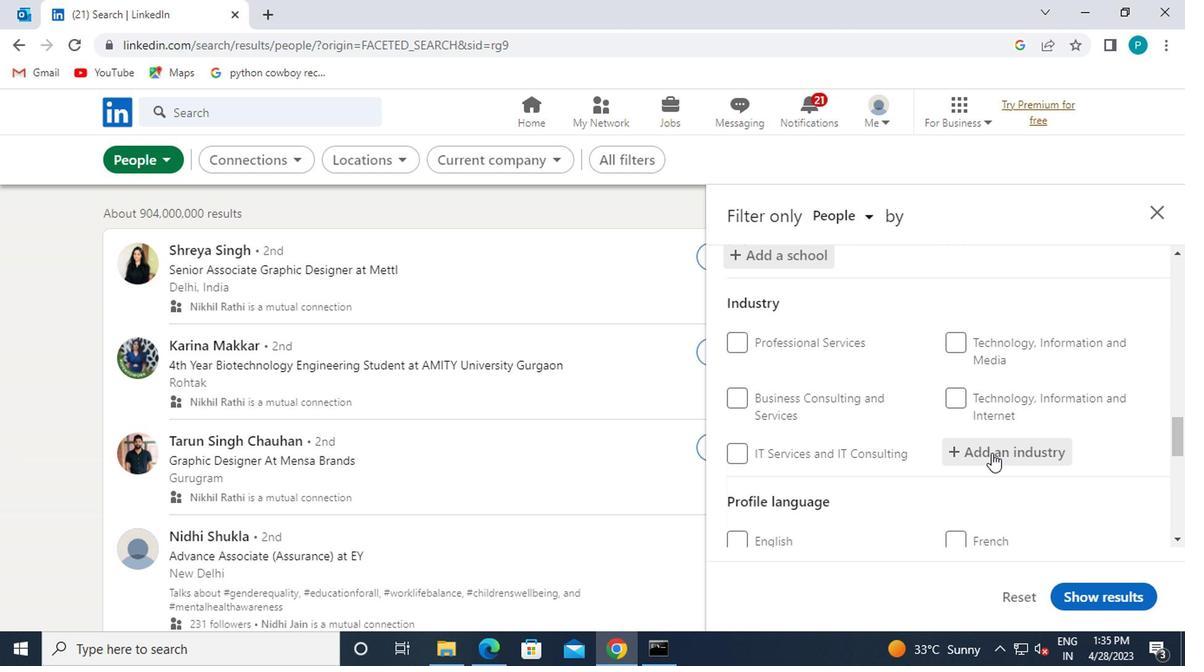 
Action: Mouse moved to (984, 457)
Screenshot: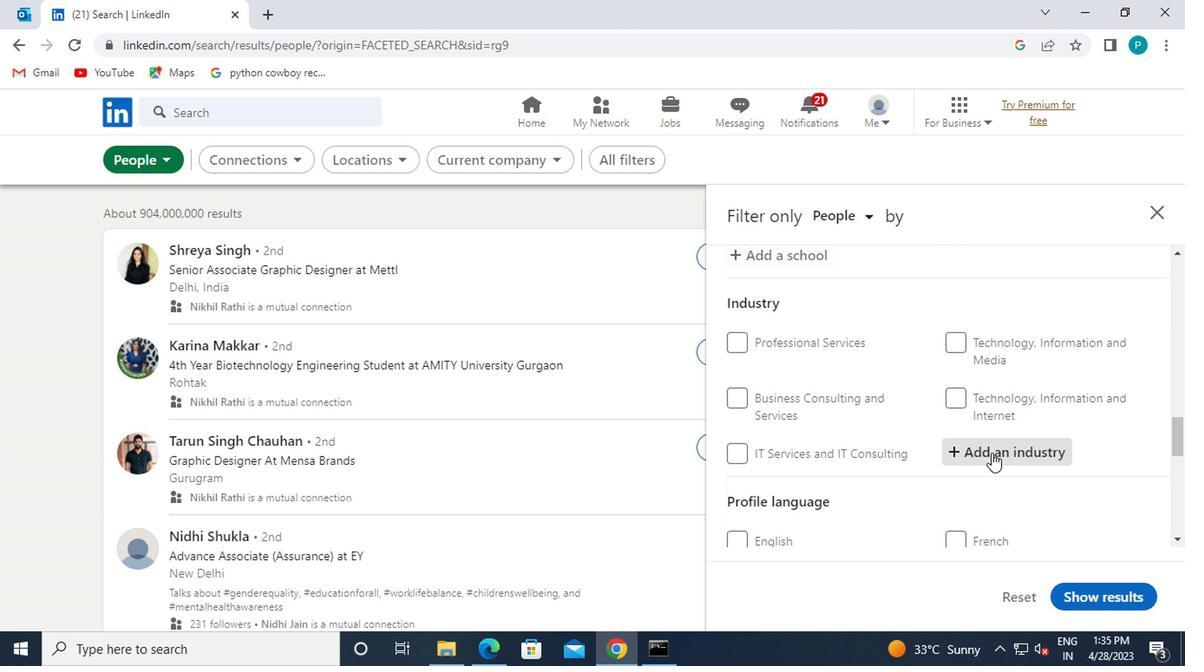
Action: Key pressed <Key.caps_lock>C<Key.caps_lock>OMMU
Screenshot: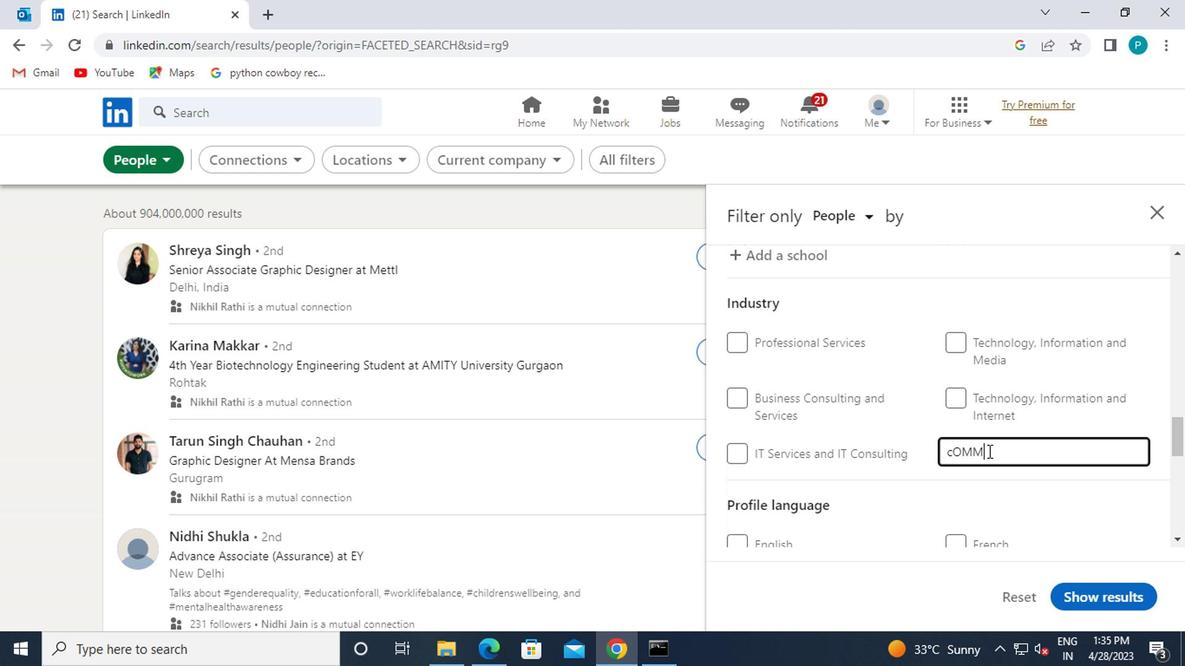 
Action: Mouse moved to (984, 457)
Screenshot: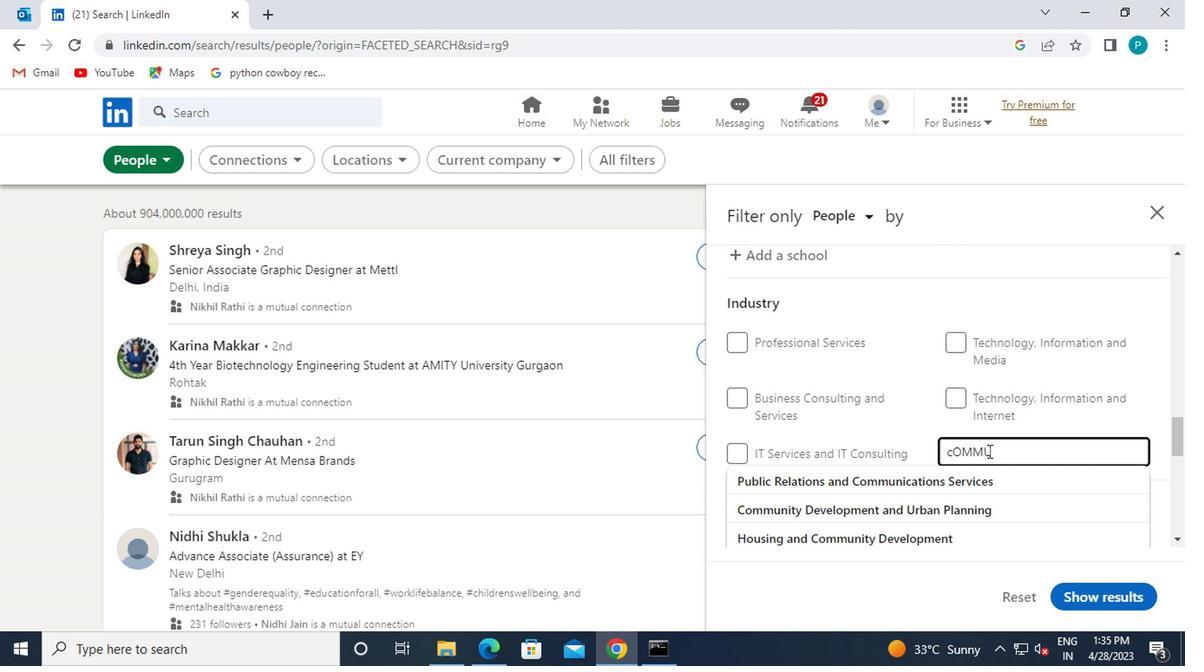 
Action: Key pressed <Key.backspace><Key.backspace><Key.backspace><Key.backspace><Key.backspace><Key.backspace><Key.backspace><Key.backspace>C<Key.caps_lock>OMMU
Screenshot: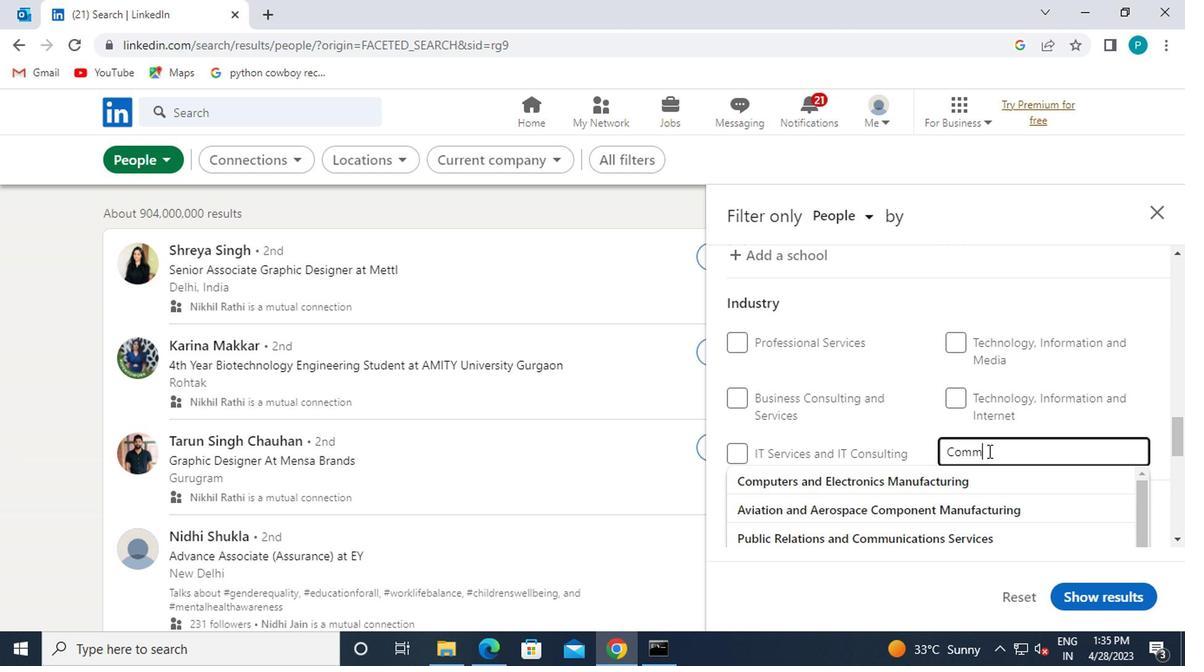 
Action: Mouse moved to (942, 484)
Screenshot: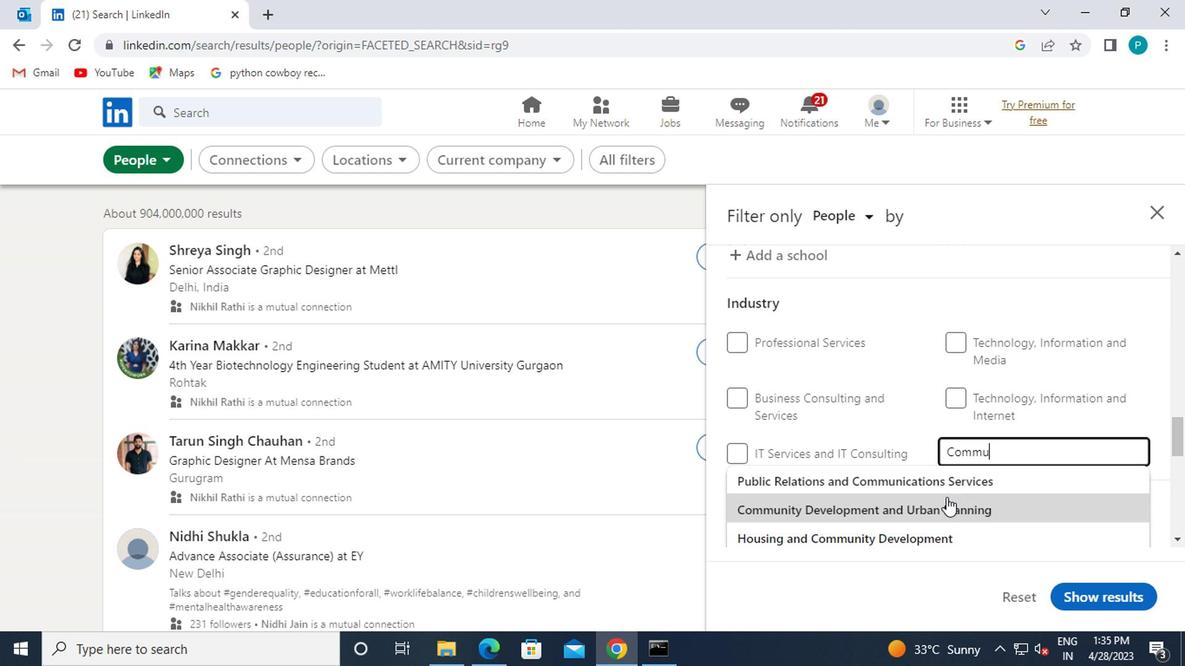 
Action: Mouse scrolled (942, 483) with delta (0, 0)
Screenshot: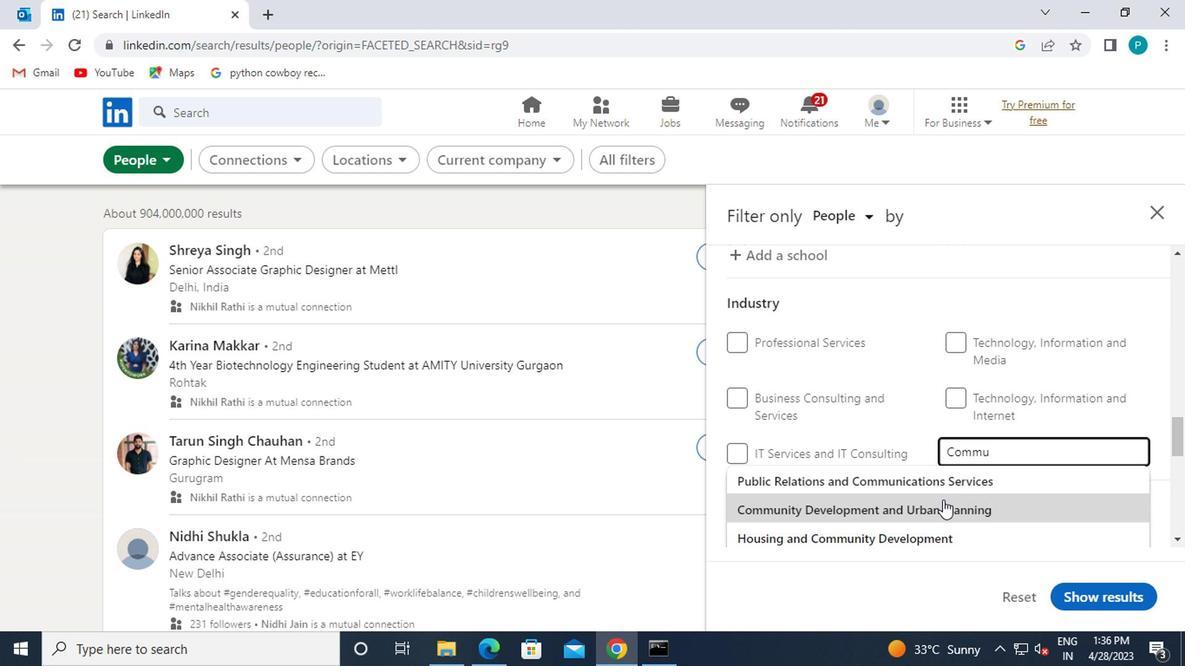 
Action: Mouse moved to (918, 472)
Screenshot: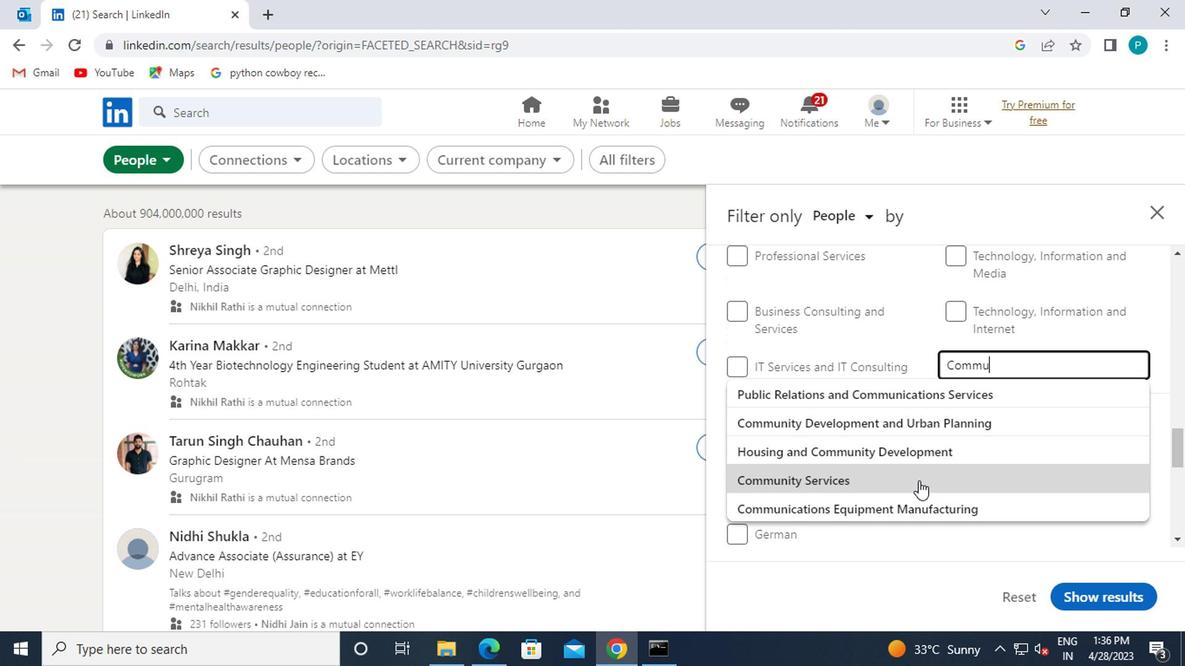 
Action: Mouse pressed left at (918, 472)
Screenshot: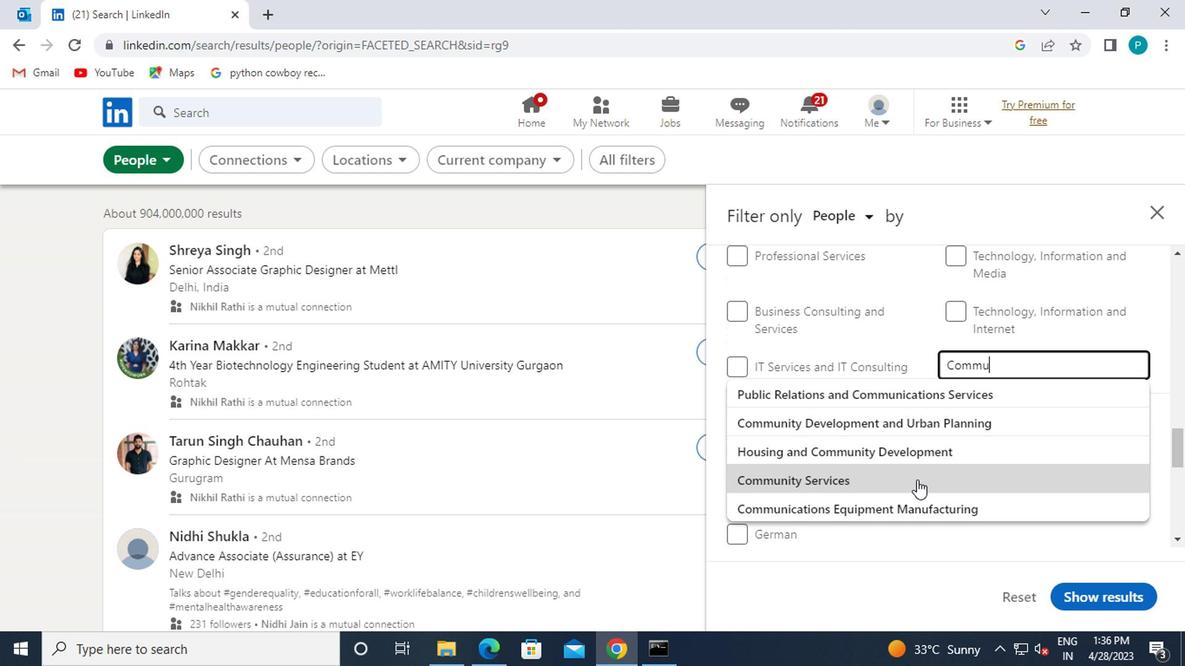 
Action: Mouse scrolled (918, 472) with delta (0, 0)
Screenshot: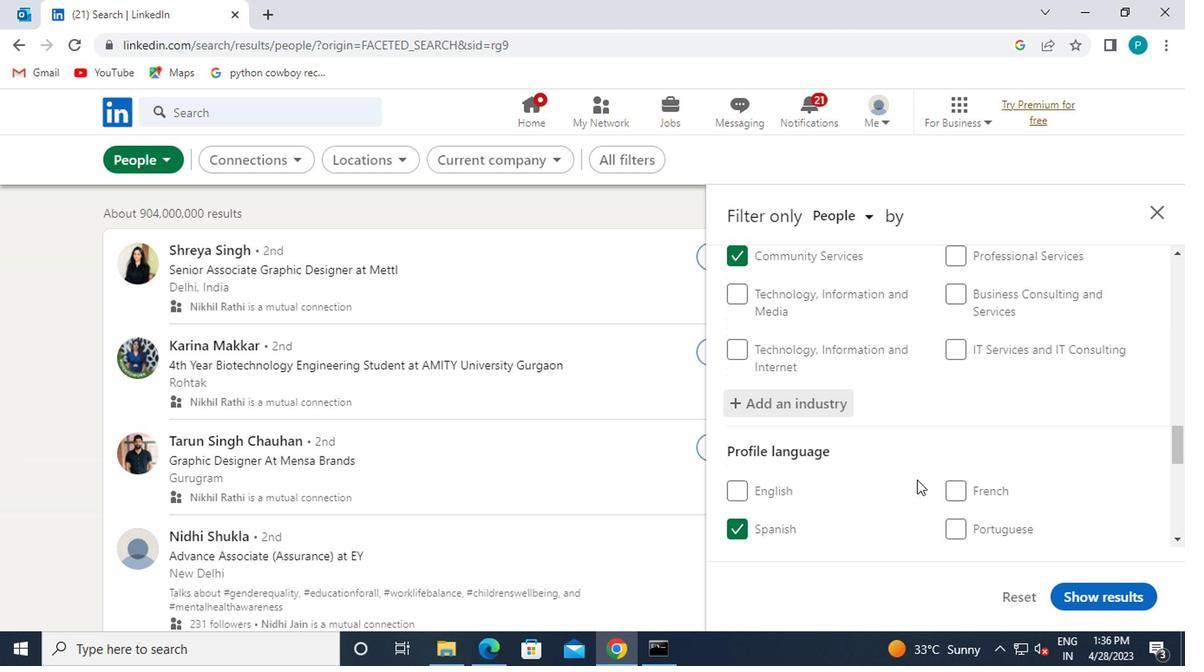 
Action: Mouse scrolled (918, 472) with delta (0, 0)
Screenshot: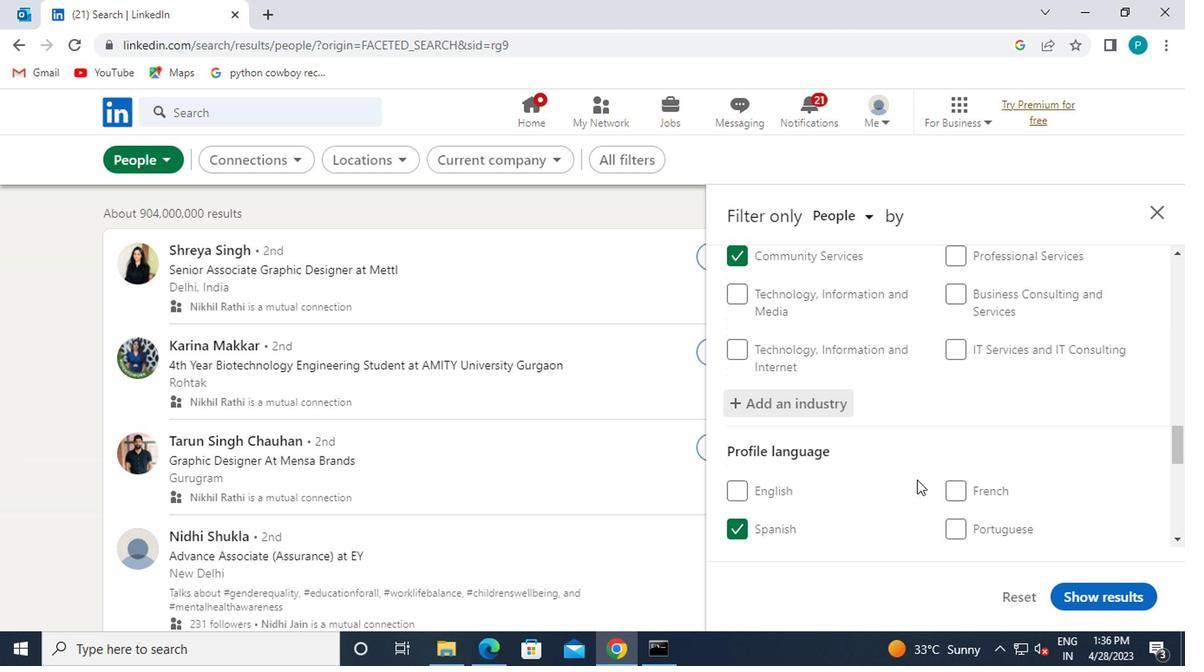 
Action: Mouse moved to (916, 469)
Screenshot: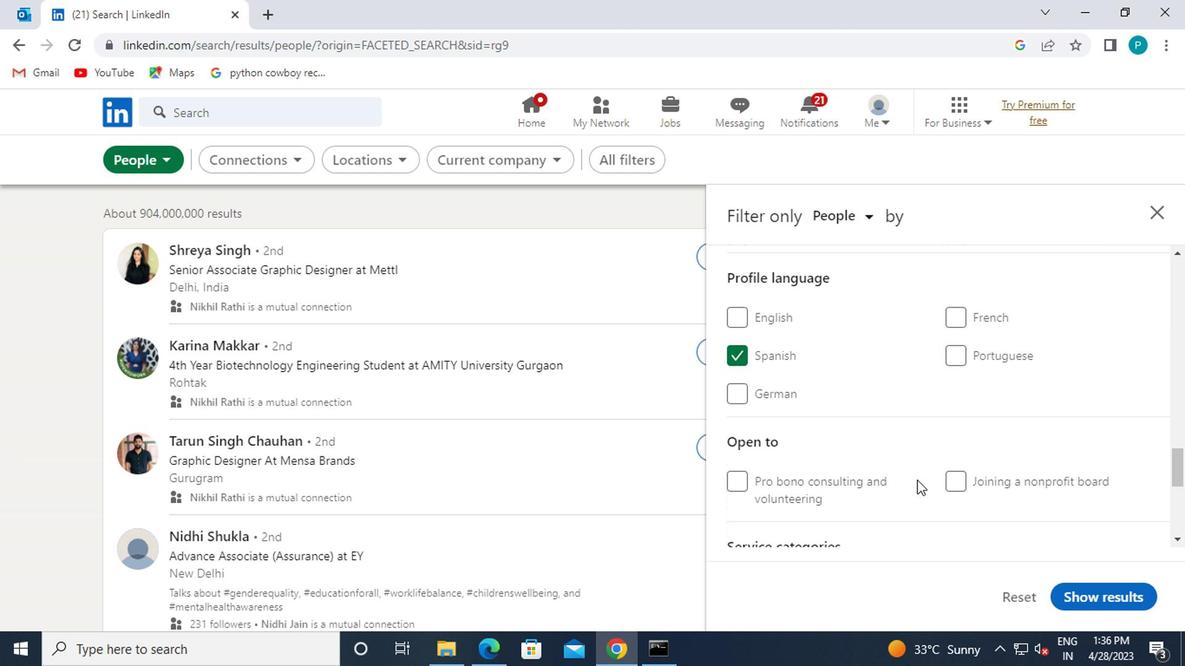 
Action: Mouse scrolled (916, 469) with delta (0, 0)
Screenshot: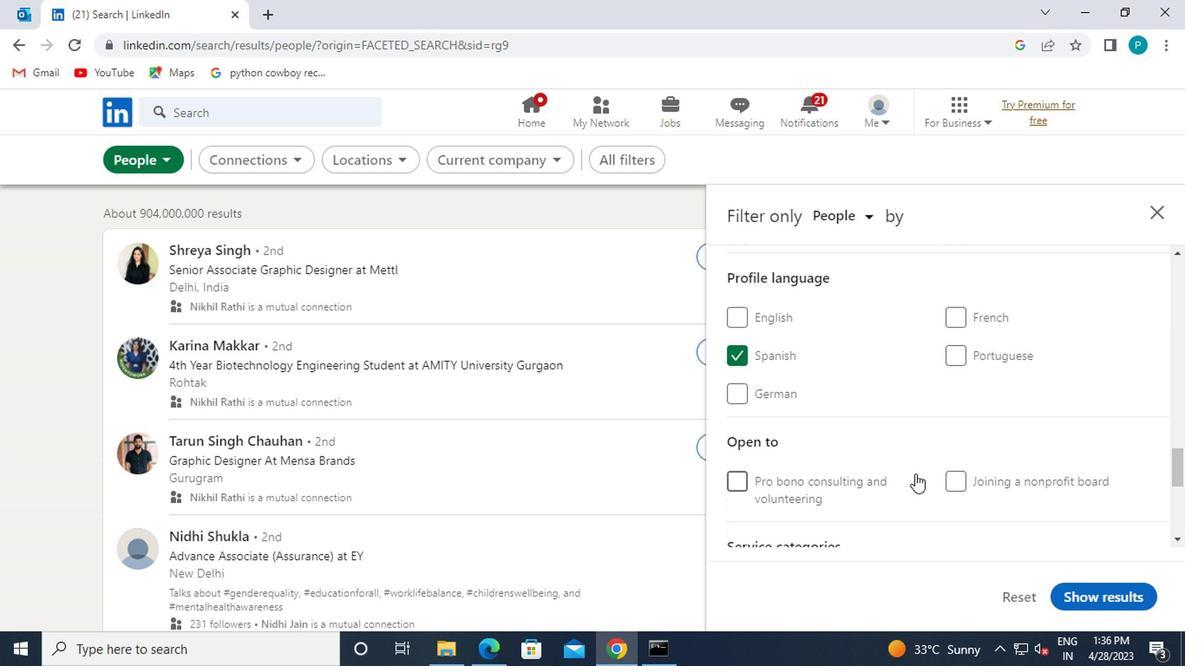 
Action: Mouse scrolled (916, 469) with delta (0, 0)
Screenshot: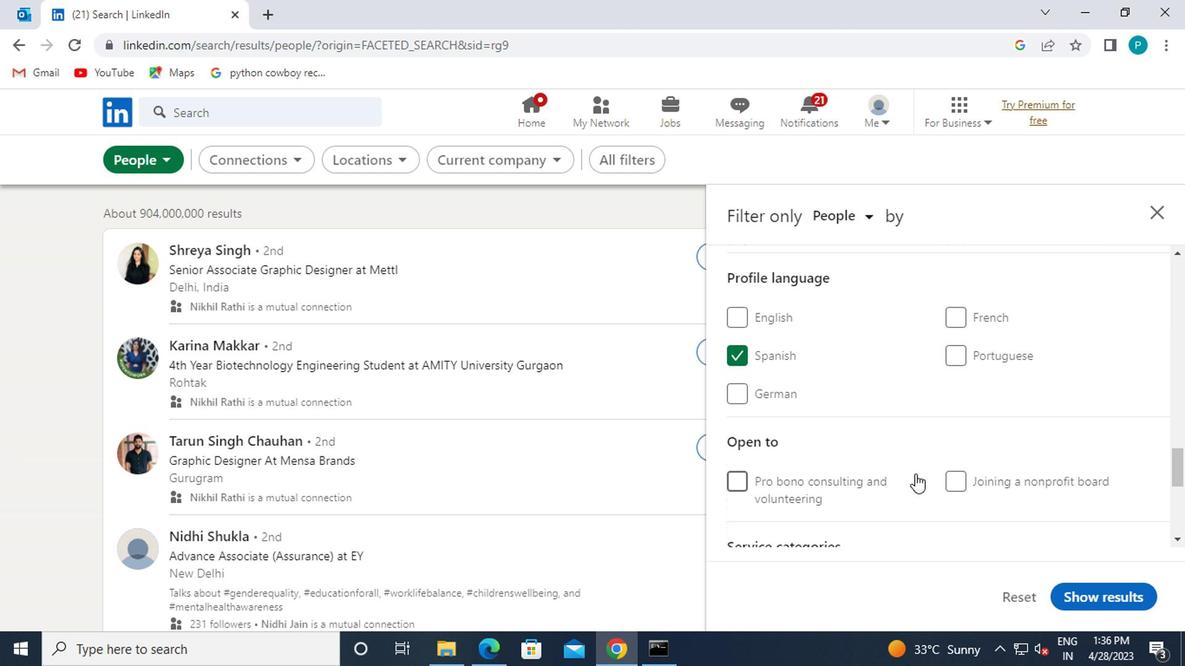 
Action: Mouse moved to (963, 469)
Screenshot: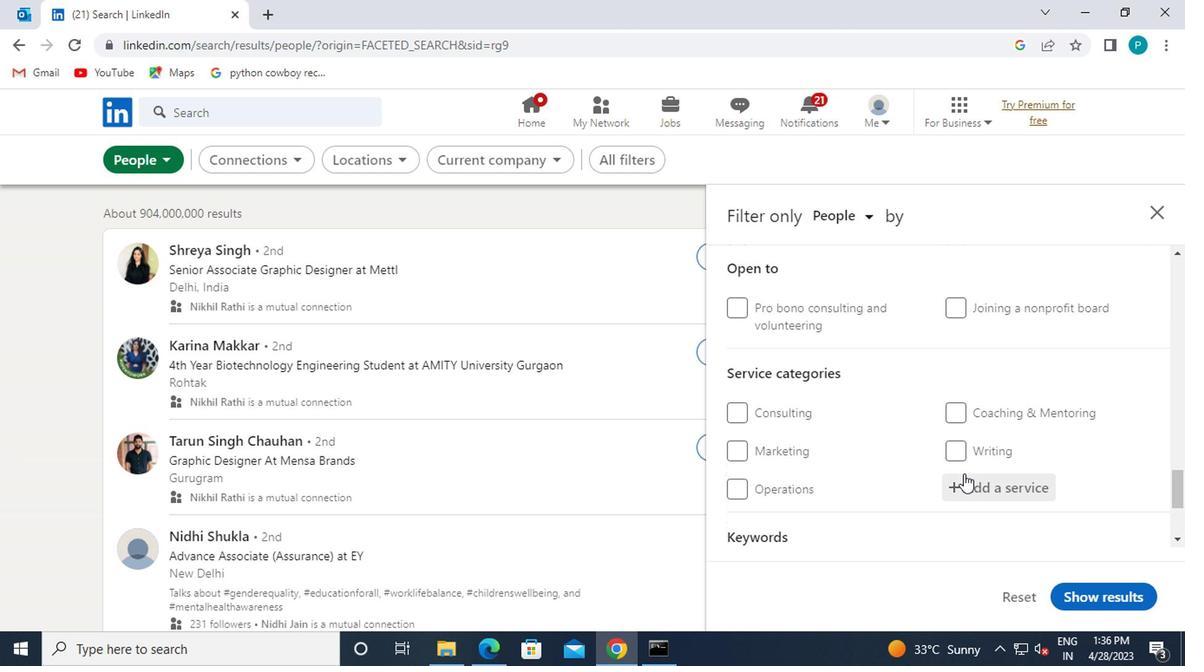
Action: Mouse pressed left at (963, 469)
Screenshot: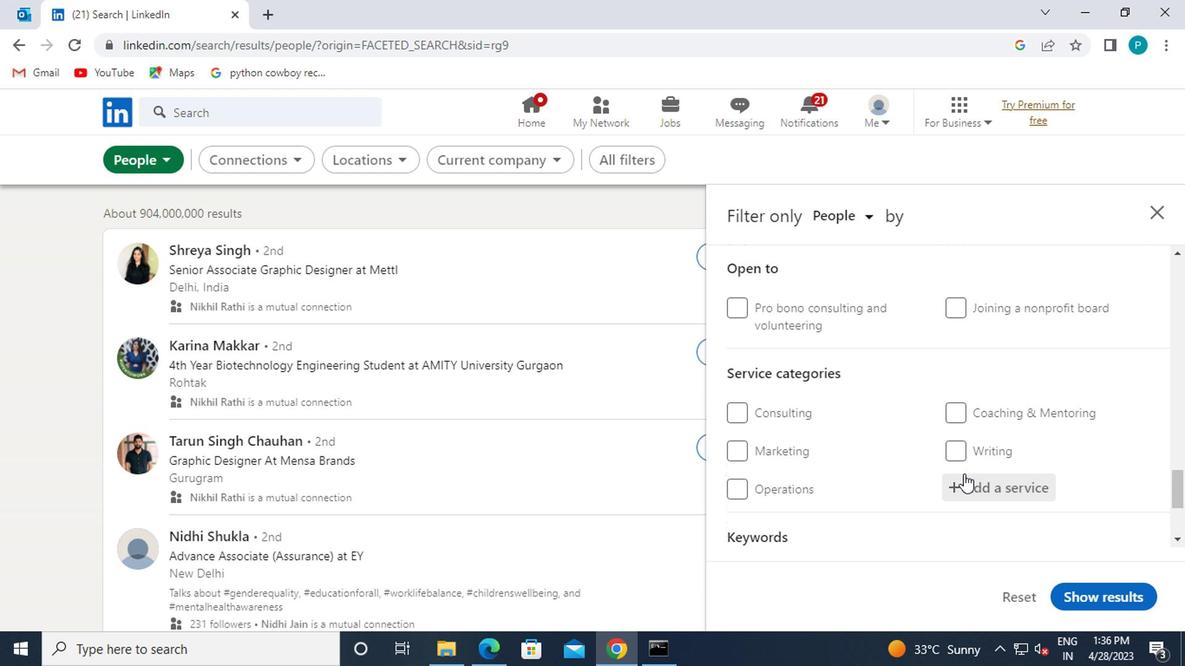 
Action: Mouse moved to (888, 479)
Screenshot: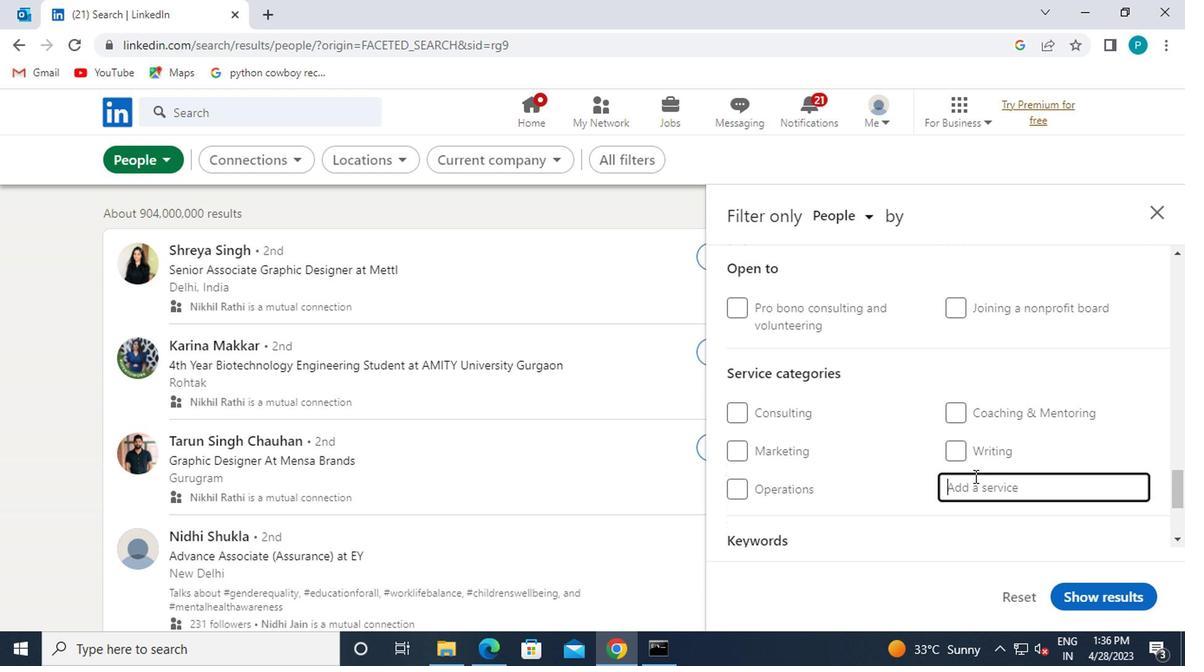 
Action: Key pressed <Key.caps_lock>S
Screenshot: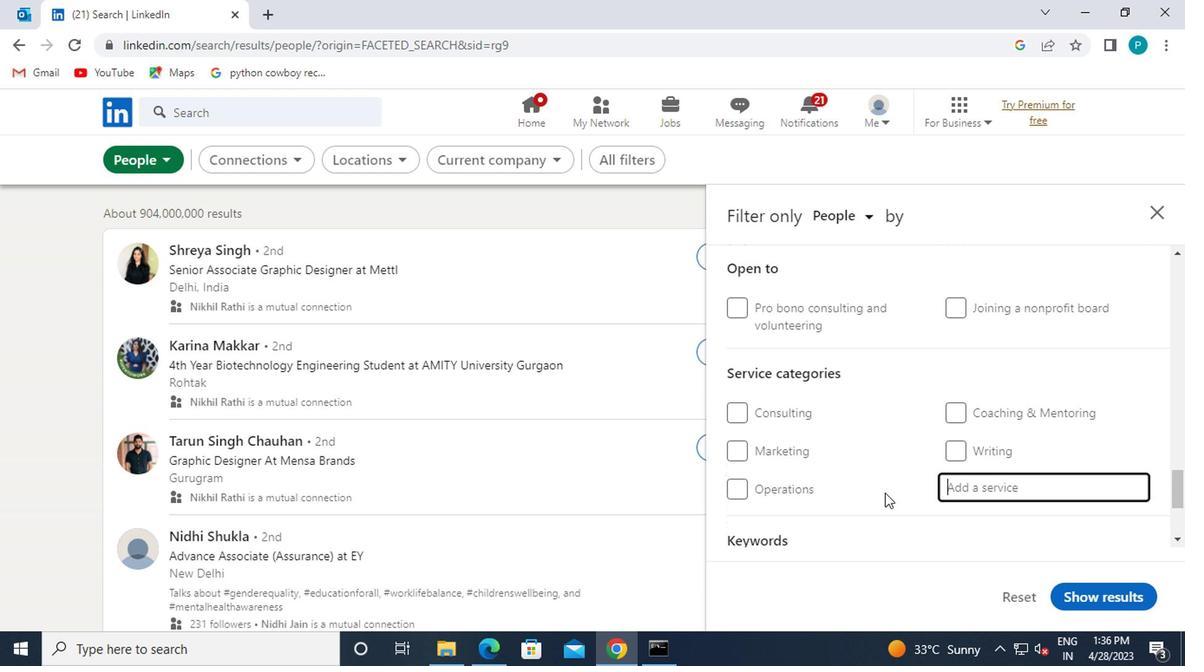 
Action: Mouse moved to (884, 479)
Screenshot: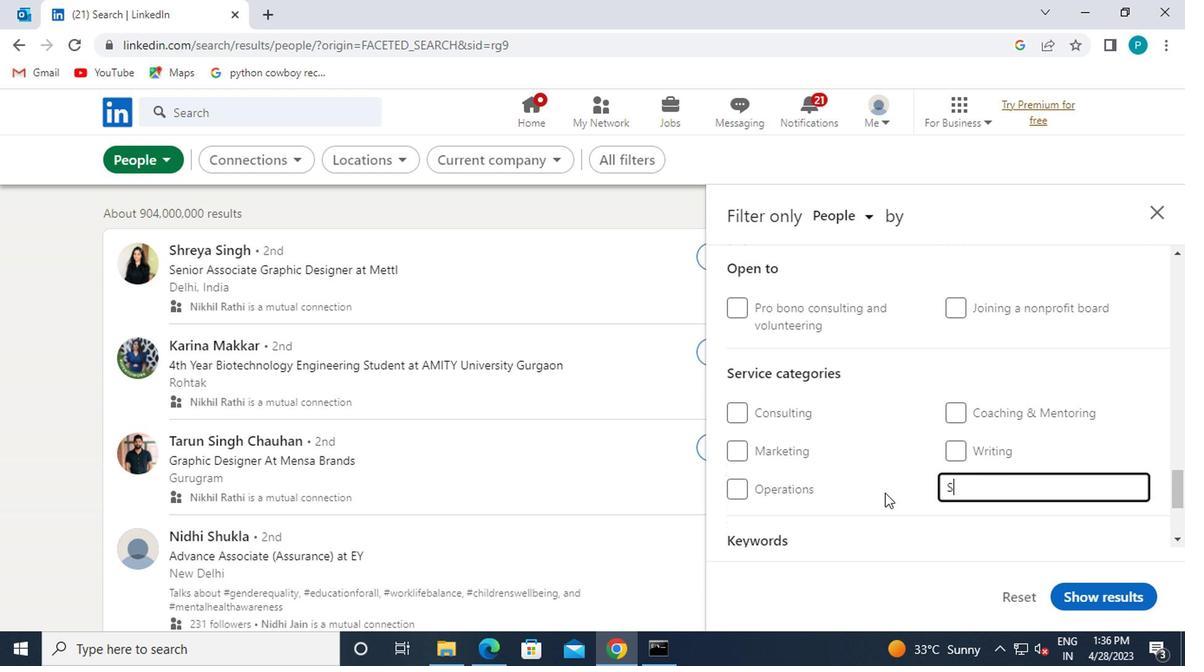 
Action: Key pressed <Key.caps_lock>E
Screenshot: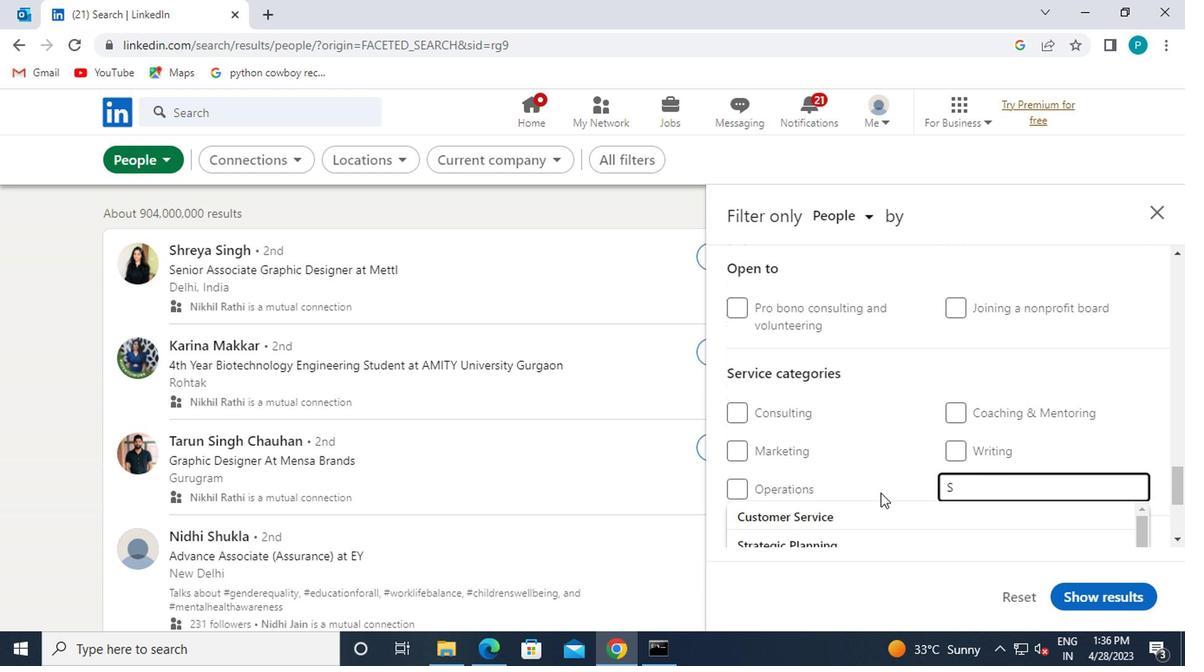 
Action: Mouse moved to (883, 480)
Screenshot: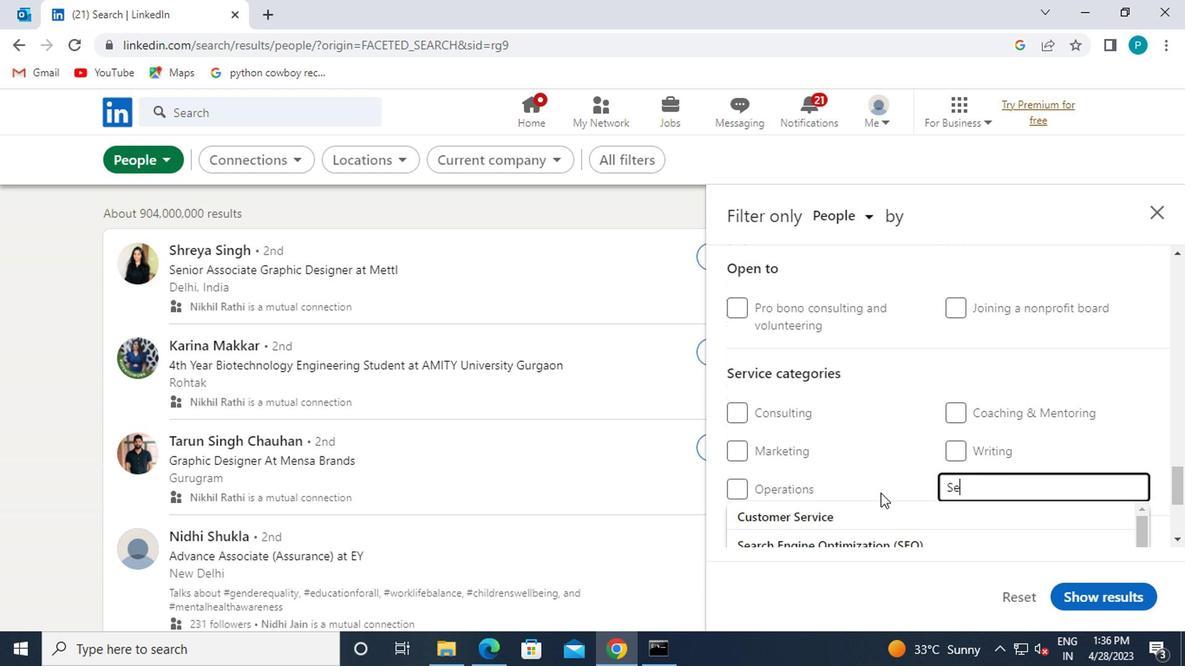 
Action: Key pressed <Key.backspace><Key.backspace><Key.caps_lock>E<Key.caps_lock>VENT
Screenshot: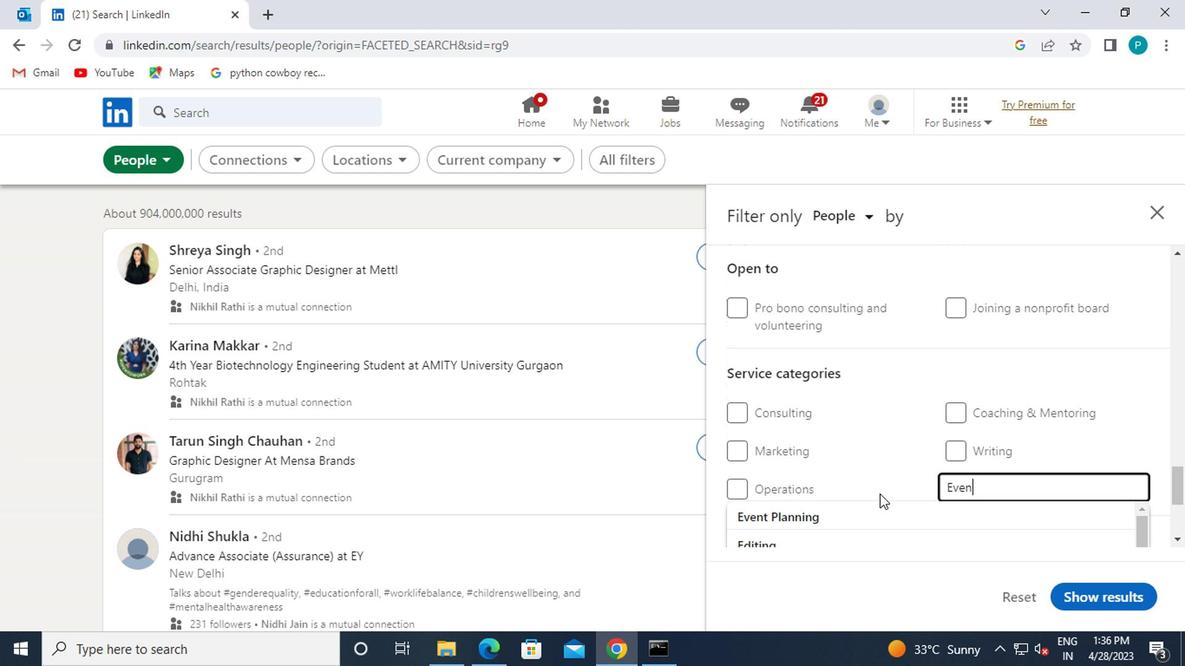 
Action: Mouse moved to (881, 474)
Screenshot: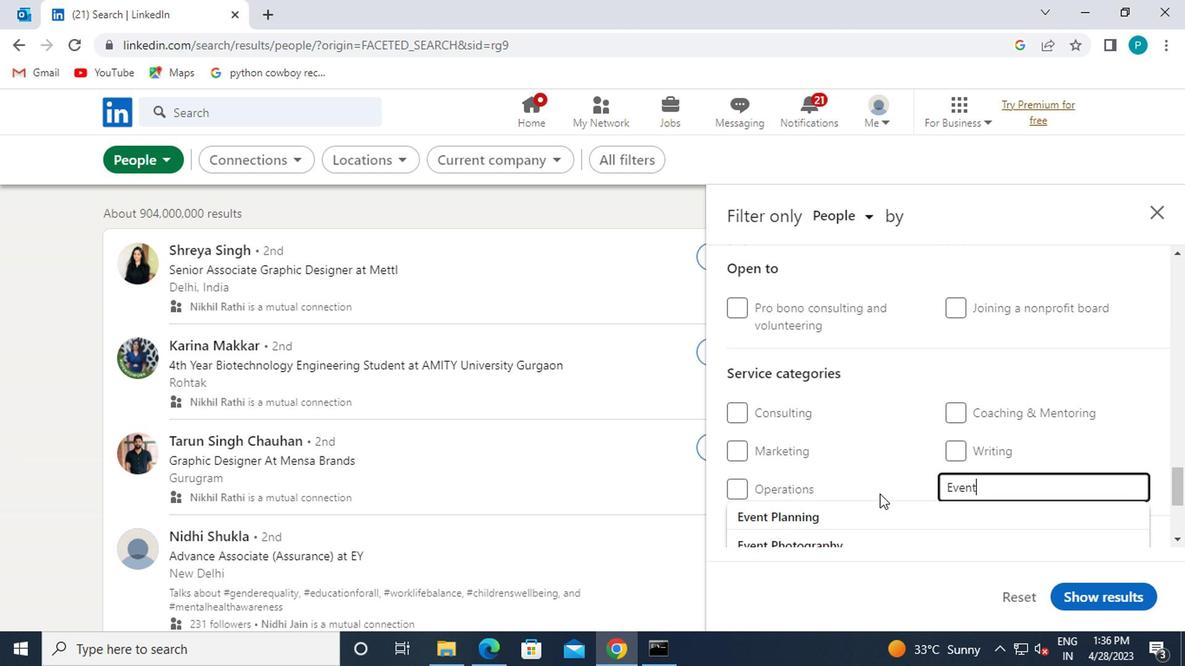 
Action: Mouse scrolled (881, 473) with delta (0, 0)
Screenshot: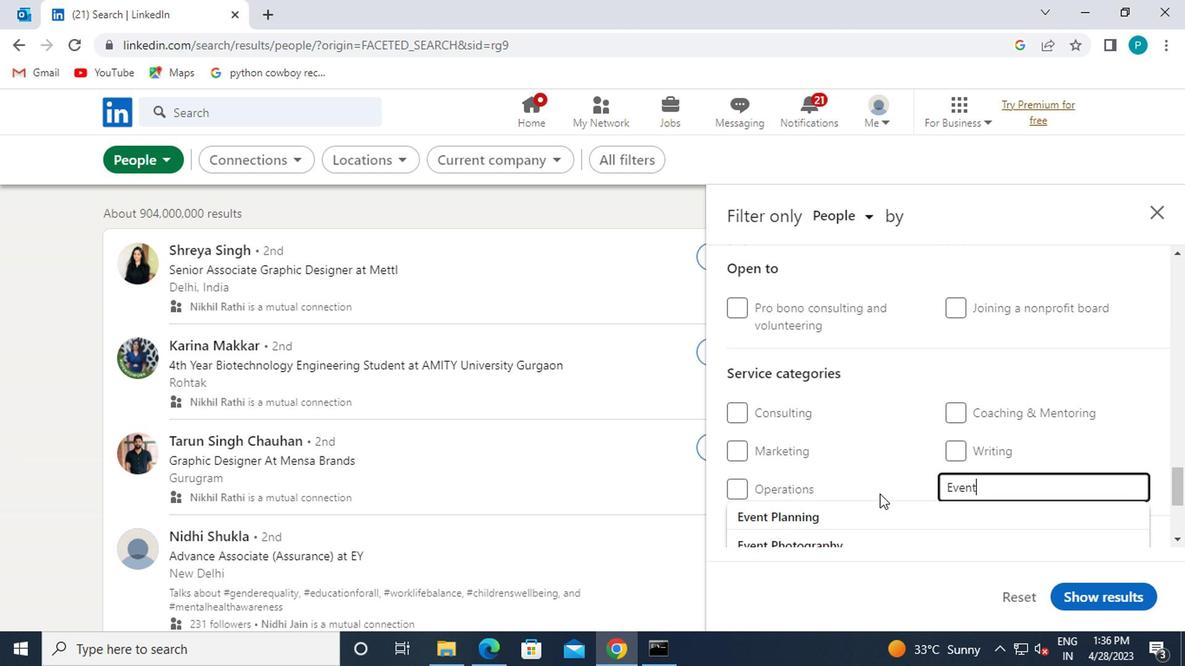 
Action: Mouse moved to (876, 463)
Screenshot: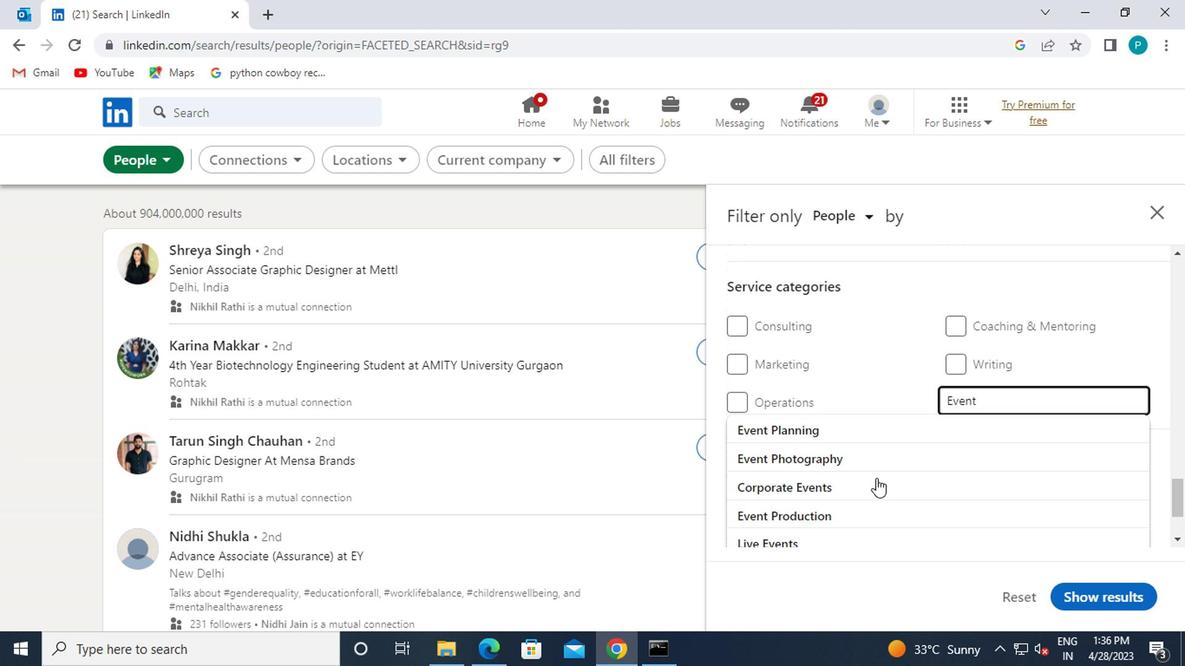 
Action: Mouse pressed left at (876, 463)
Screenshot: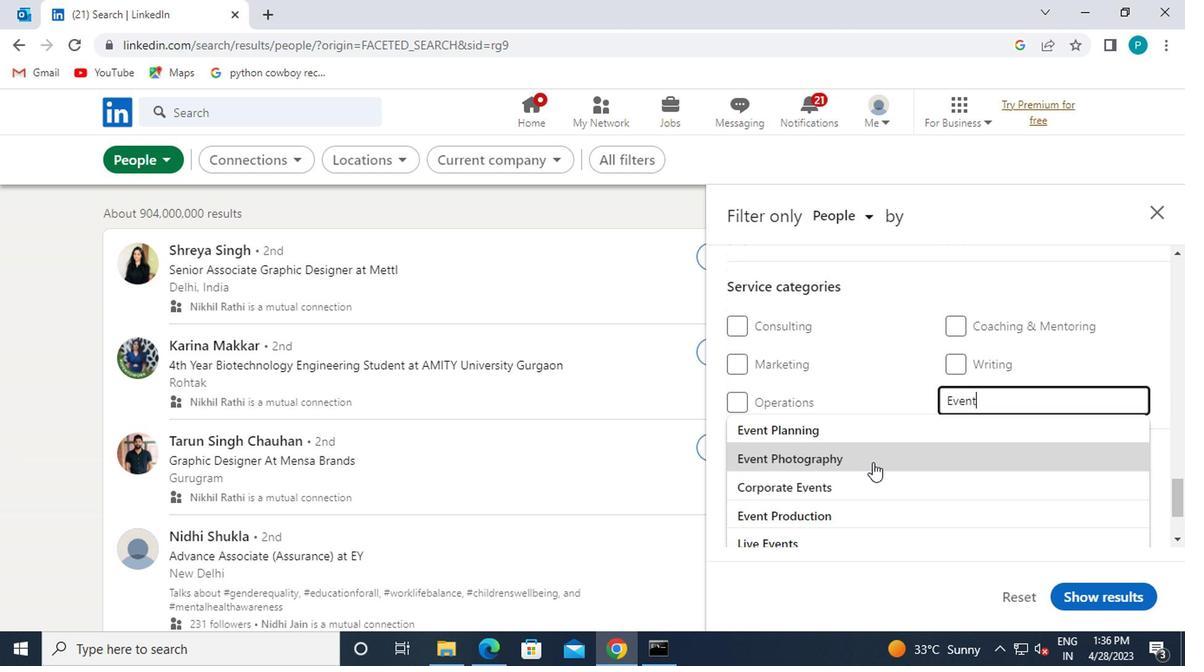 
Action: Mouse moved to (876, 461)
Screenshot: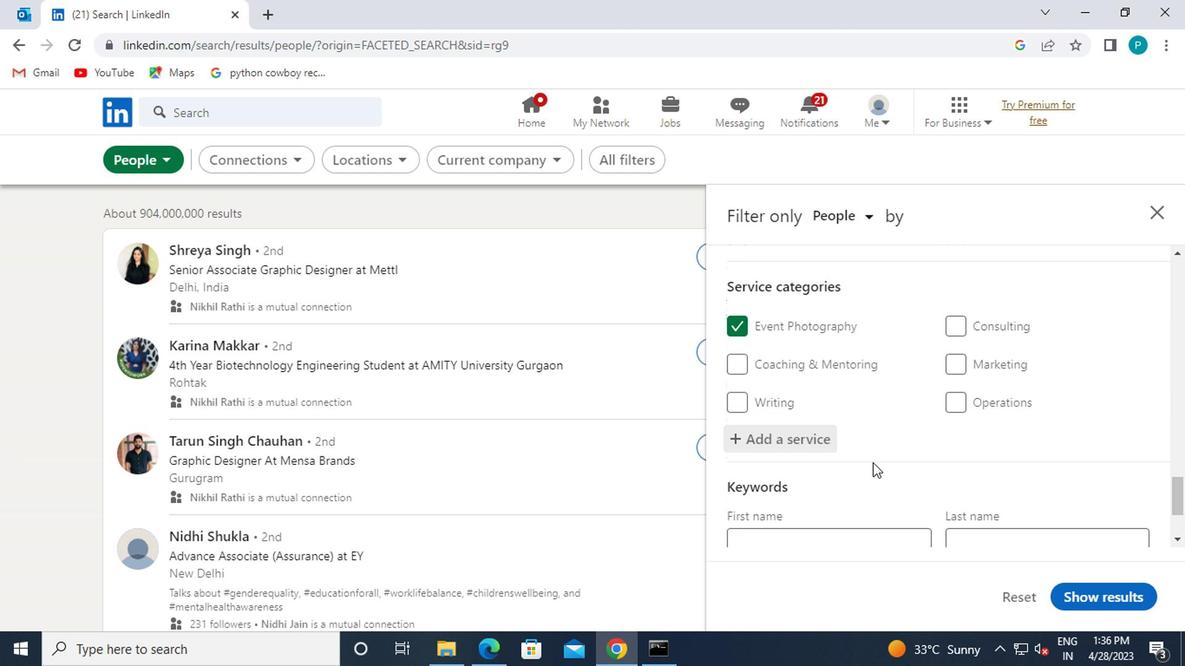 
Action: Mouse scrolled (876, 460) with delta (0, 0)
Screenshot: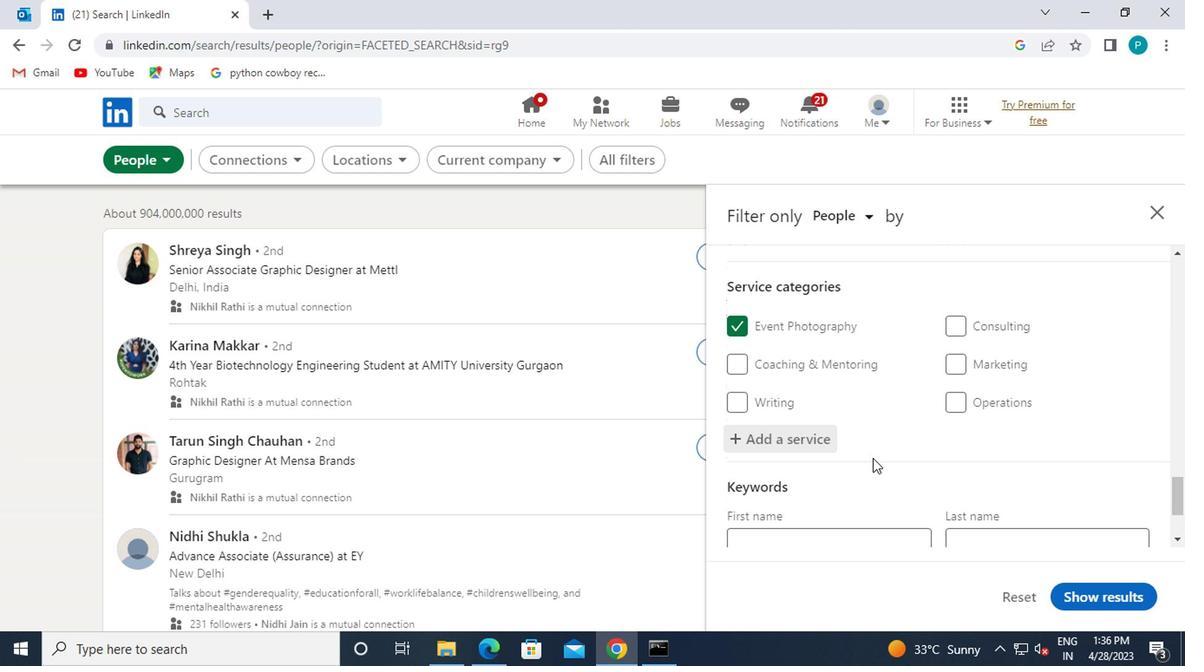 
Action: Mouse scrolled (876, 460) with delta (0, 0)
Screenshot: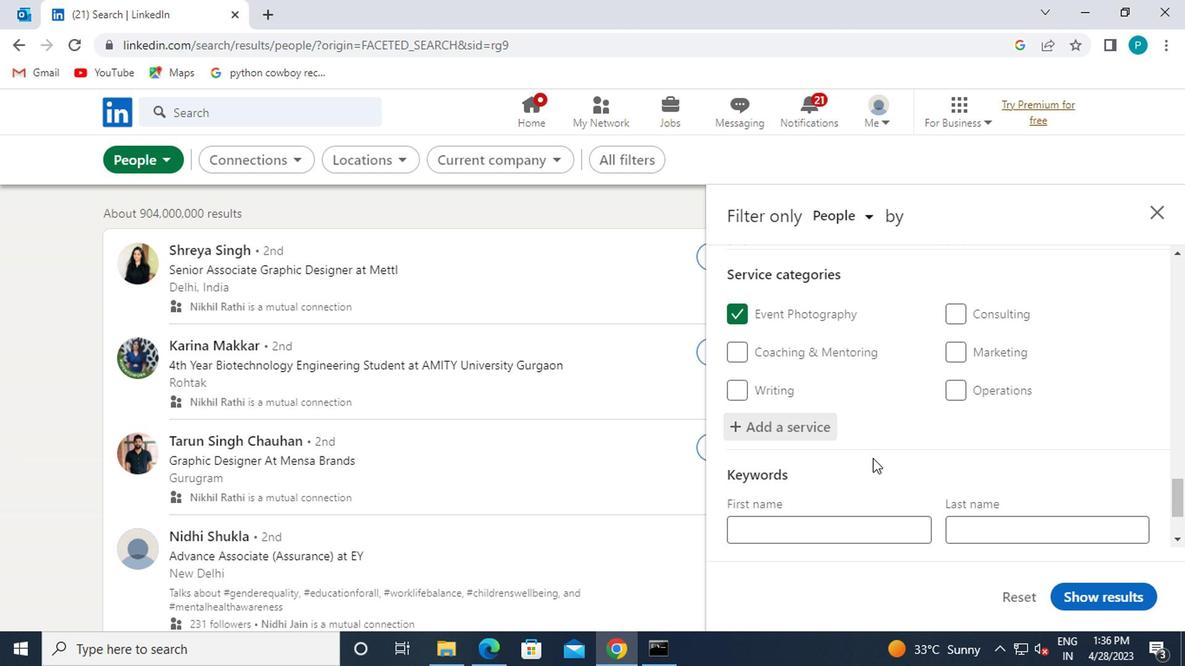
Action: Mouse pressed left at (876, 461)
Screenshot: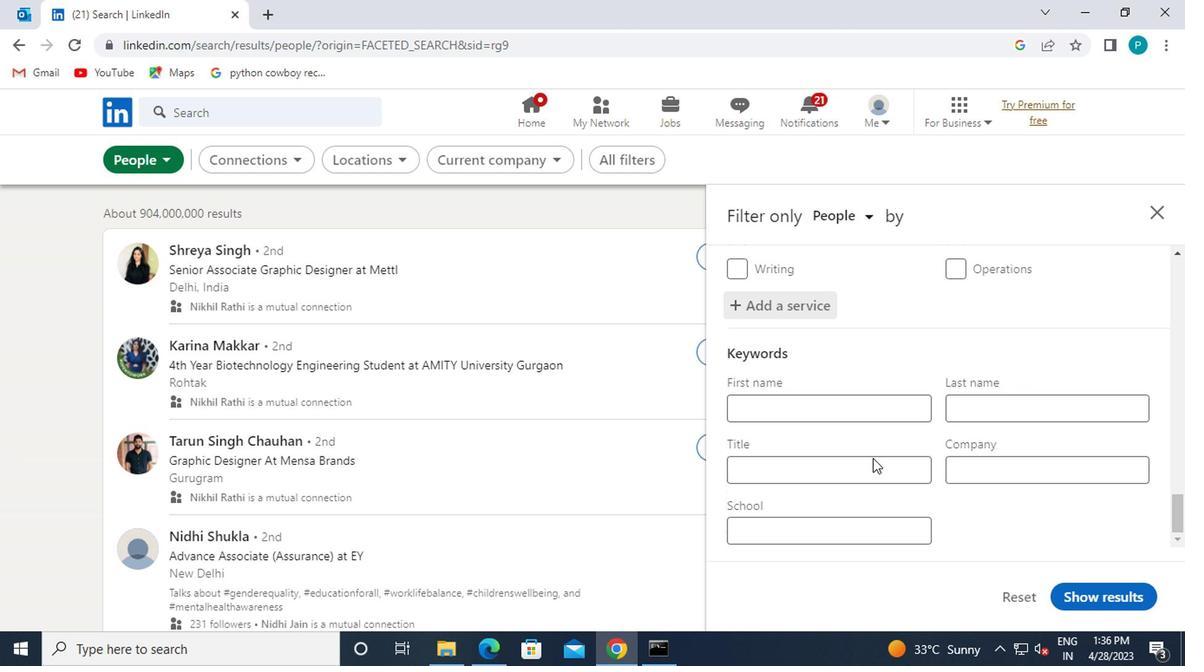 
Action: Mouse moved to (876, 467)
Screenshot: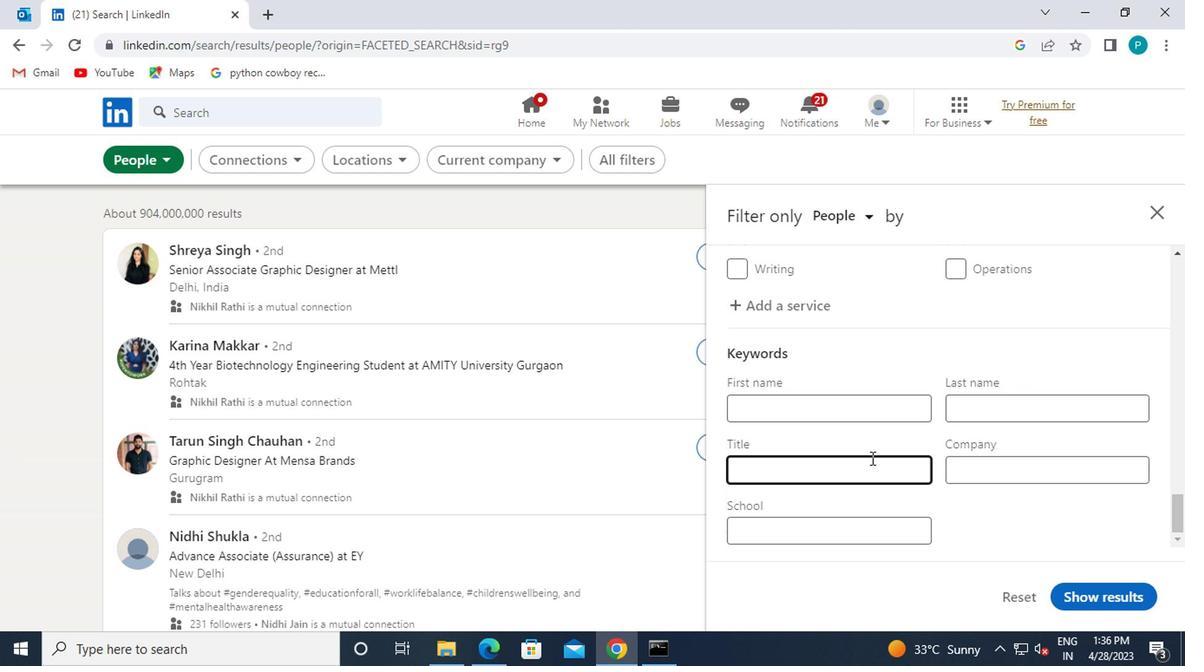 
Action: Key pressed <Key.caps_lock>P
Screenshot: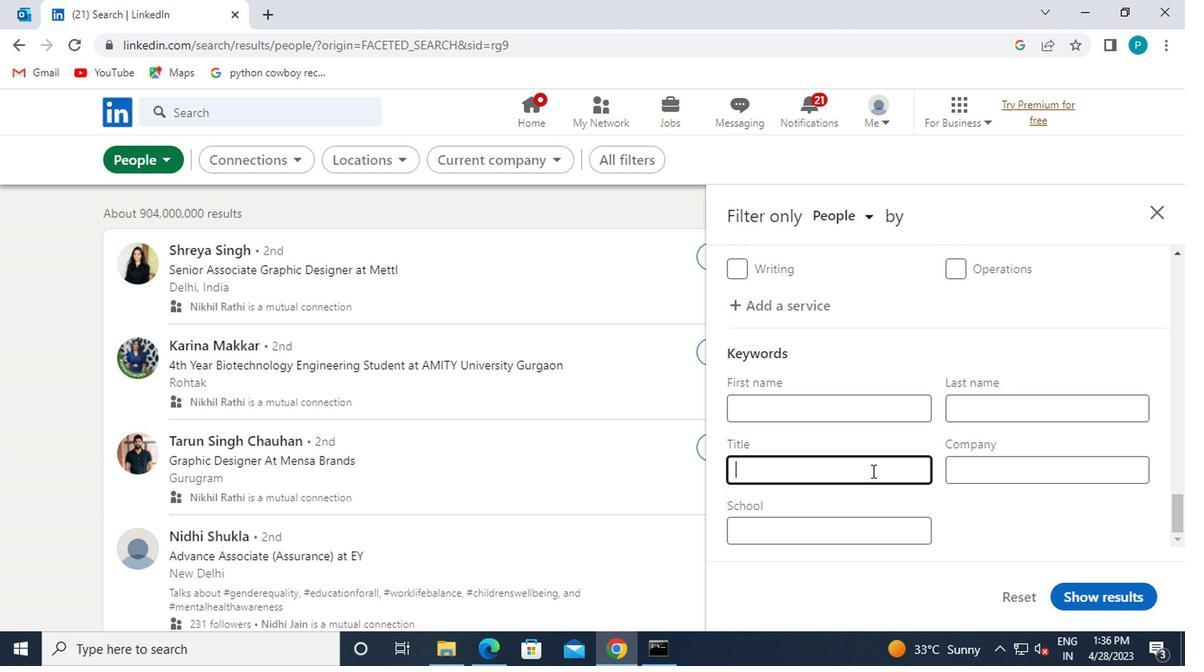 
Action: Mouse moved to (776, 492)
Screenshot: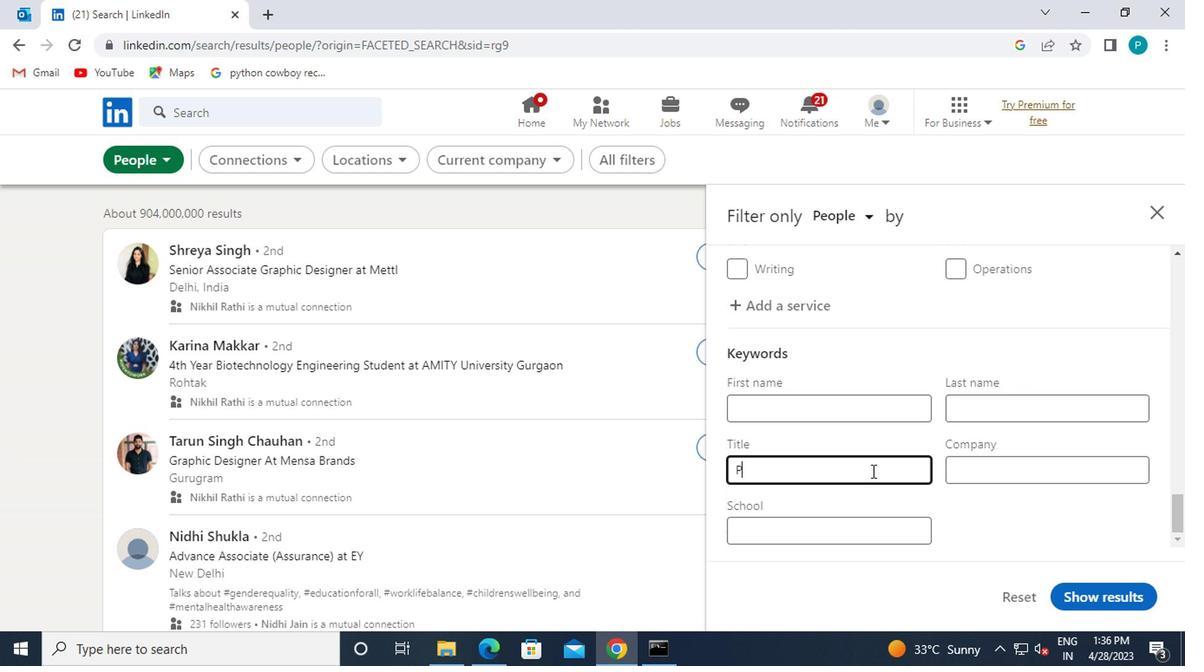 
Action: Key pressed <Key.caps_lock>ROGRAM<Key.space><Key.caps_lock>M<Key.caps_lock>ANAGER
Screenshot: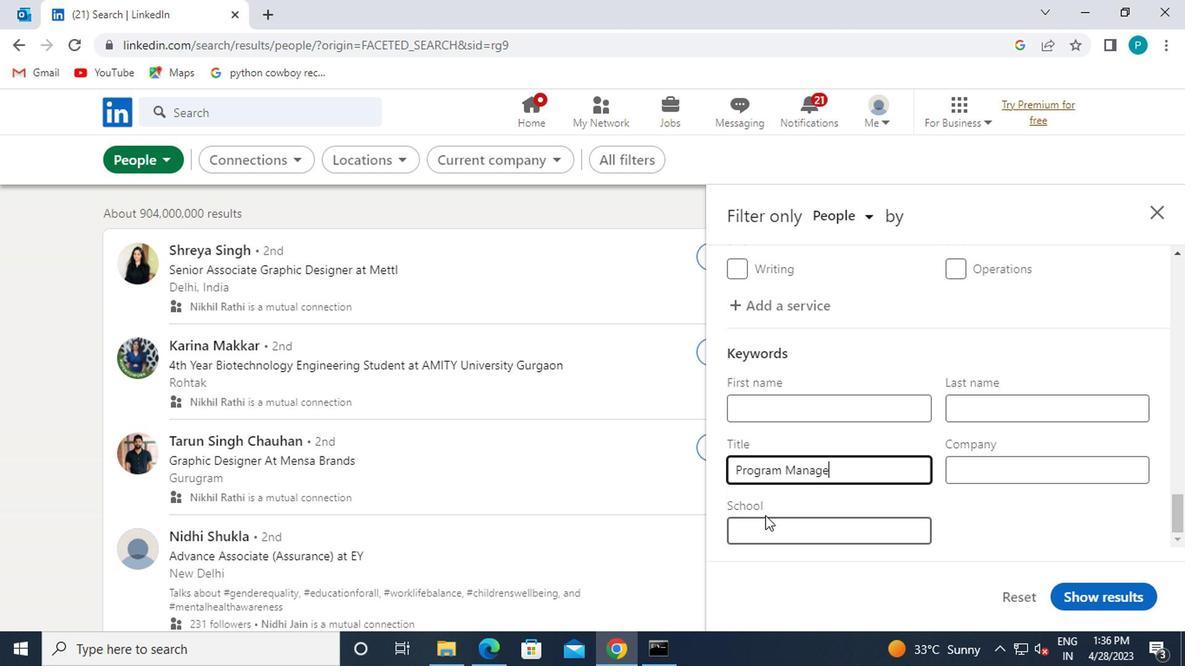 
Action: Mouse moved to (1071, 534)
Screenshot: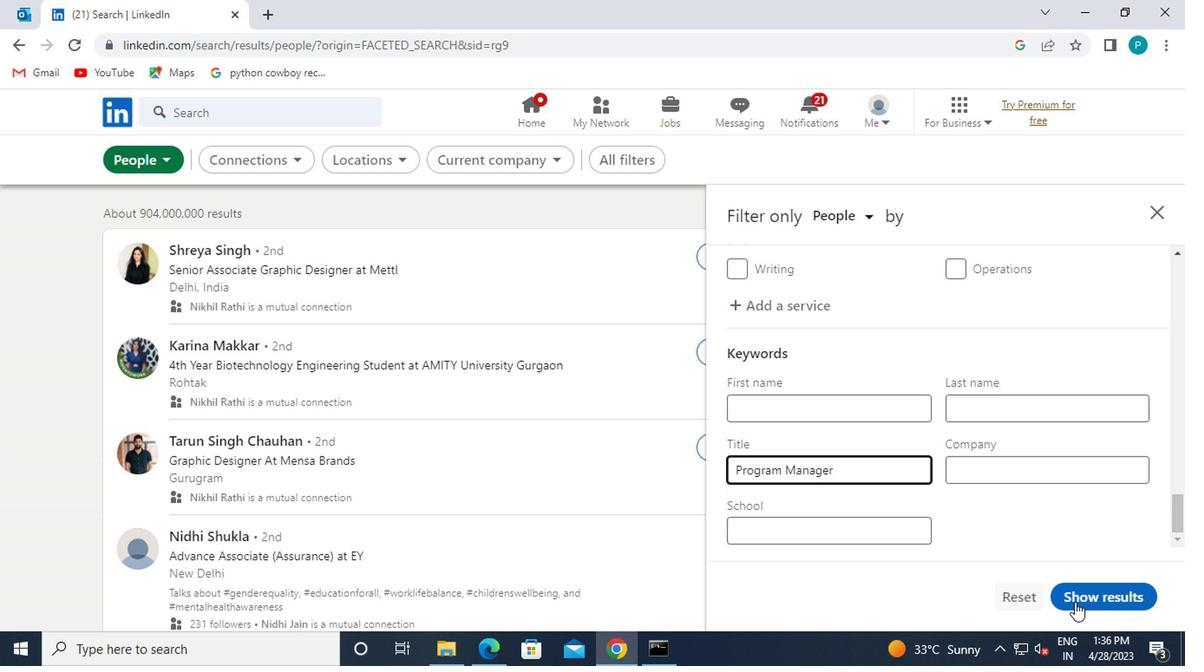 
Action: Mouse pressed left at (1071, 534)
Screenshot: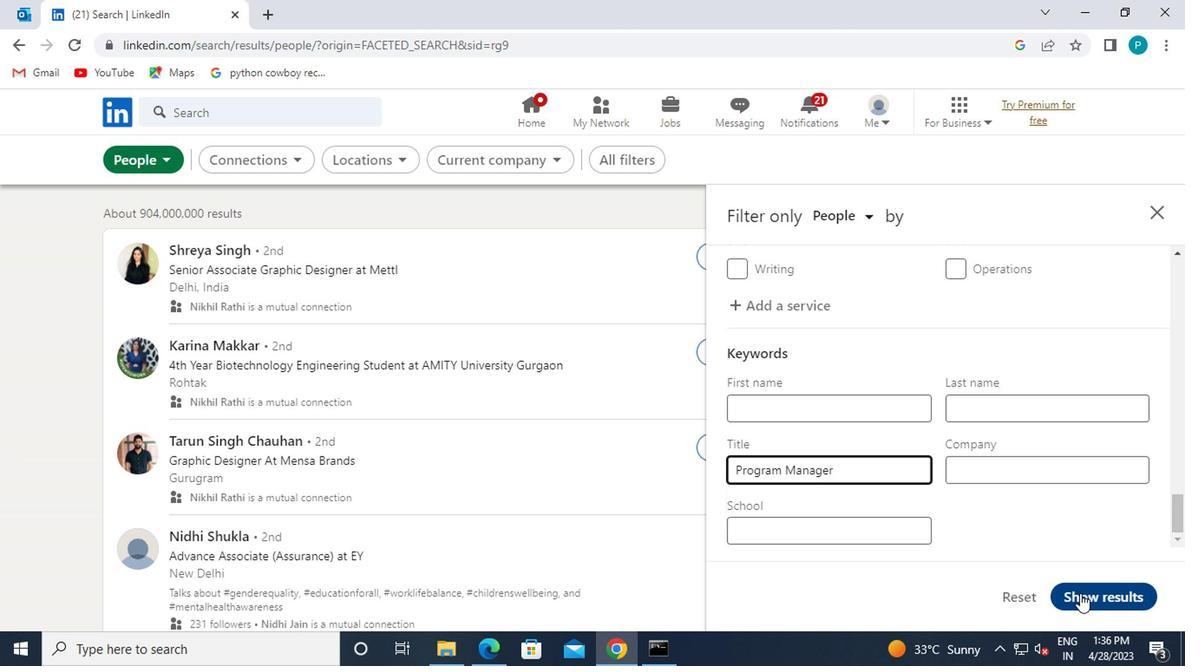
